 Task: Find connections with filter location Le Puy-en-Velay with filter topic #Managementwith filter profile language Potuguese with filter current company Emcure Pharmaceuticals Limited with filter school Globsyn Business School with filter industry Technical and Vocational Training with filter service category Customer Support with filter keywords title Accounts Payable/Receivable Clerk
Action: Mouse moved to (537, 90)
Screenshot: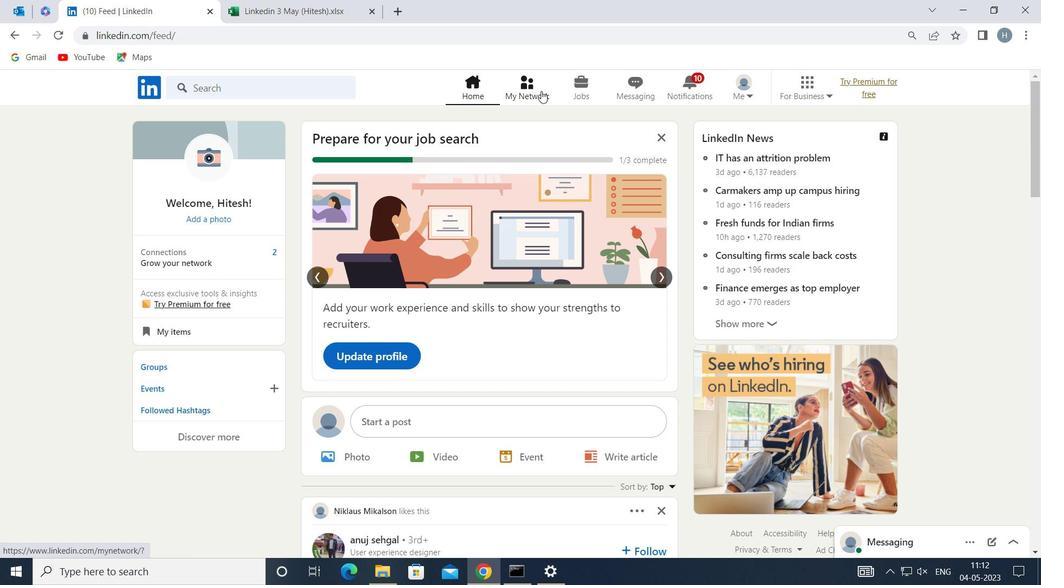 
Action: Mouse pressed left at (537, 90)
Screenshot: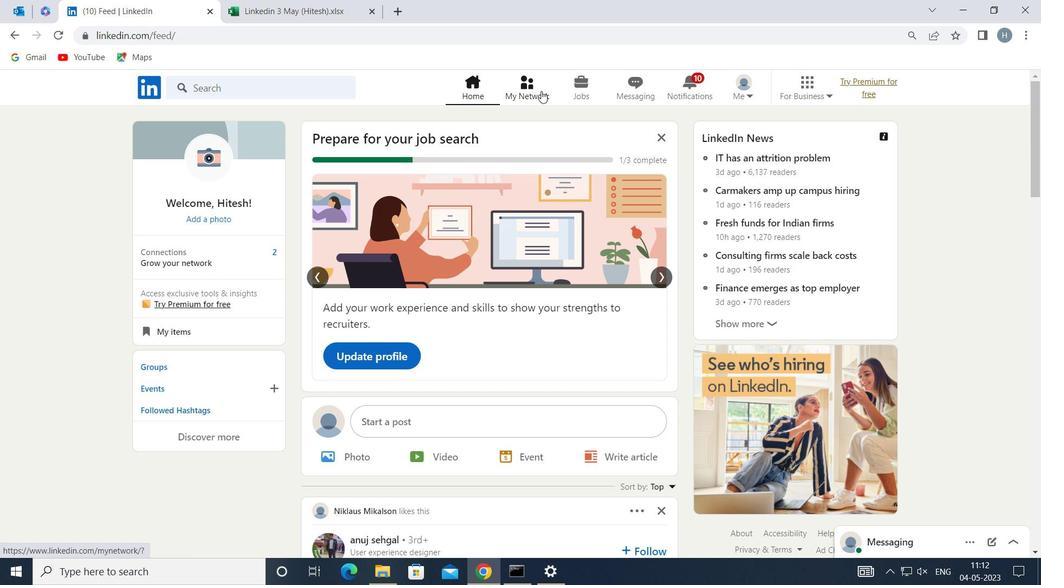 
Action: Mouse moved to (309, 159)
Screenshot: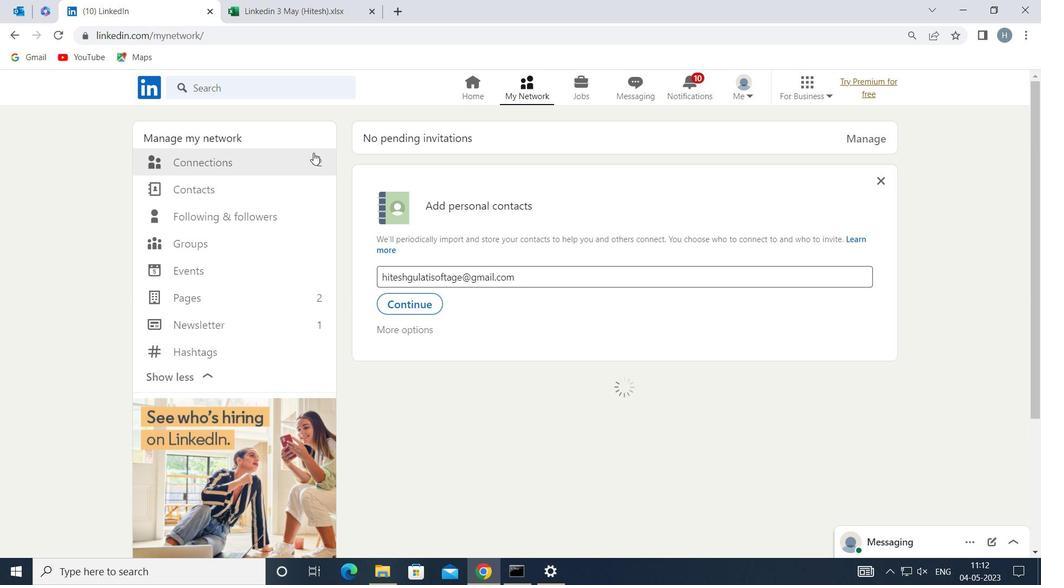 
Action: Mouse pressed left at (309, 159)
Screenshot: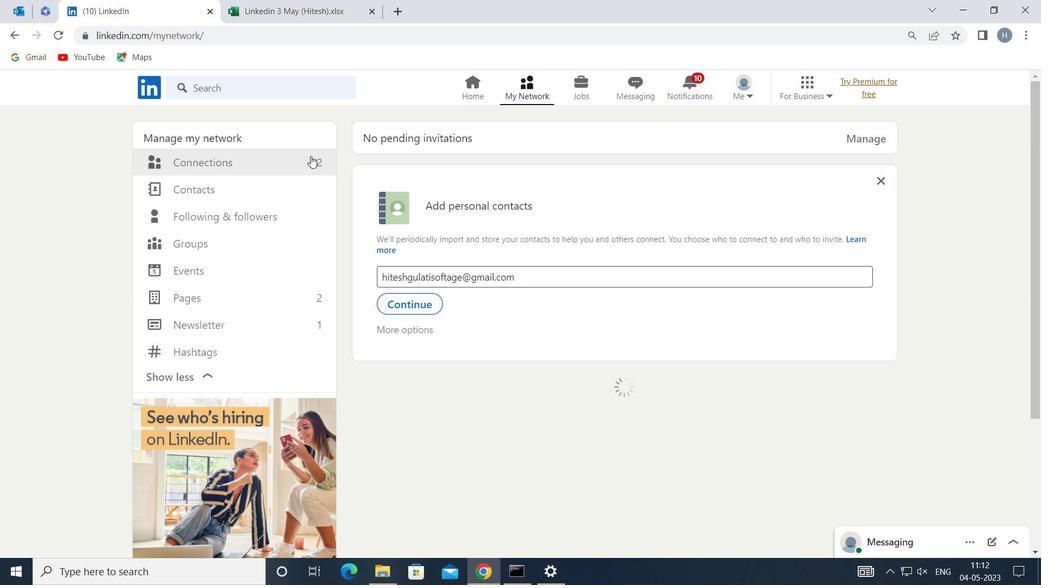 
Action: Mouse moved to (606, 162)
Screenshot: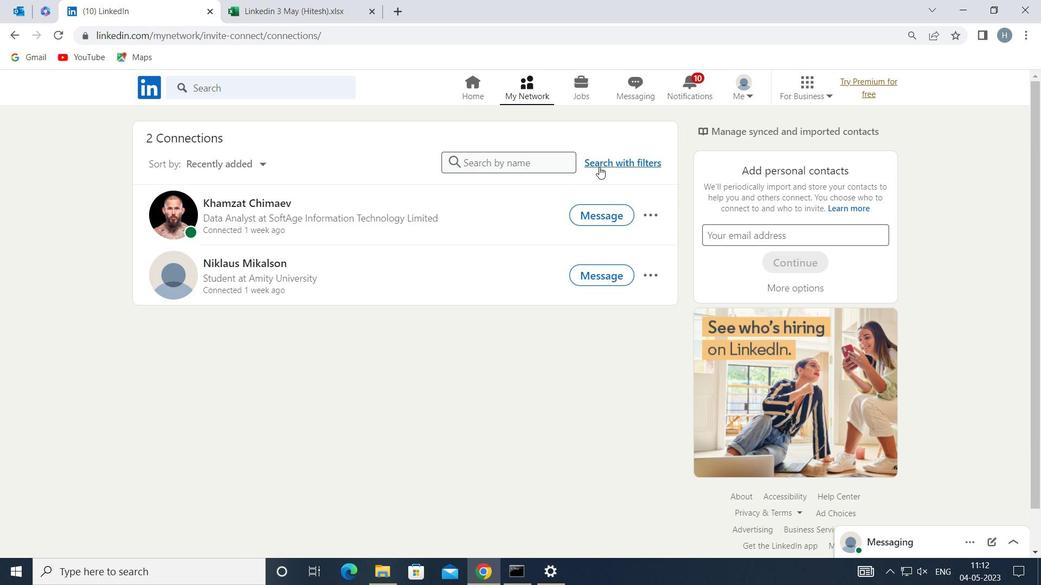 
Action: Mouse pressed left at (606, 162)
Screenshot: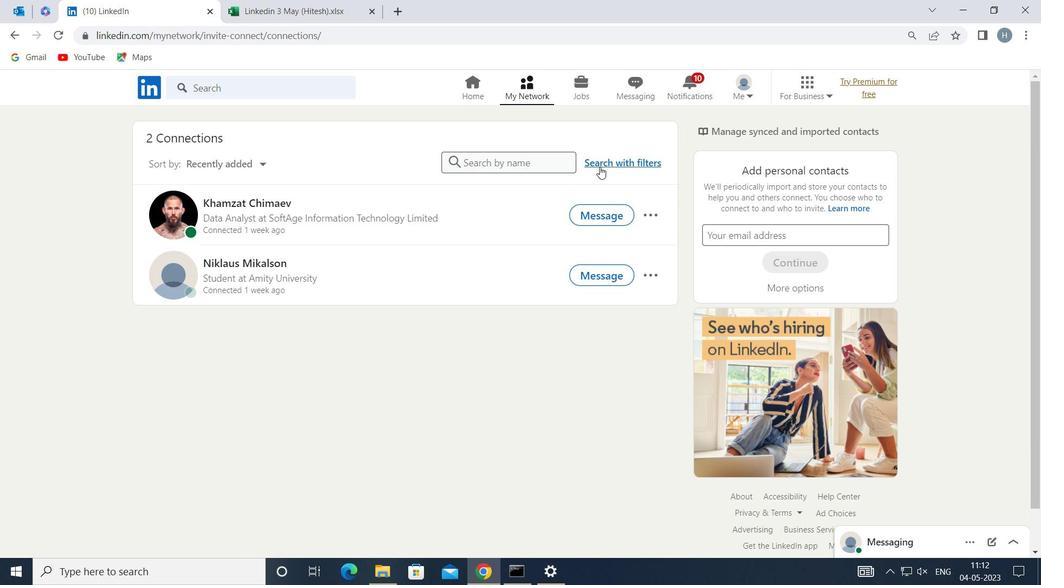 
Action: Mouse moved to (569, 125)
Screenshot: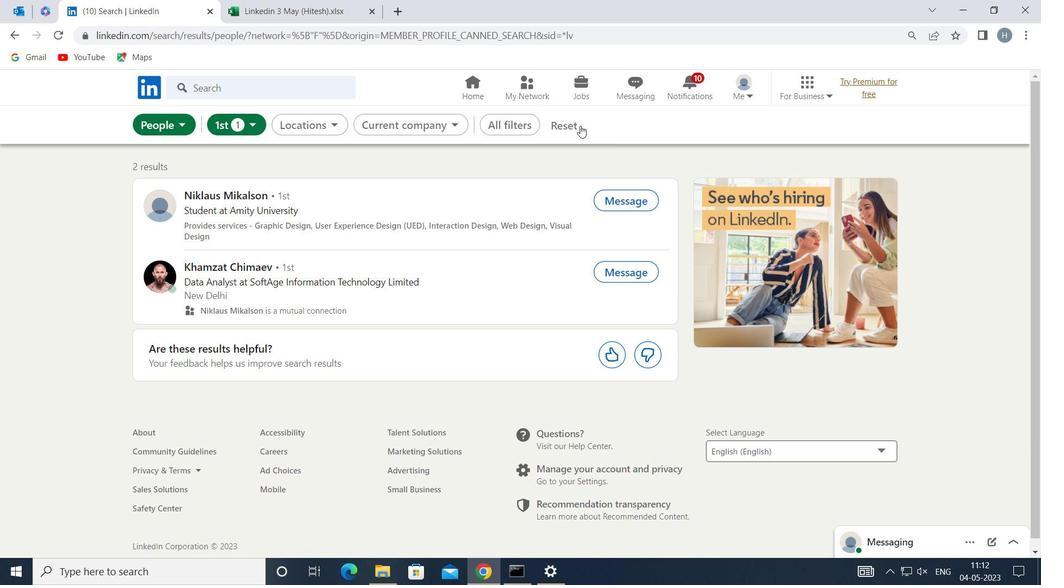 
Action: Mouse pressed left at (569, 125)
Screenshot: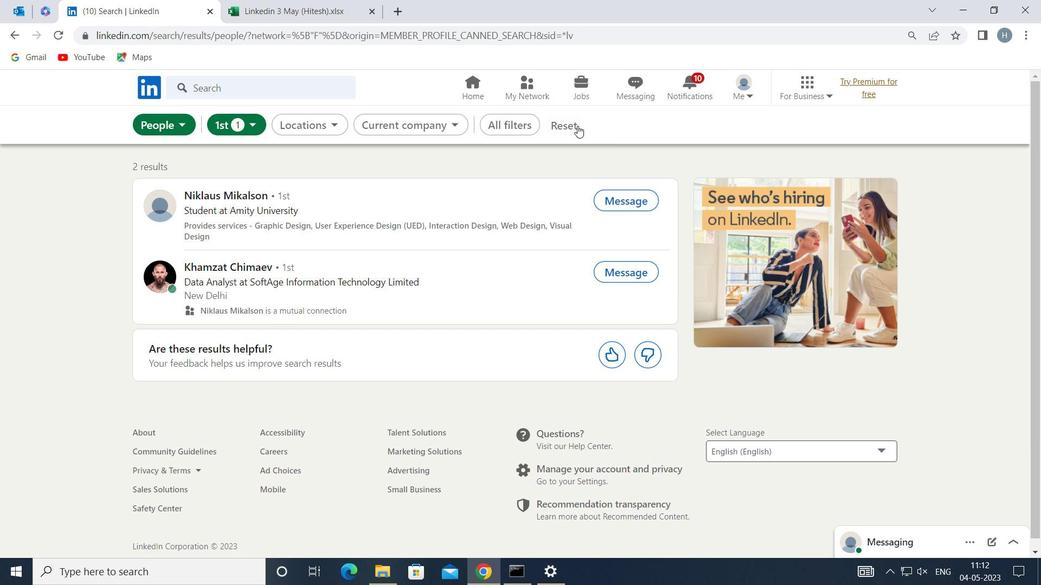 
Action: Mouse moved to (555, 121)
Screenshot: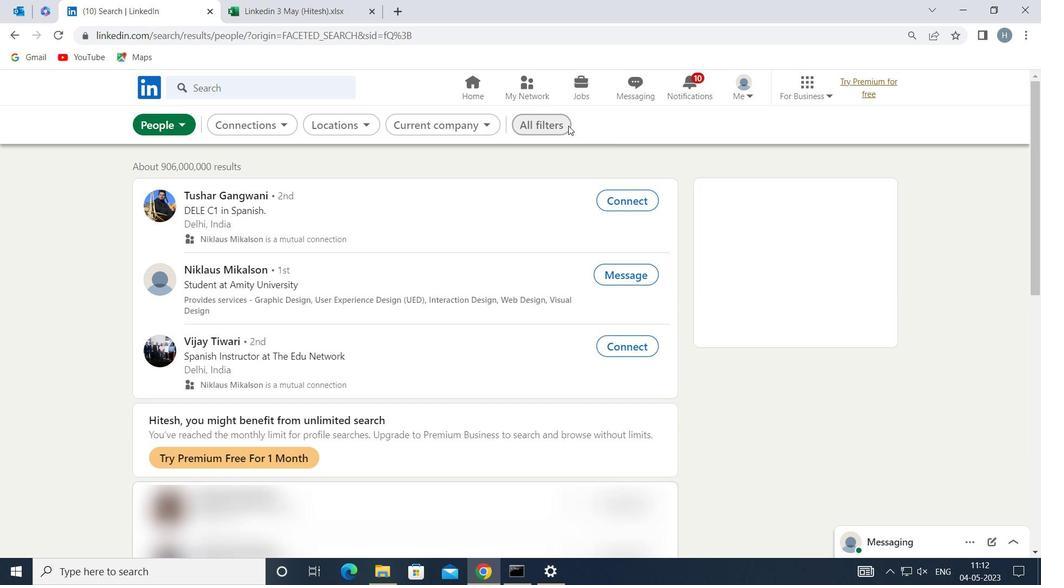 
Action: Mouse pressed left at (555, 121)
Screenshot: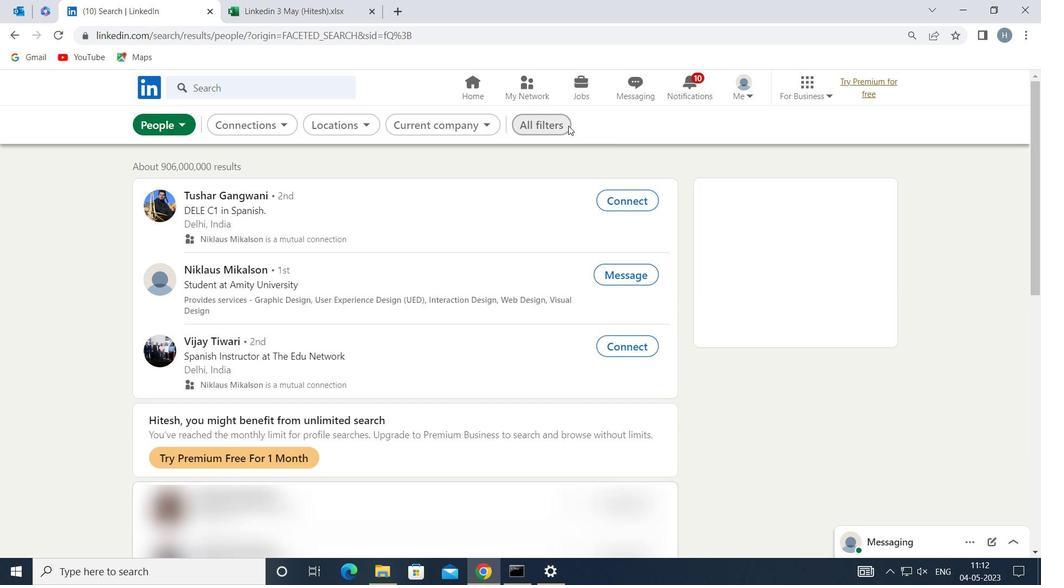 
Action: Mouse moved to (769, 263)
Screenshot: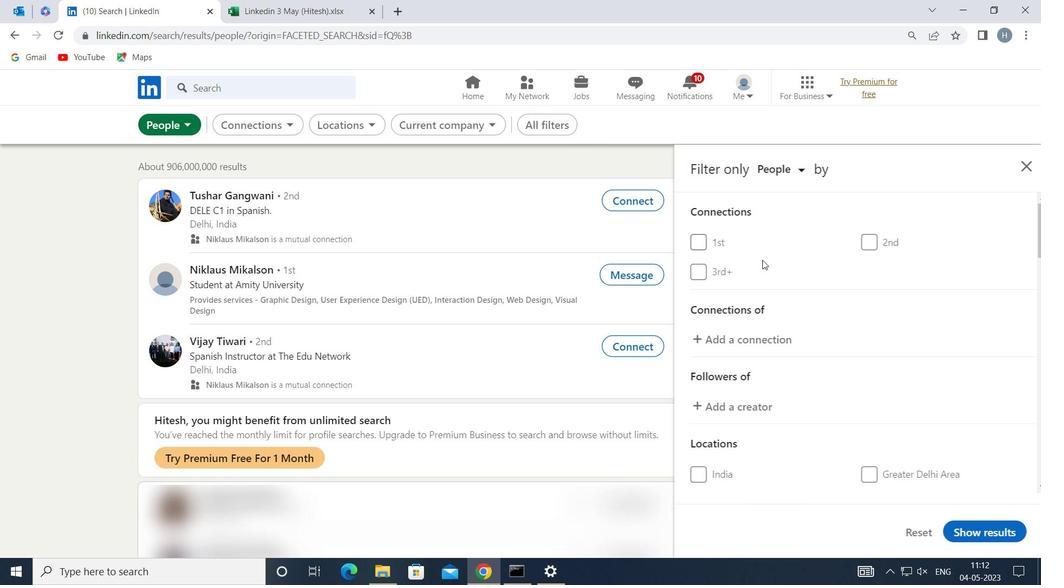
Action: Mouse scrolled (769, 263) with delta (0, 0)
Screenshot: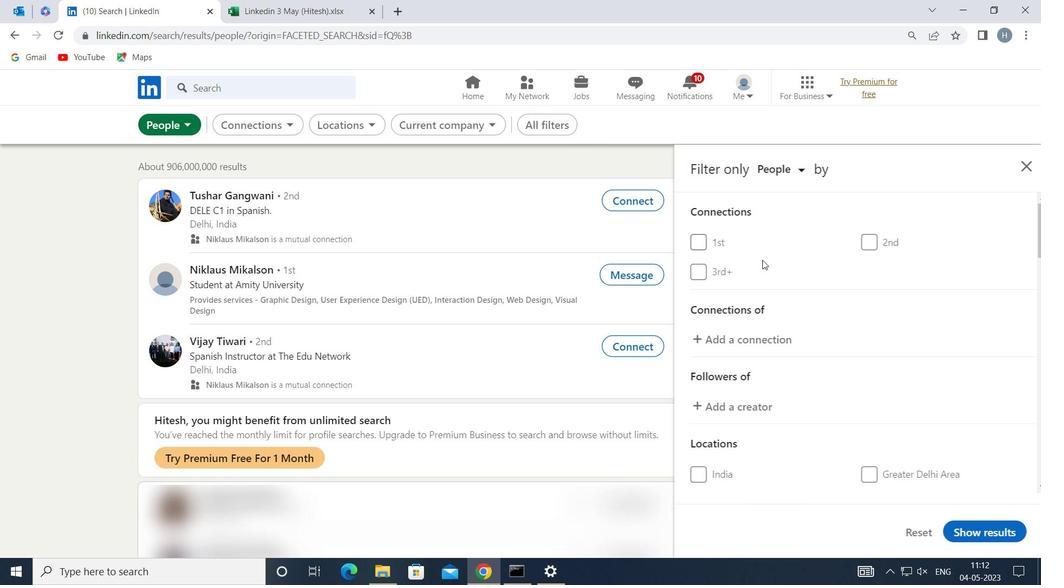 
Action: Mouse moved to (770, 265)
Screenshot: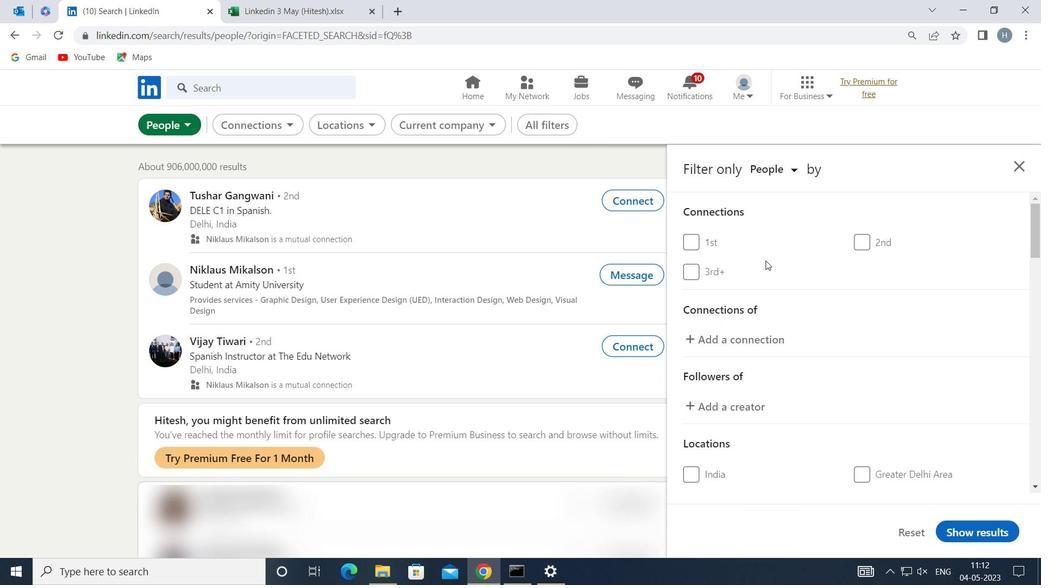 
Action: Mouse scrolled (770, 264) with delta (0, 0)
Screenshot: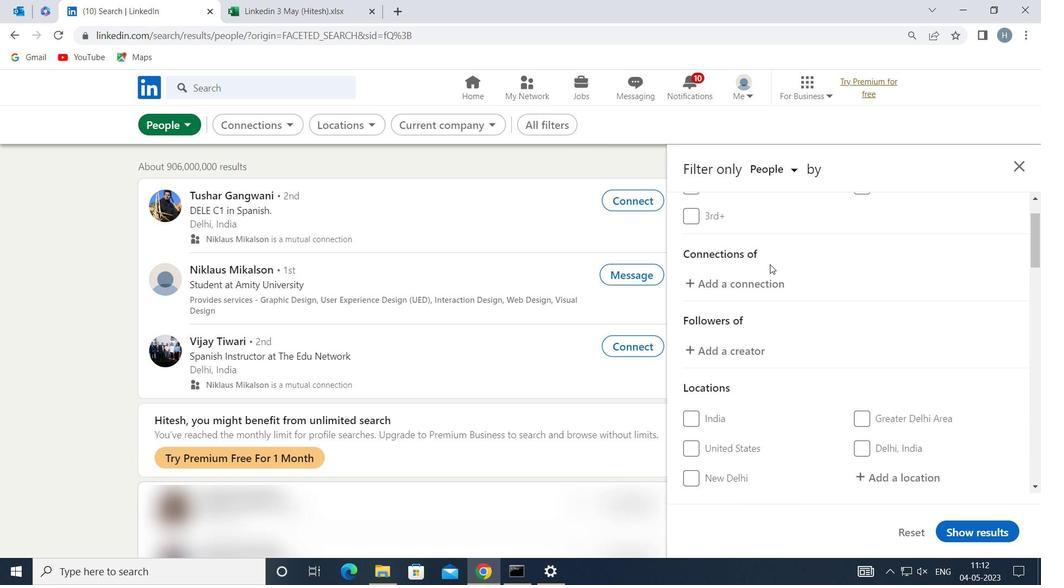 
Action: Mouse moved to (906, 396)
Screenshot: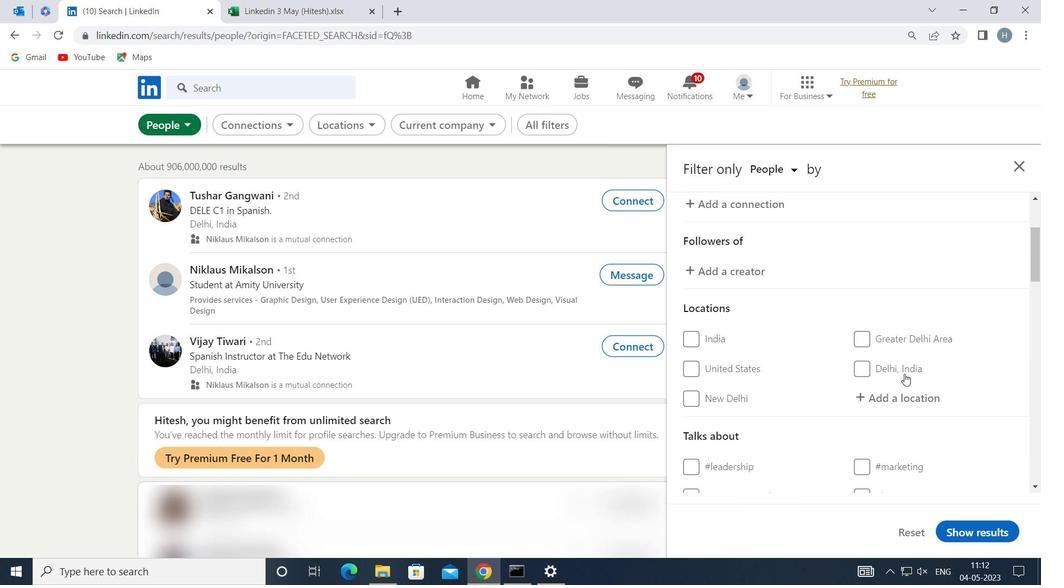 
Action: Mouse pressed left at (906, 396)
Screenshot: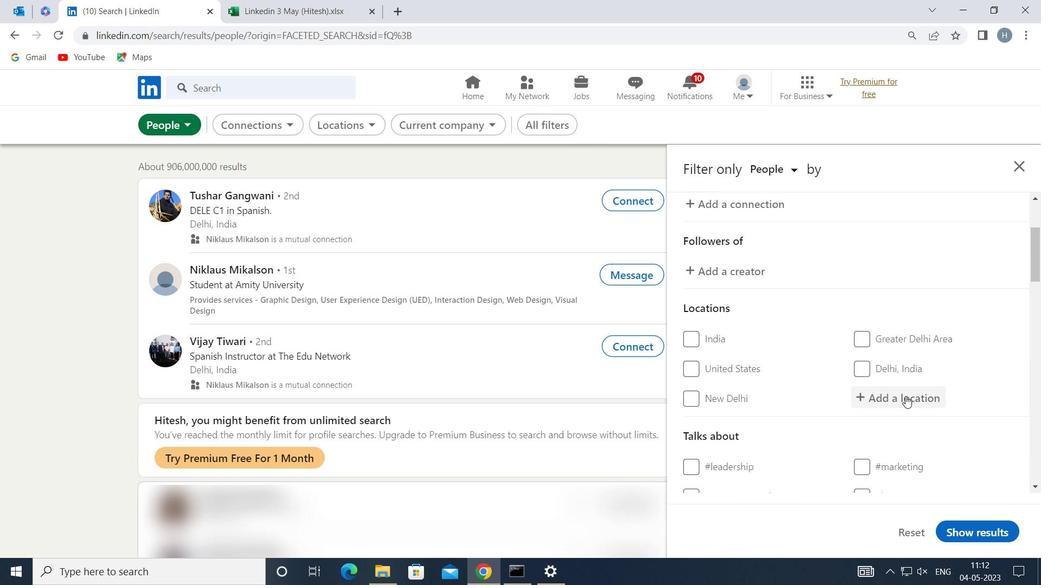 
Action: Mouse moved to (904, 397)
Screenshot: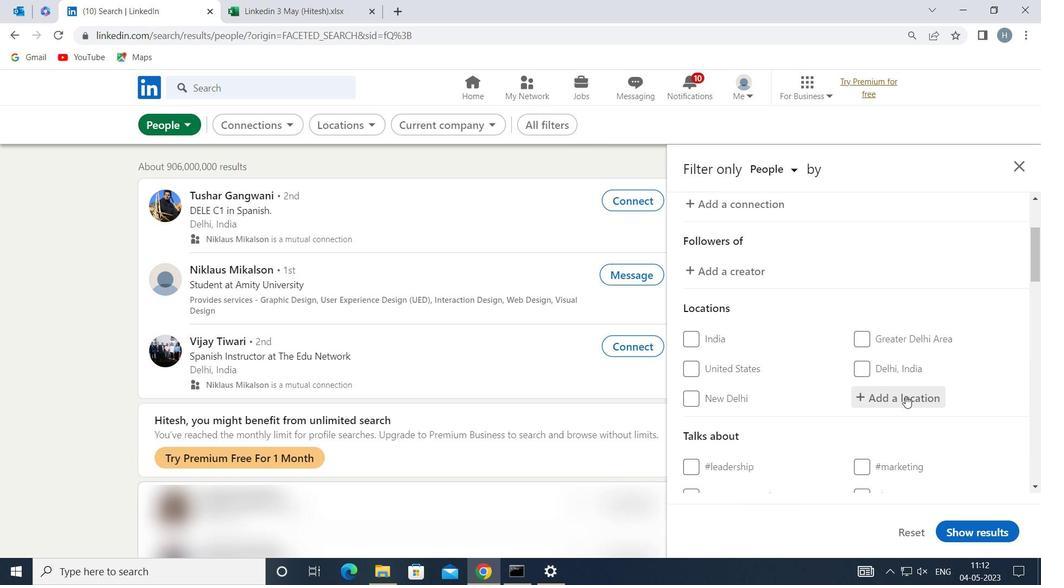 
Action: Key pressed <Key.shift><Key.shift>LE<Key.space><Key.shift>PUY<Key.space>E
Screenshot: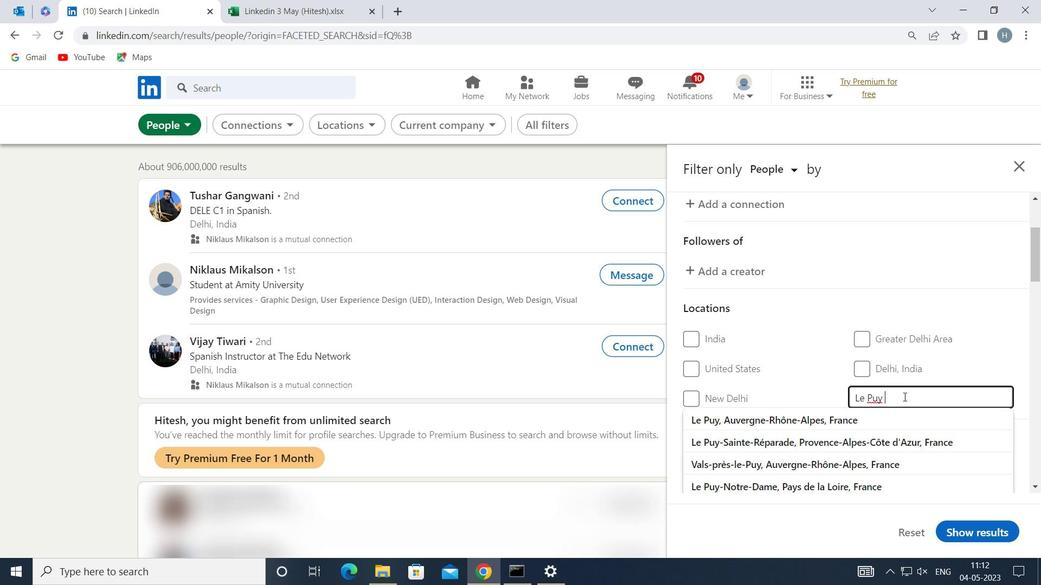 
Action: Mouse moved to (866, 419)
Screenshot: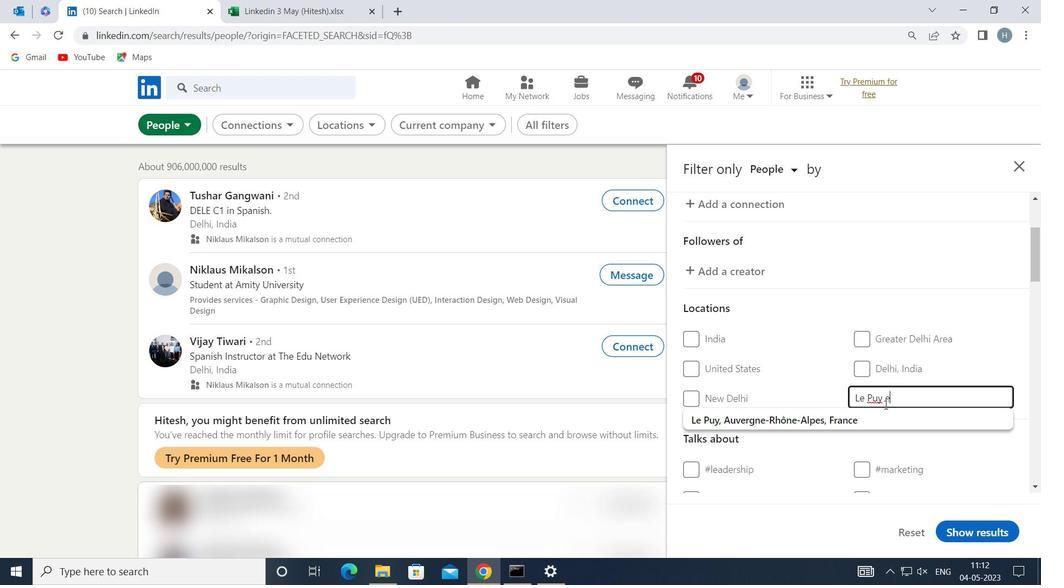 
Action: Mouse pressed left at (866, 419)
Screenshot: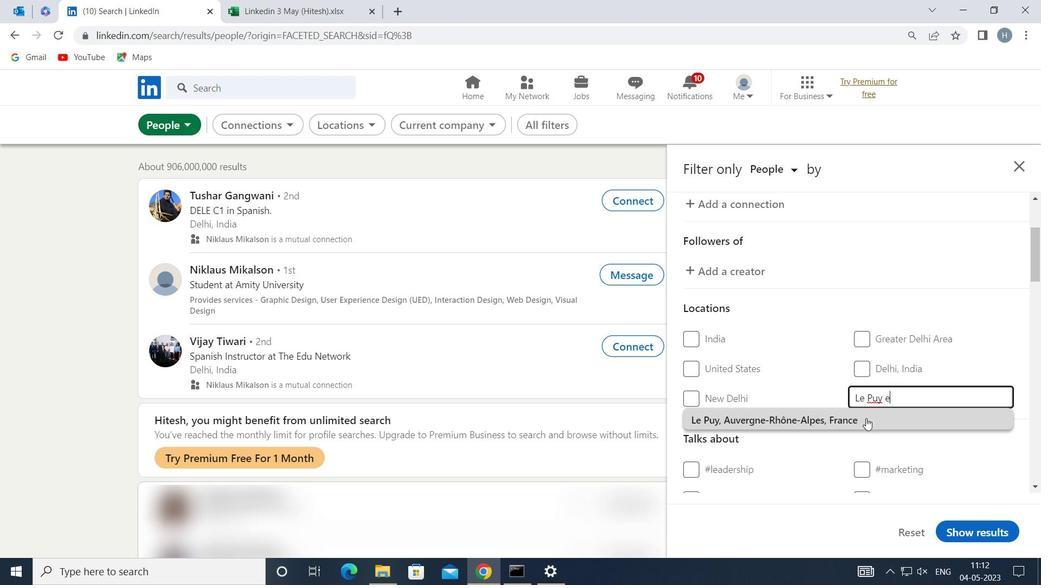 
Action: Mouse moved to (843, 387)
Screenshot: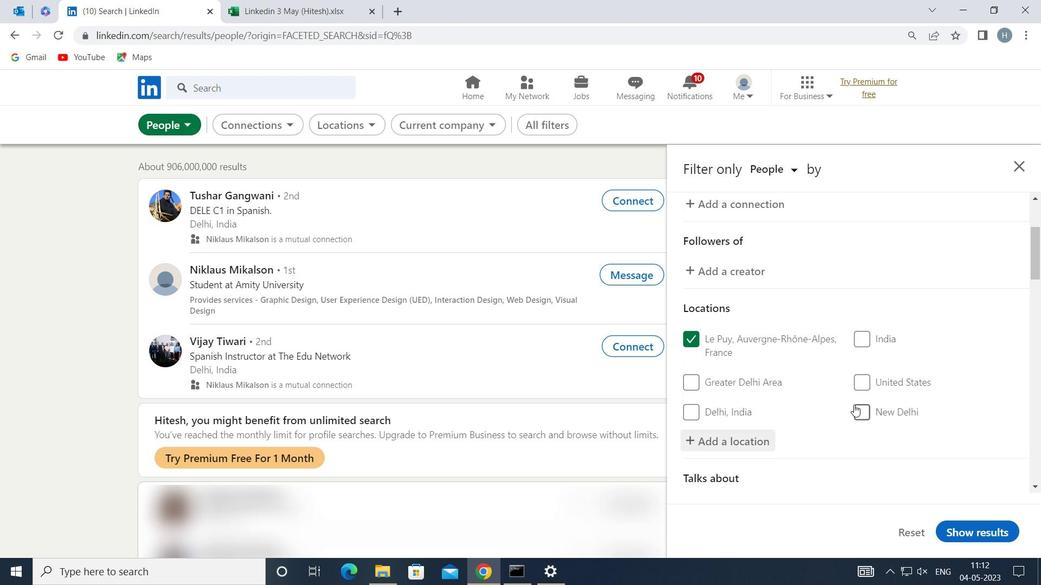 
Action: Mouse scrolled (843, 386) with delta (0, 0)
Screenshot: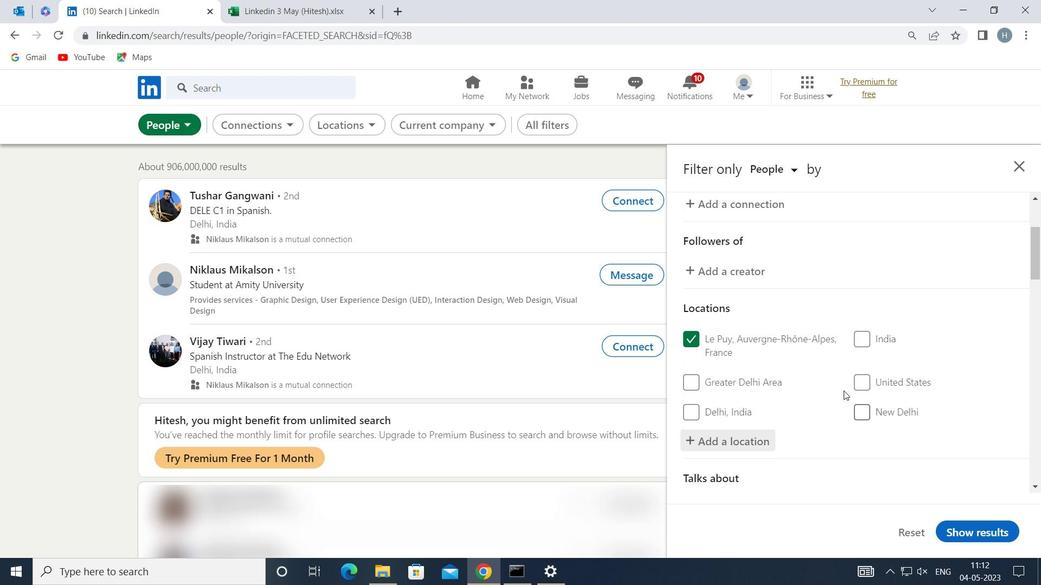 
Action: Mouse moved to (842, 380)
Screenshot: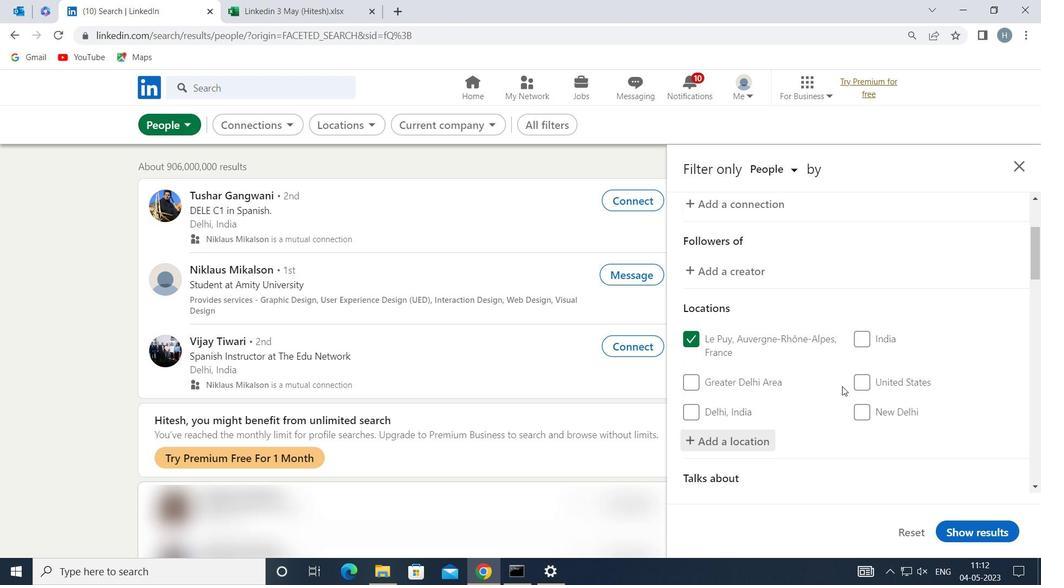 
Action: Mouse scrolled (842, 379) with delta (0, 0)
Screenshot: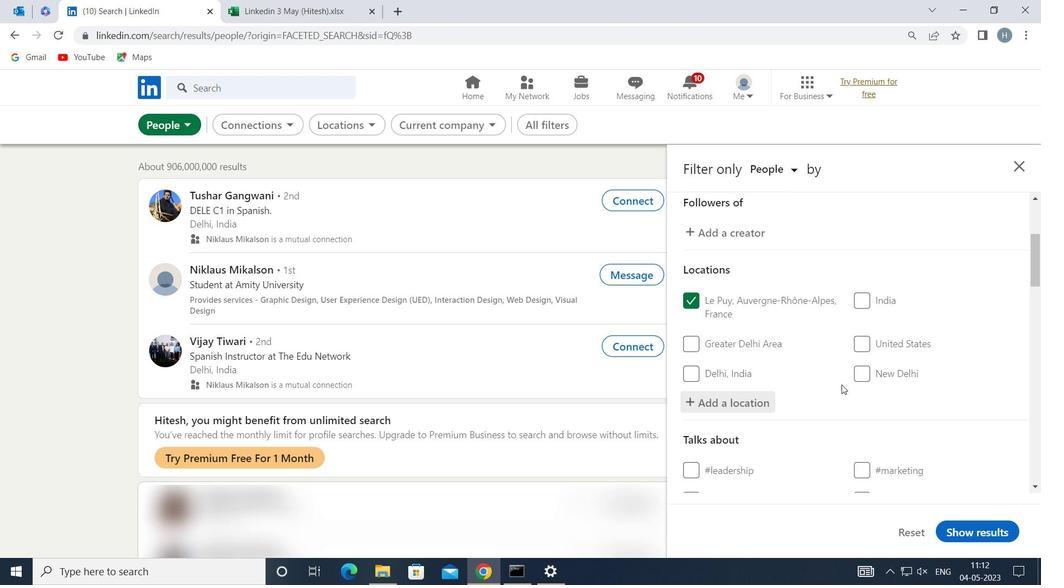 
Action: Mouse scrolled (842, 379) with delta (0, 0)
Screenshot: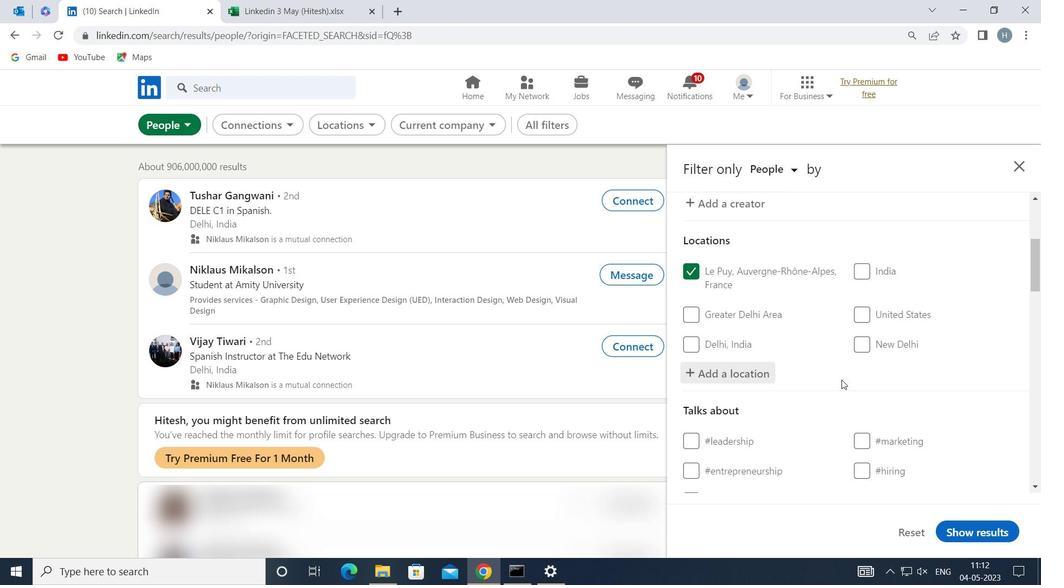 
Action: Mouse moved to (901, 366)
Screenshot: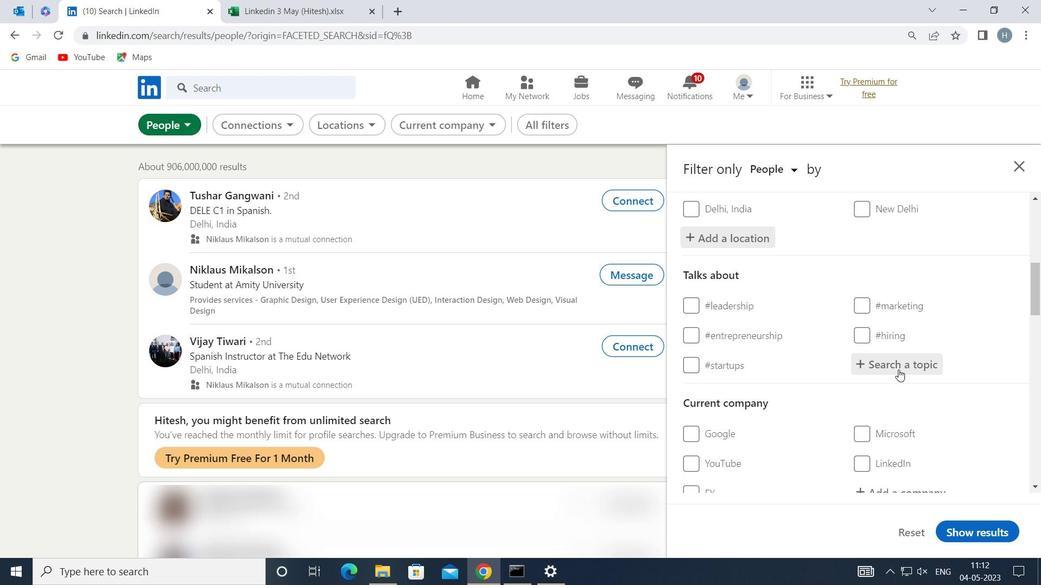 
Action: Mouse pressed left at (901, 366)
Screenshot: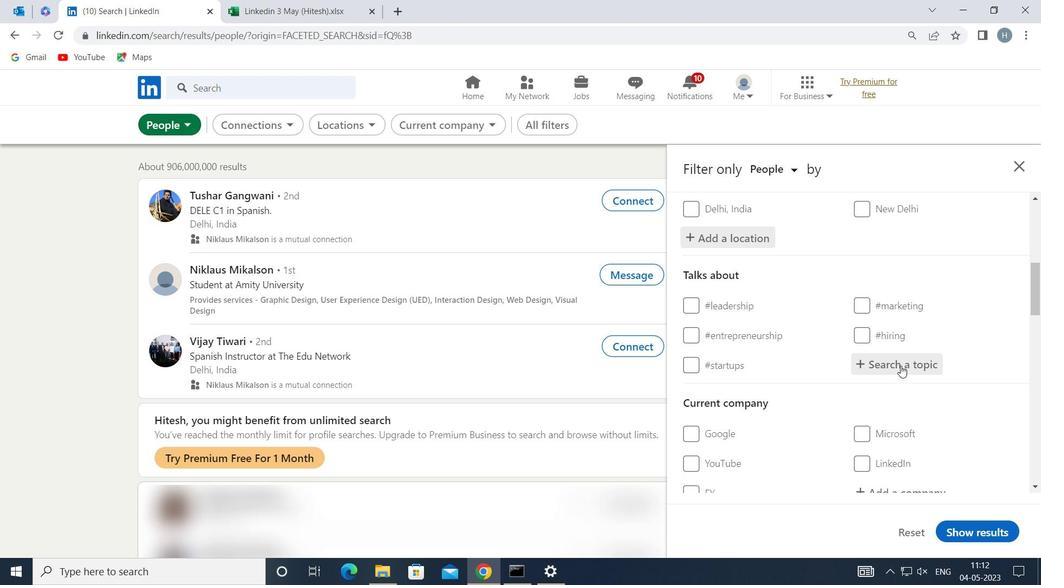 
Action: Key pressed <Key.shift>MANAGEMENT
Screenshot: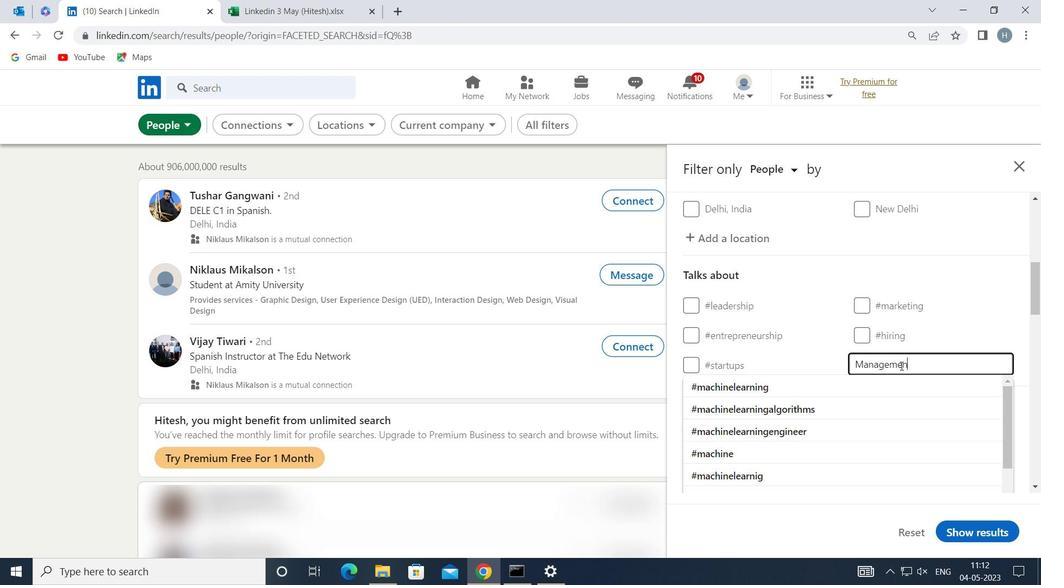 
Action: Mouse moved to (846, 379)
Screenshot: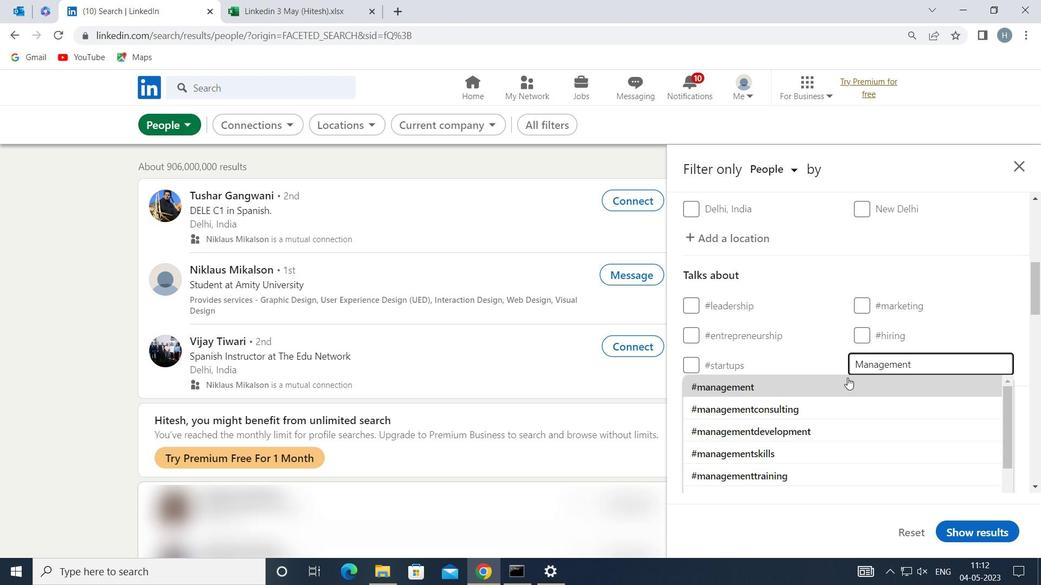 
Action: Mouse pressed left at (846, 379)
Screenshot: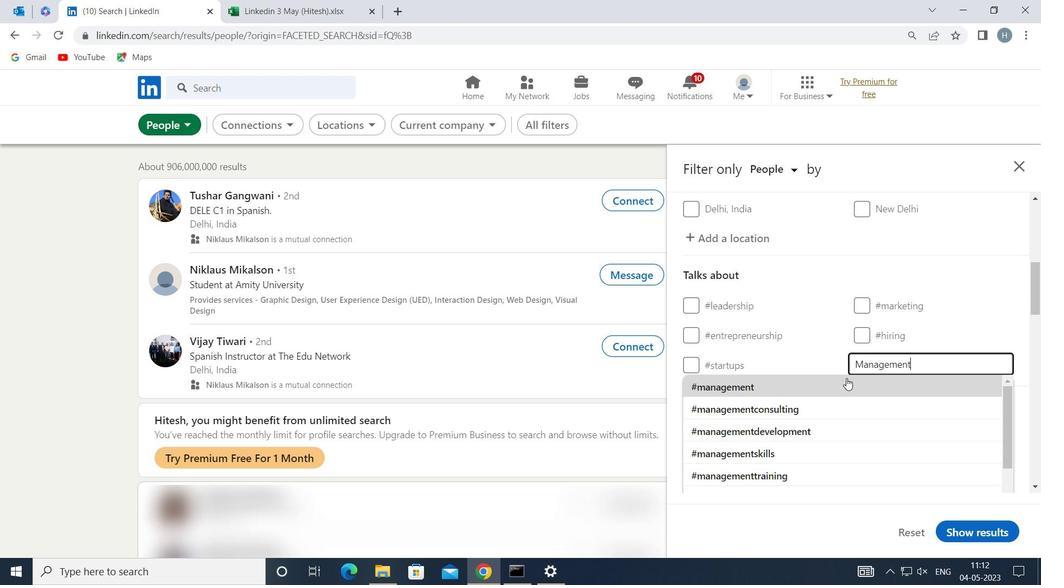 
Action: Mouse moved to (801, 363)
Screenshot: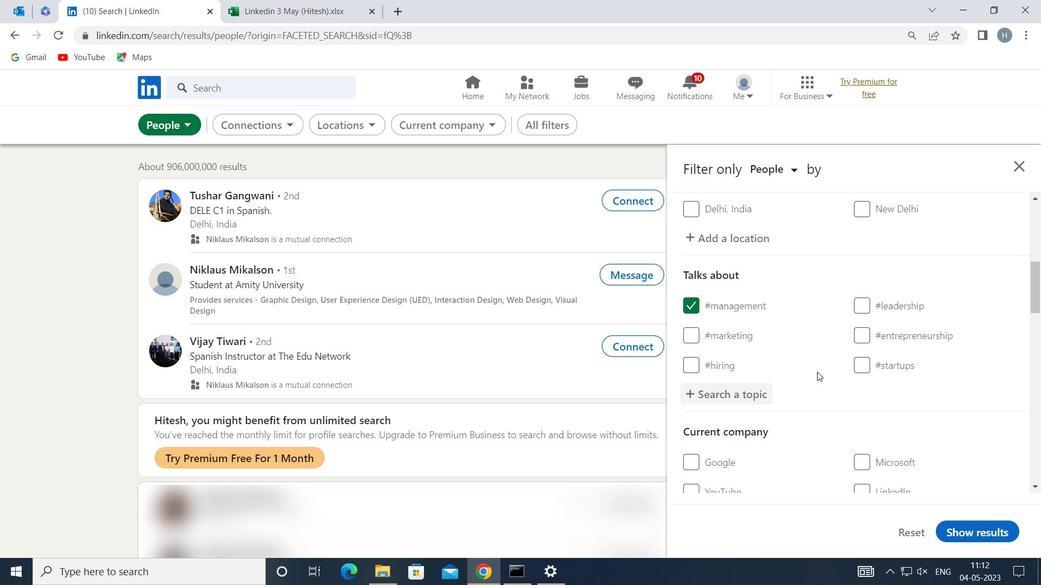 
Action: Mouse scrolled (801, 362) with delta (0, 0)
Screenshot: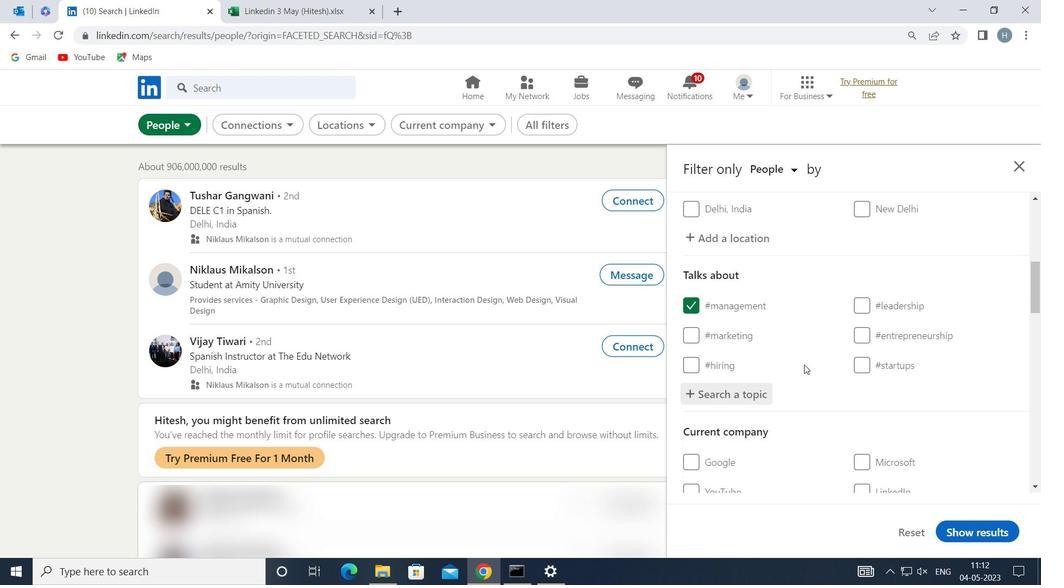 
Action: Mouse moved to (801, 362)
Screenshot: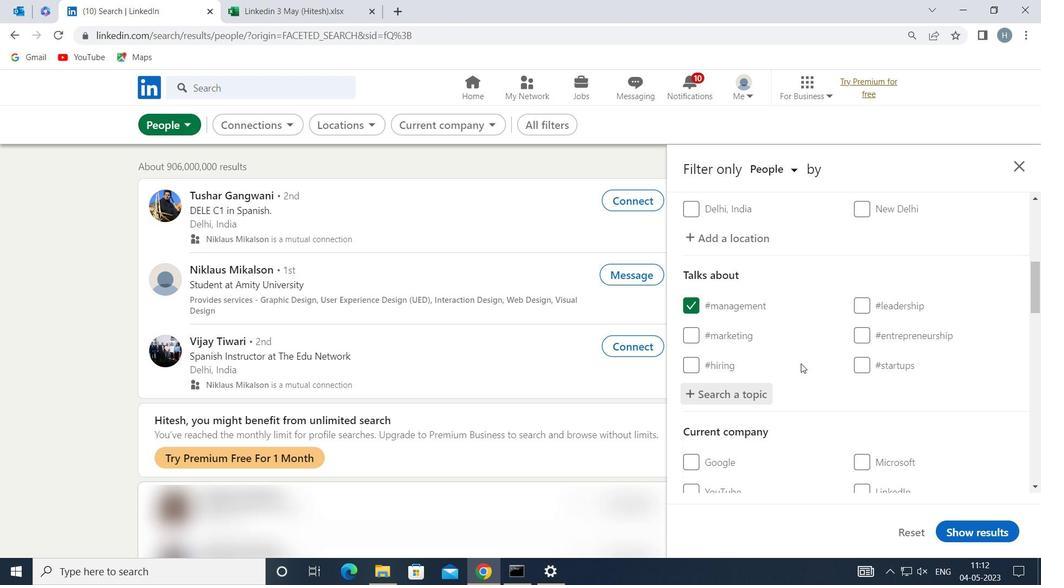 
Action: Mouse scrolled (801, 362) with delta (0, 0)
Screenshot: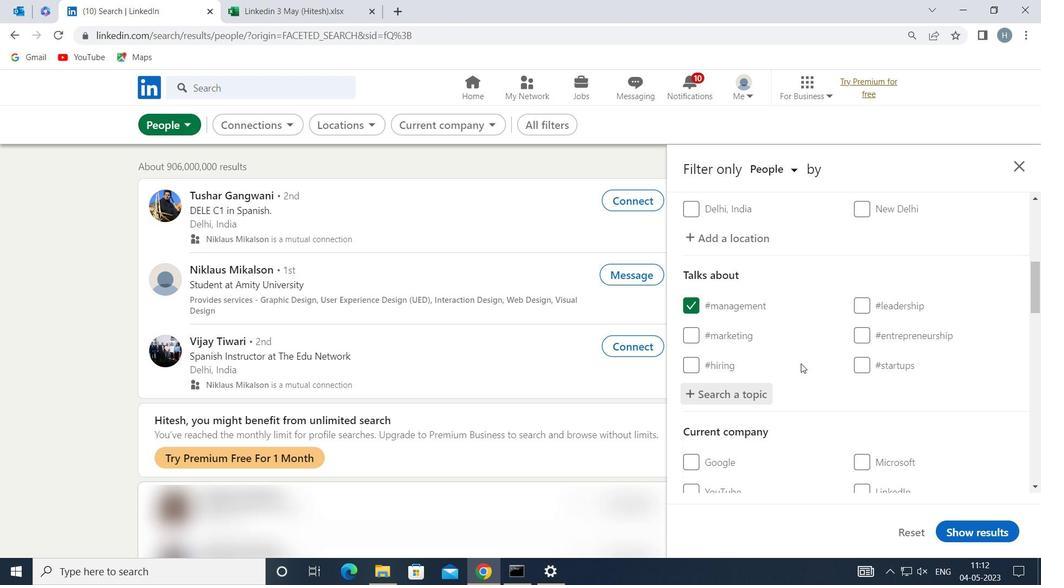 
Action: Mouse moved to (815, 350)
Screenshot: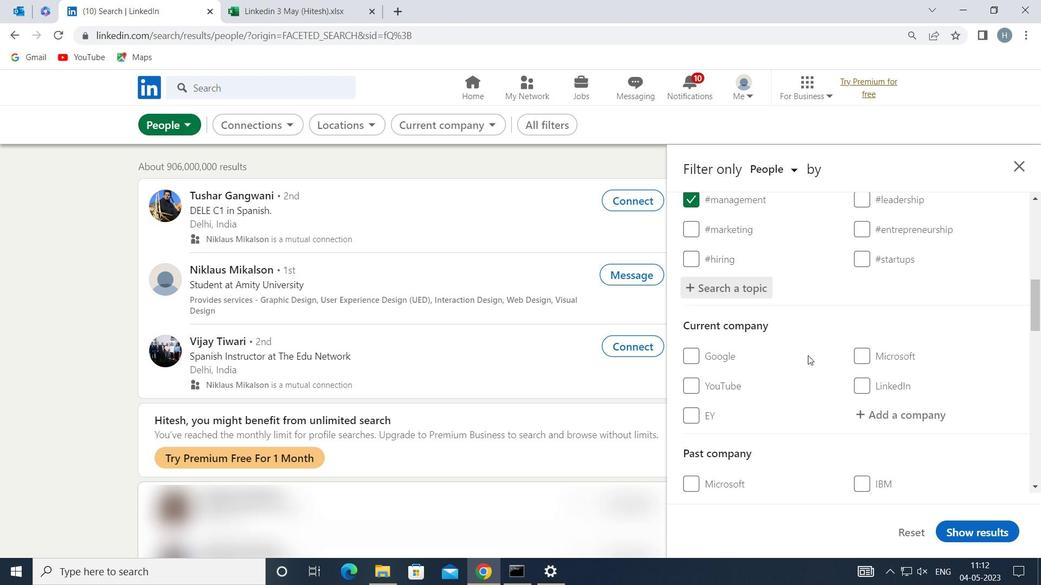 
Action: Mouse scrolled (815, 349) with delta (0, 0)
Screenshot: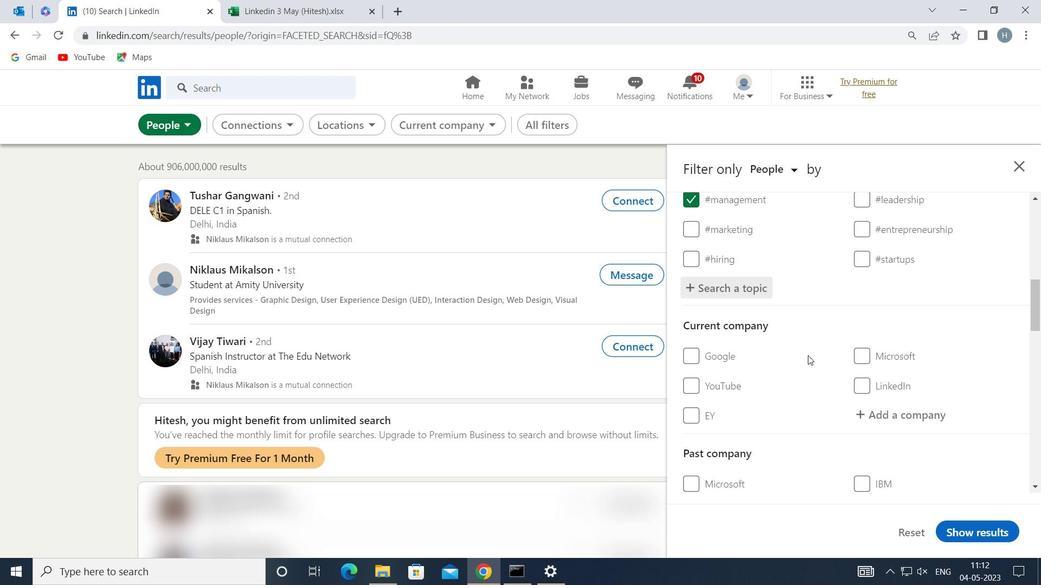 
Action: Mouse moved to (818, 347)
Screenshot: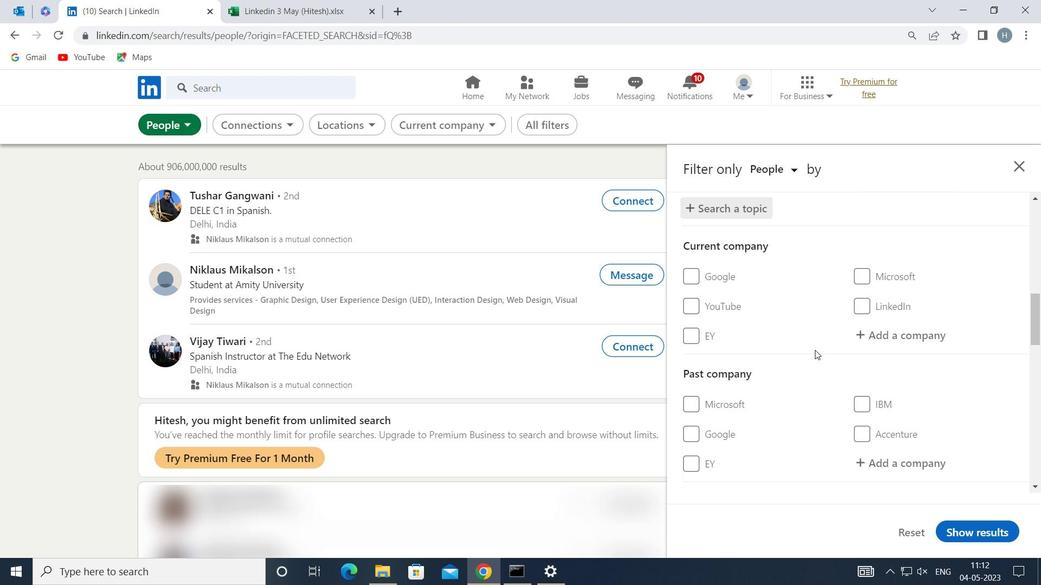 
Action: Mouse scrolled (818, 347) with delta (0, 0)
Screenshot: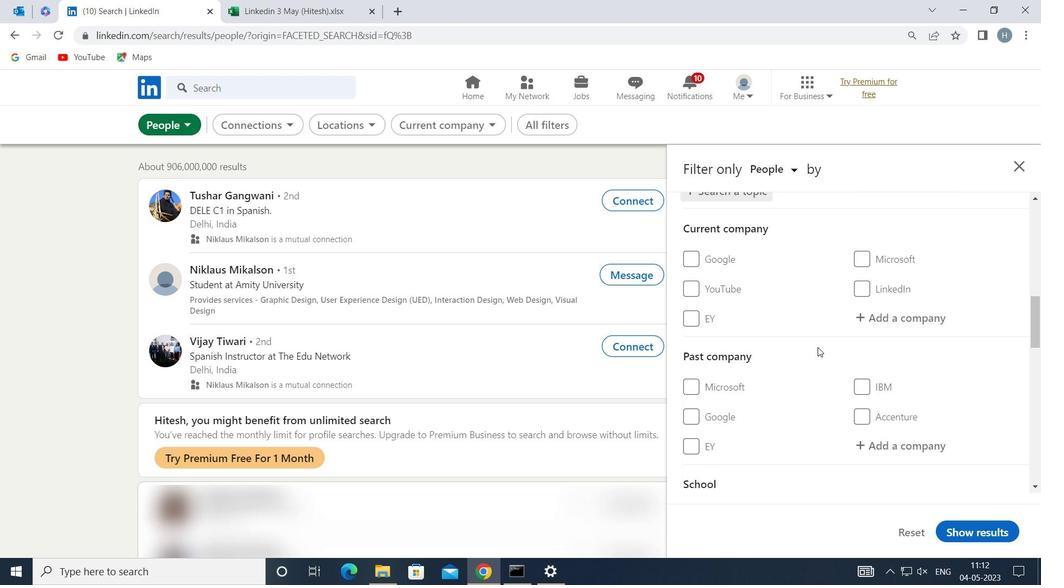 
Action: Mouse moved to (821, 346)
Screenshot: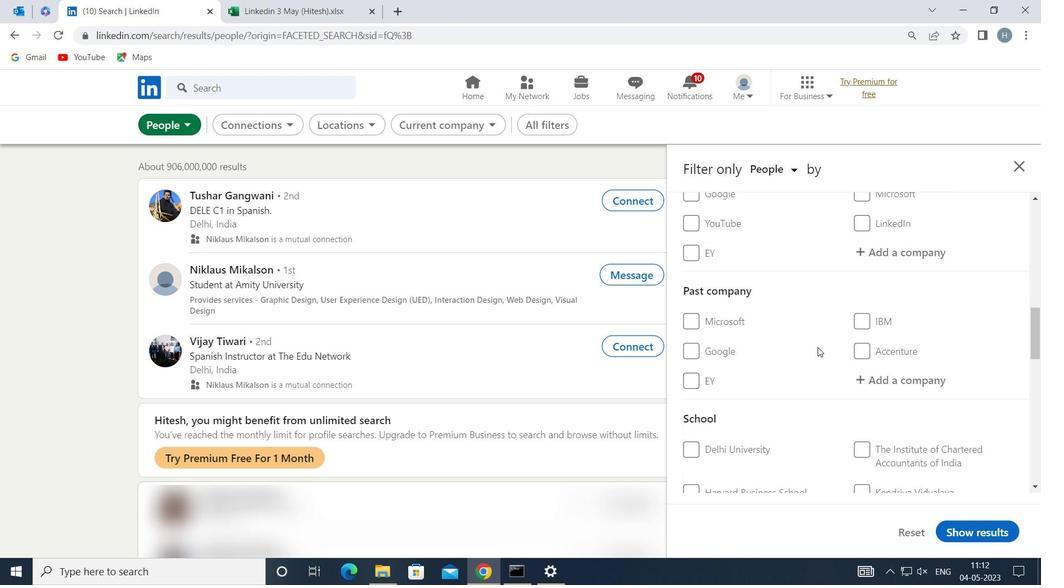 
Action: Mouse scrolled (821, 346) with delta (0, 0)
Screenshot: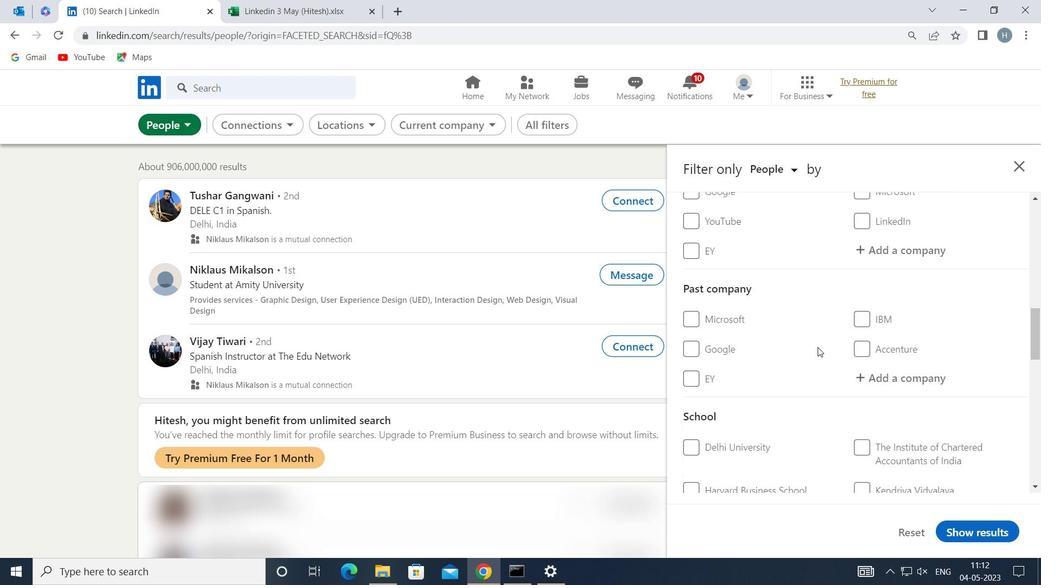 
Action: Mouse scrolled (821, 346) with delta (0, 0)
Screenshot: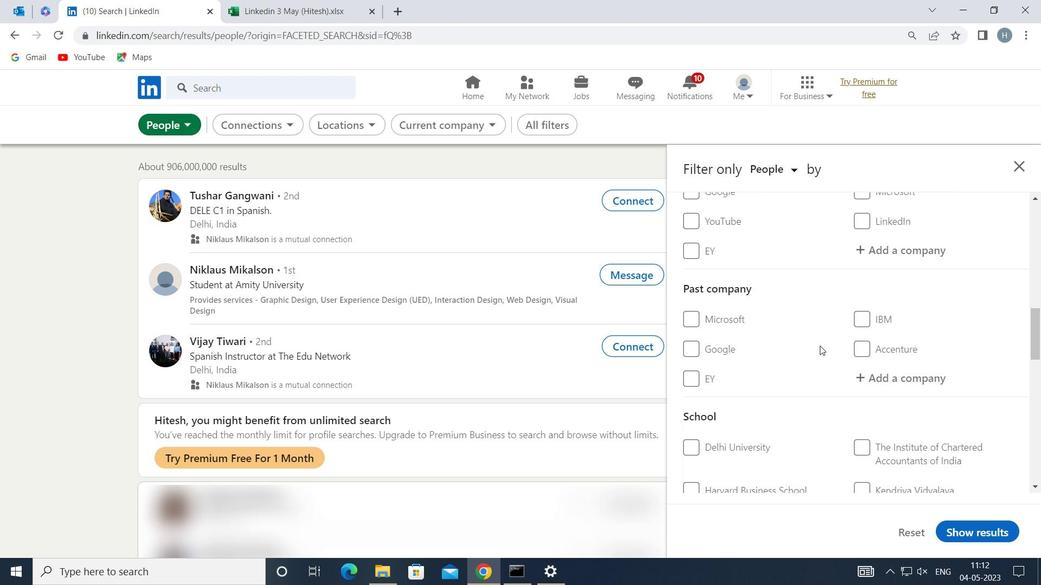 
Action: Mouse scrolled (821, 346) with delta (0, 0)
Screenshot: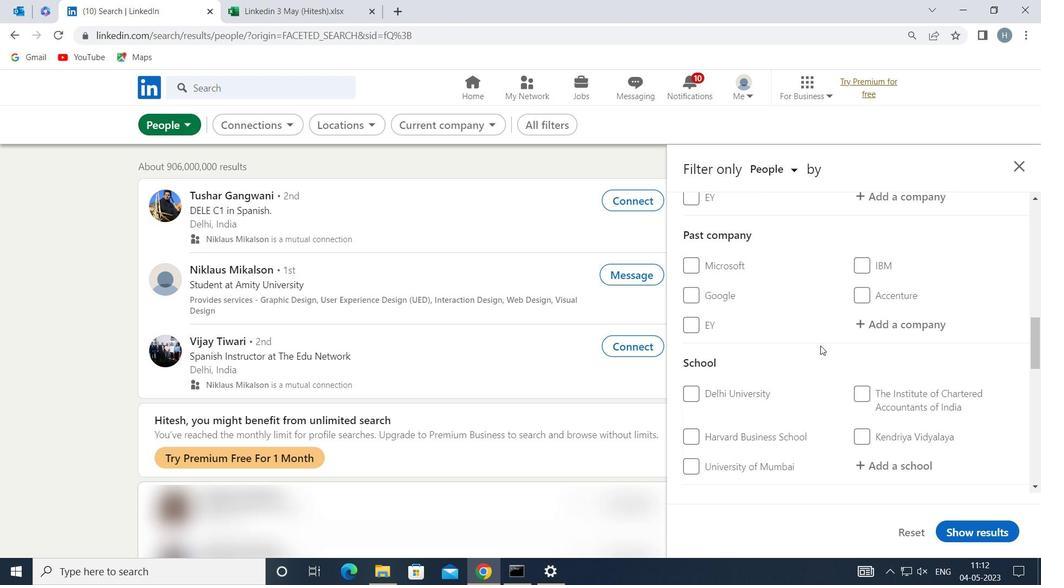 
Action: Mouse scrolled (821, 346) with delta (0, 0)
Screenshot: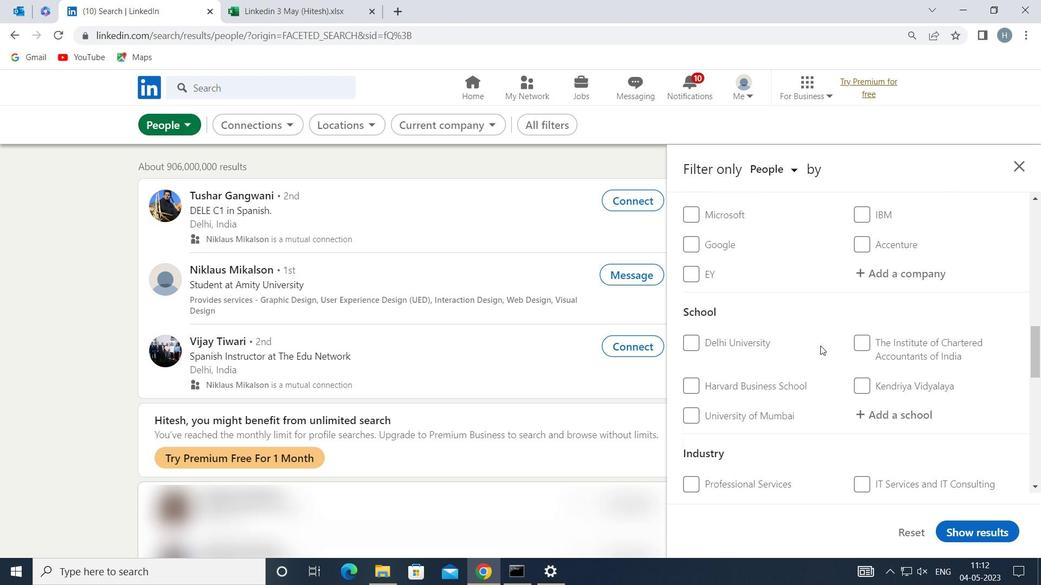 
Action: Mouse scrolled (821, 346) with delta (0, 0)
Screenshot: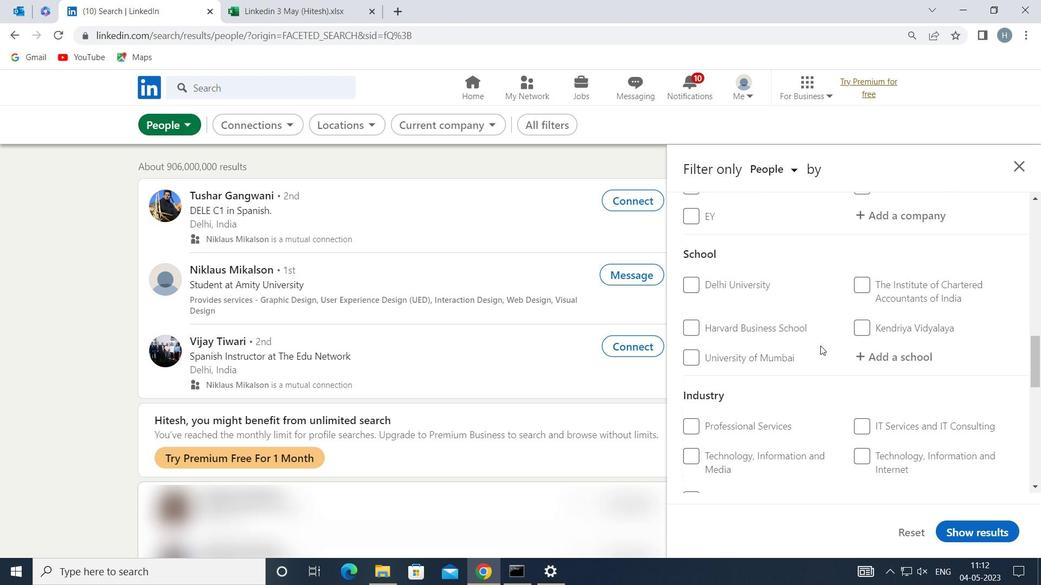 
Action: Mouse scrolled (821, 346) with delta (0, 0)
Screenshot: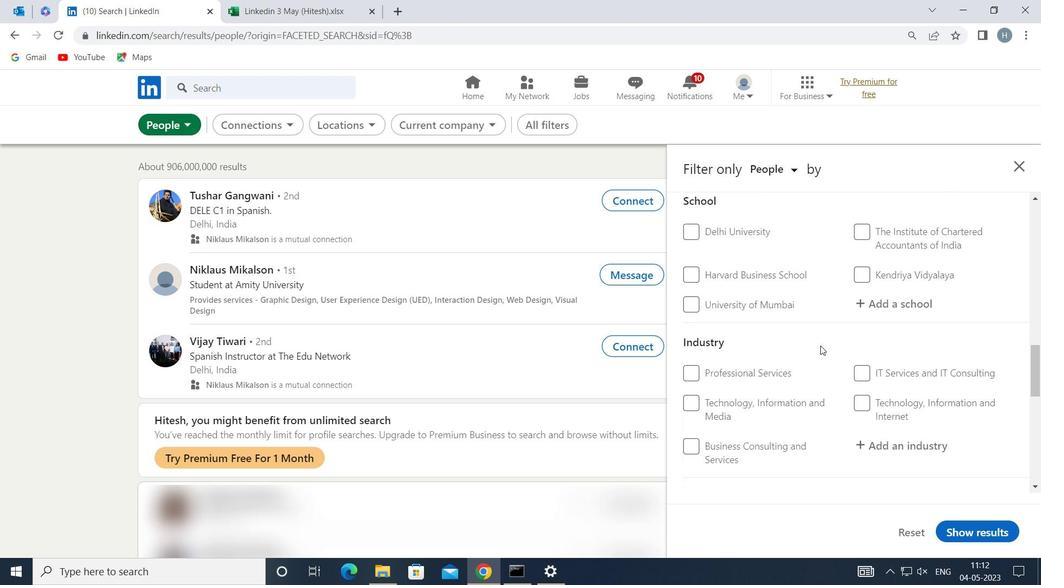 
Action: Mouse scrolled (821, 346) with delta (0, 0)
Screenshot: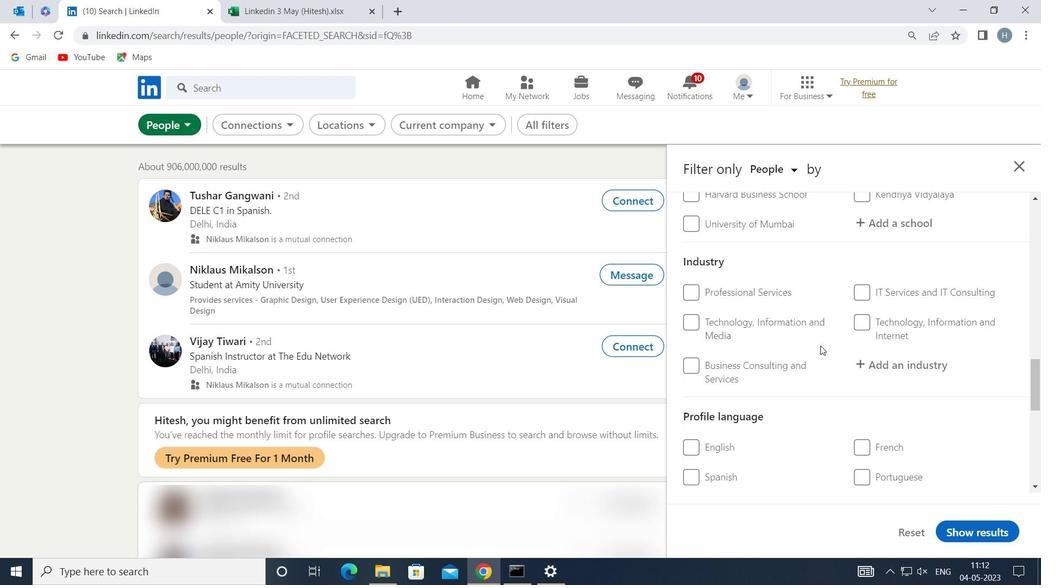 
Action: Mouse scrolled (821, 346) with delta (0, 0)
Screenshot: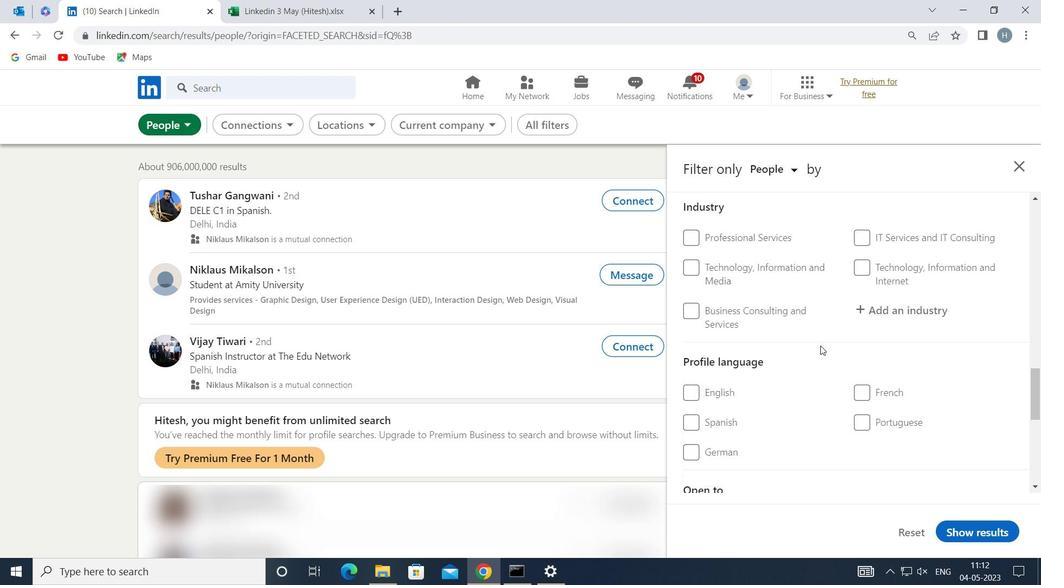 
Action: Mouse moved to (869, 236)
Screenshot: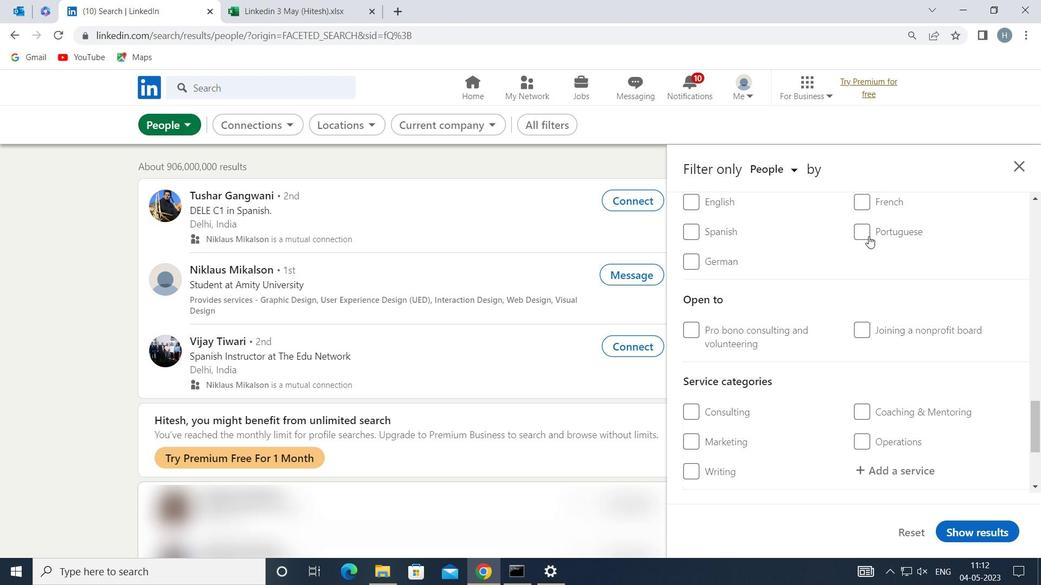
Action: Mouse pressed left at (869, 236)
Screenshot: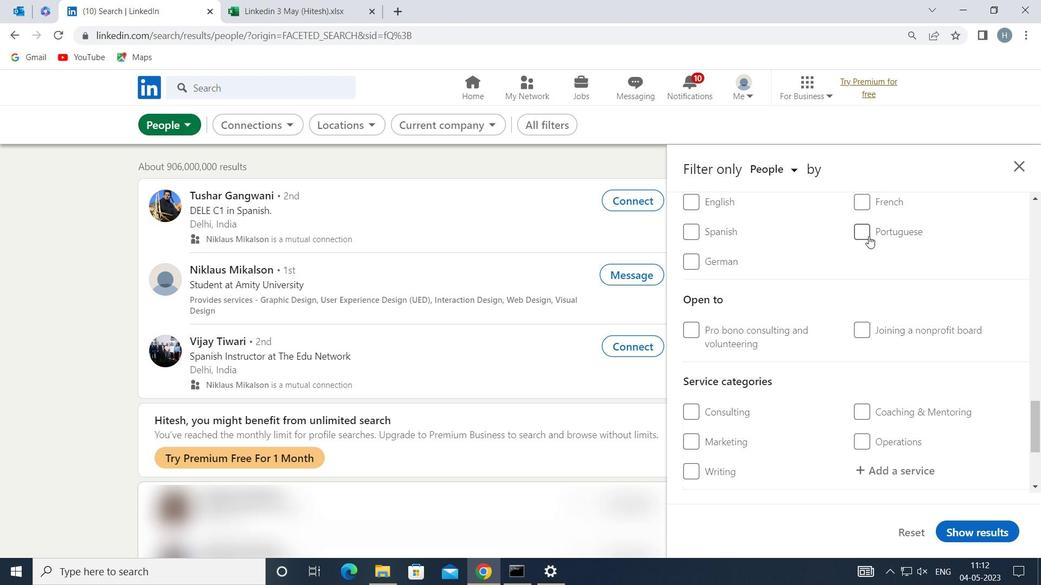 
Action: Mouse moved to (862, 252)
Screenshot: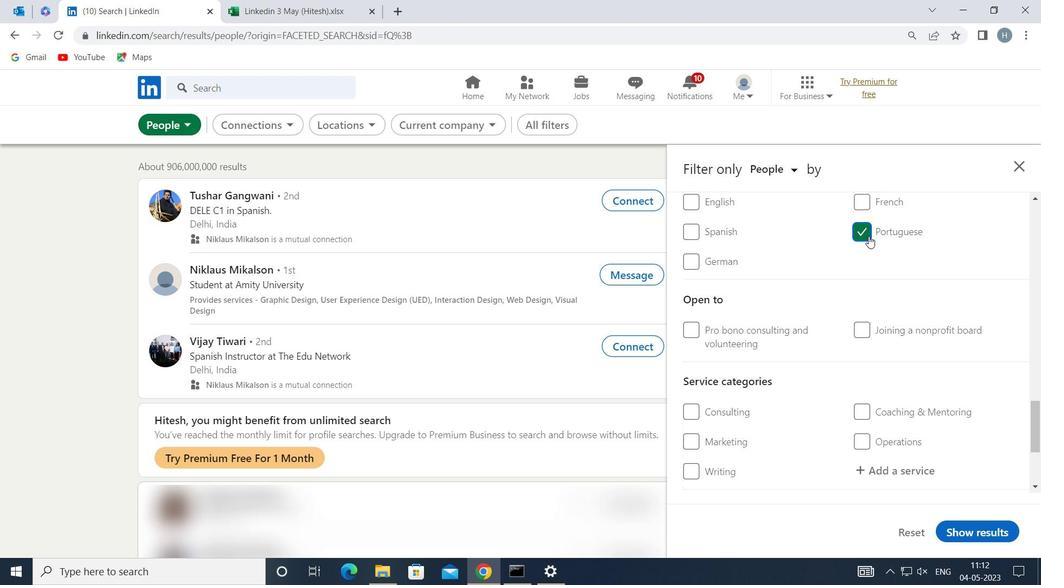 
Action: Mouse scrolled (862, 252) with delta (0, 0)
Screenshot: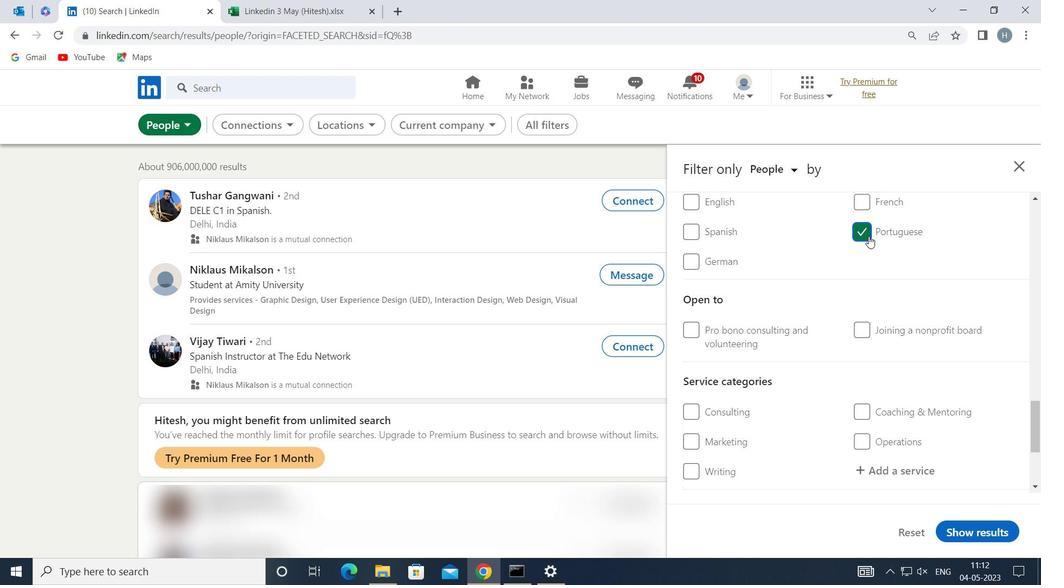
Action: Mouse scrolled (862, 252) with delta (0, 0)
Screenshot: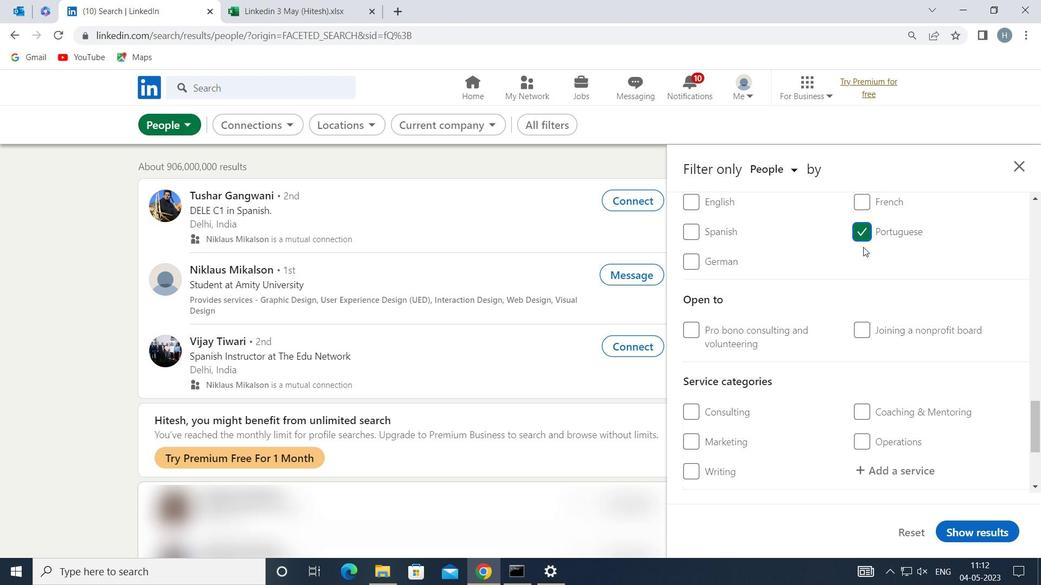 
Action: Mouse moved to (855, 257)
Screenshot: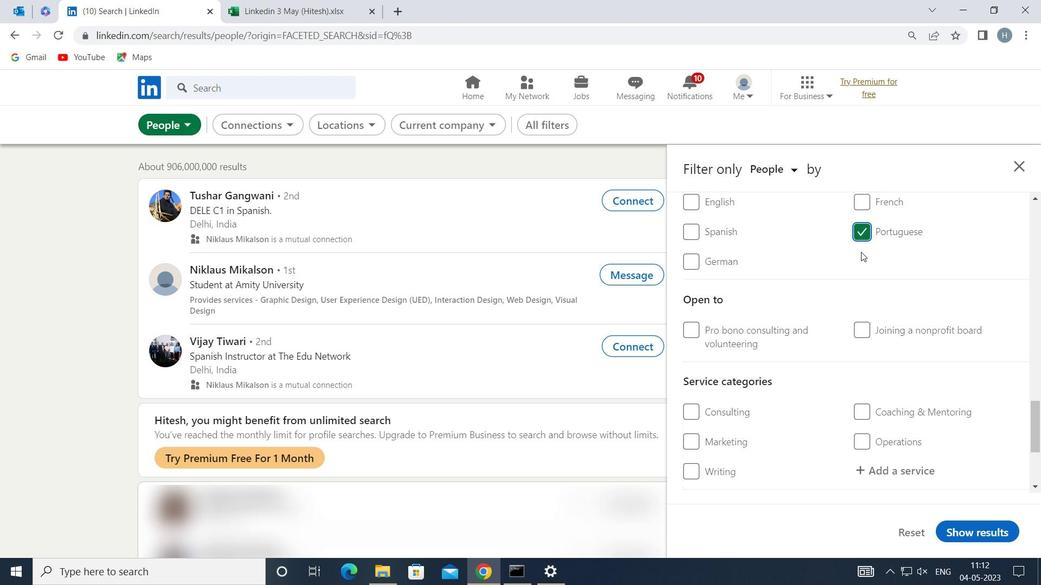 
Action: Mouse scrolled (855, 258) with delta (0, 0)
Screenshot: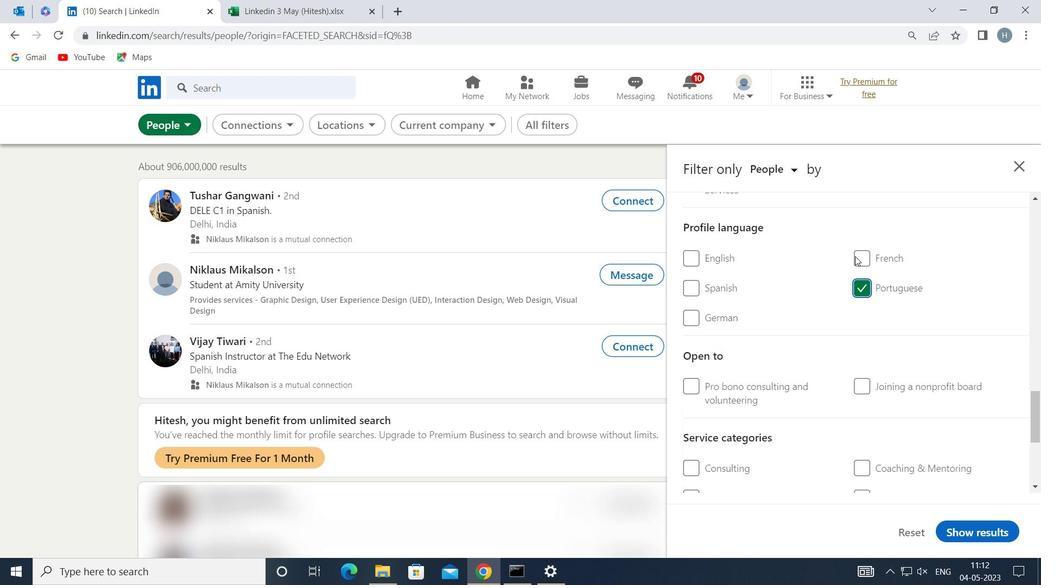 
Action: Mouse scrolled (855, 258) with delta (0, 0)
Screenshot: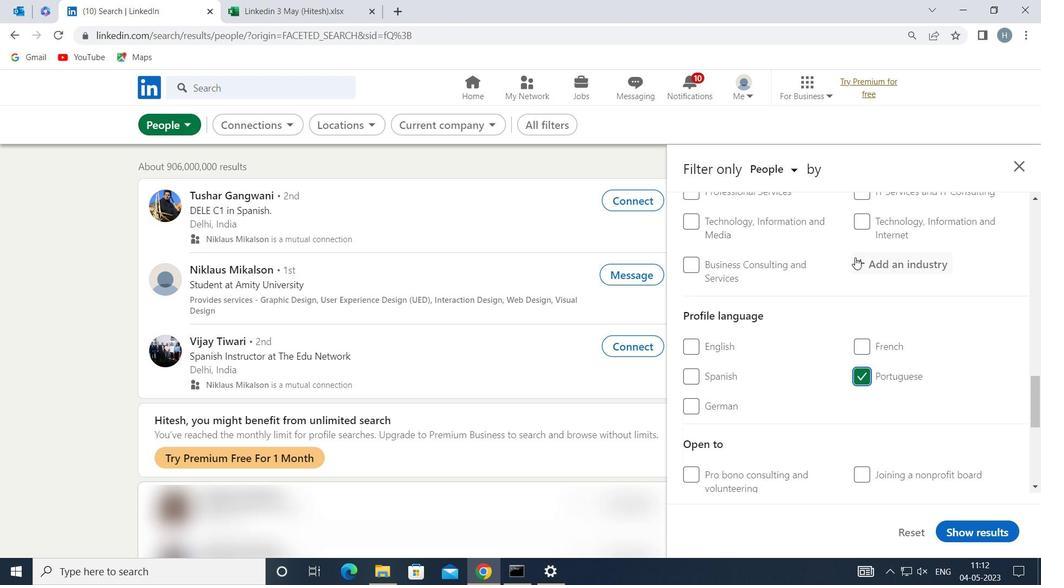 
Action: Mouse scrolled (855, 258) with delta (0, 0)
Screenshot: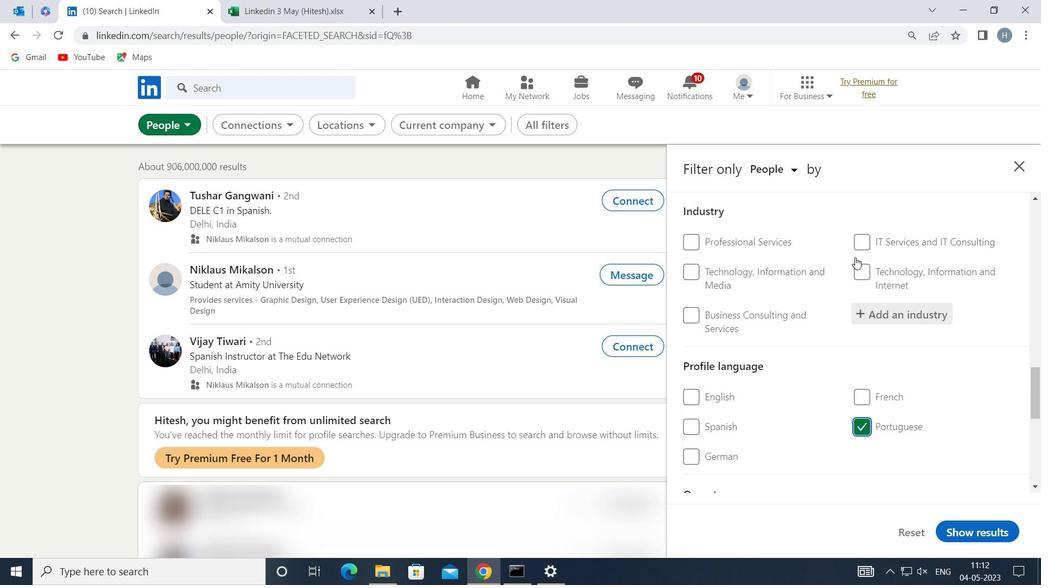 
Action: Mouse scrolled (855, 258) with delta (0, 0)
Screenshot: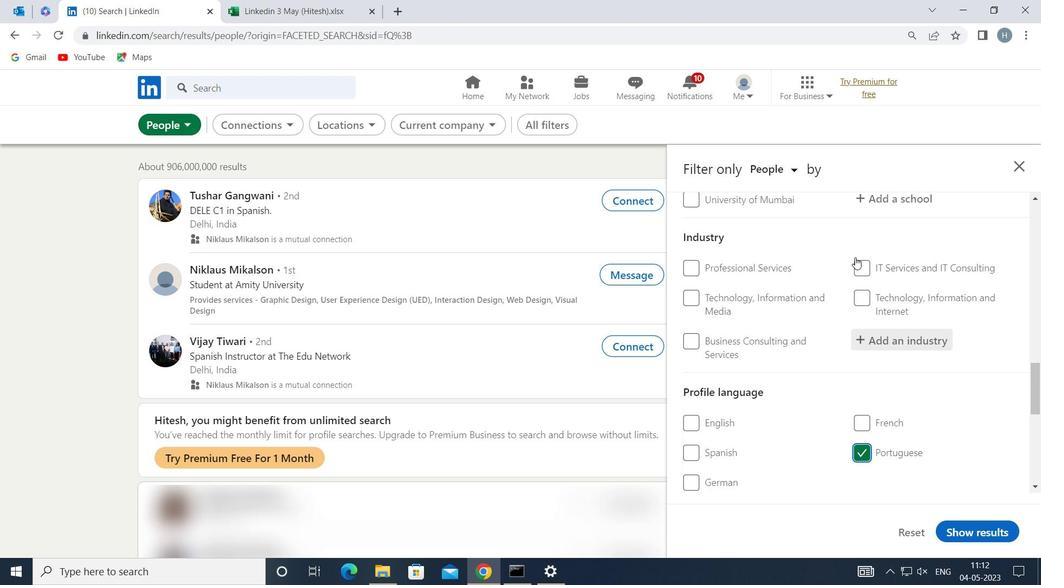 
Action: Mouse scrolled (855, 258) with delta (0, 0)
Screenshot: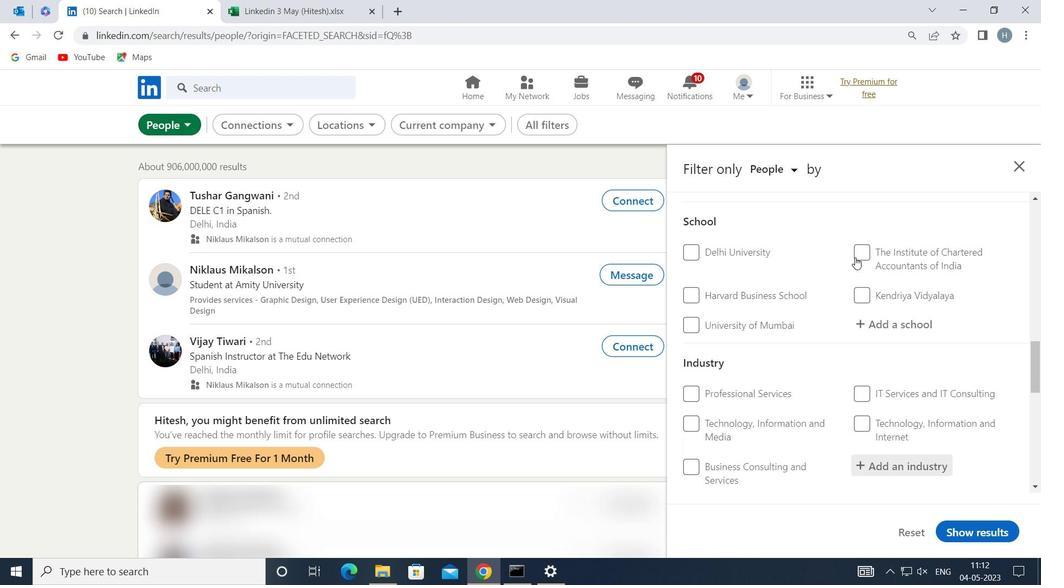 
Action: Mouse scrolled (855, 258) with delta (0, 0)
Screenshot: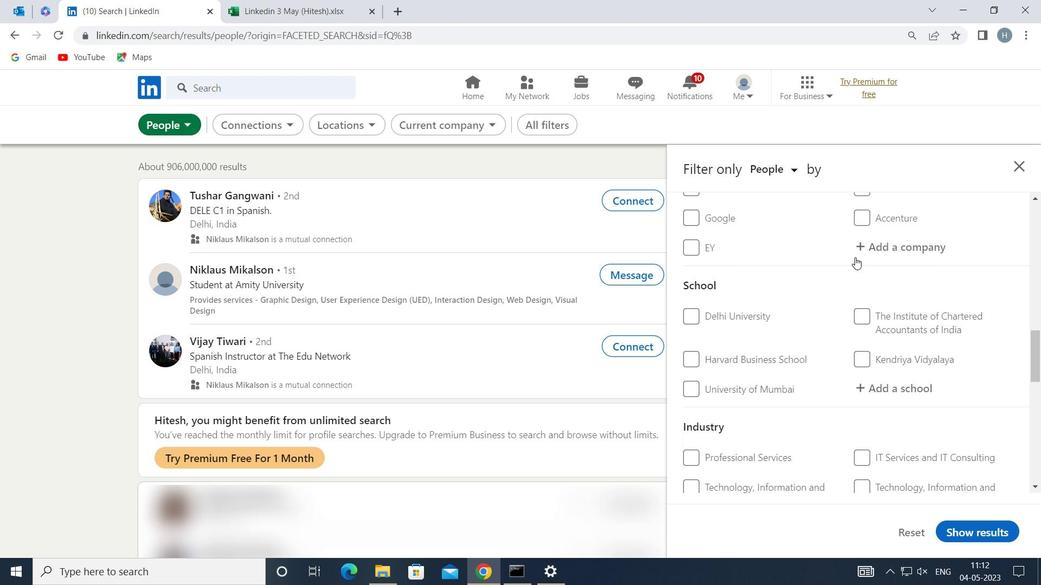 
Action: Mouse scrolled (855, 258) with delta (0, 0)
Screenshot: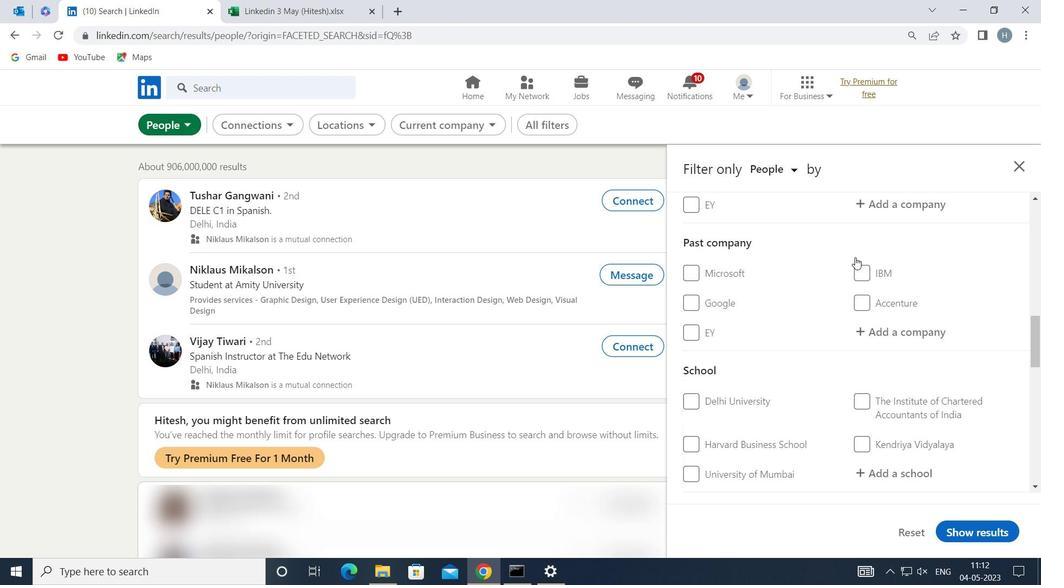 
Action: Mouse moved to (899, 317)
Screenshot: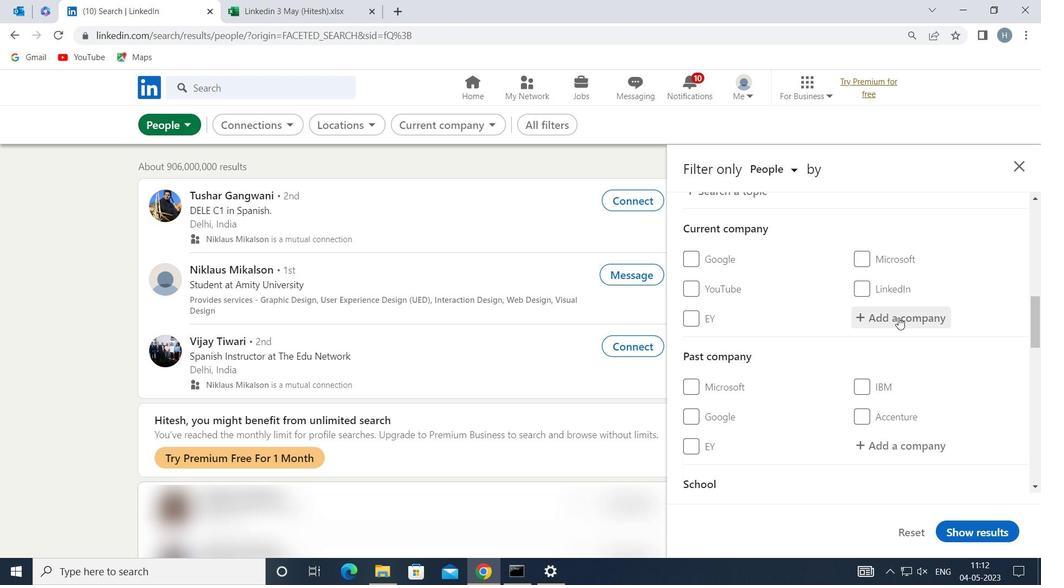 
Action: Mouse pressed left at (899, 317)
Screenshot: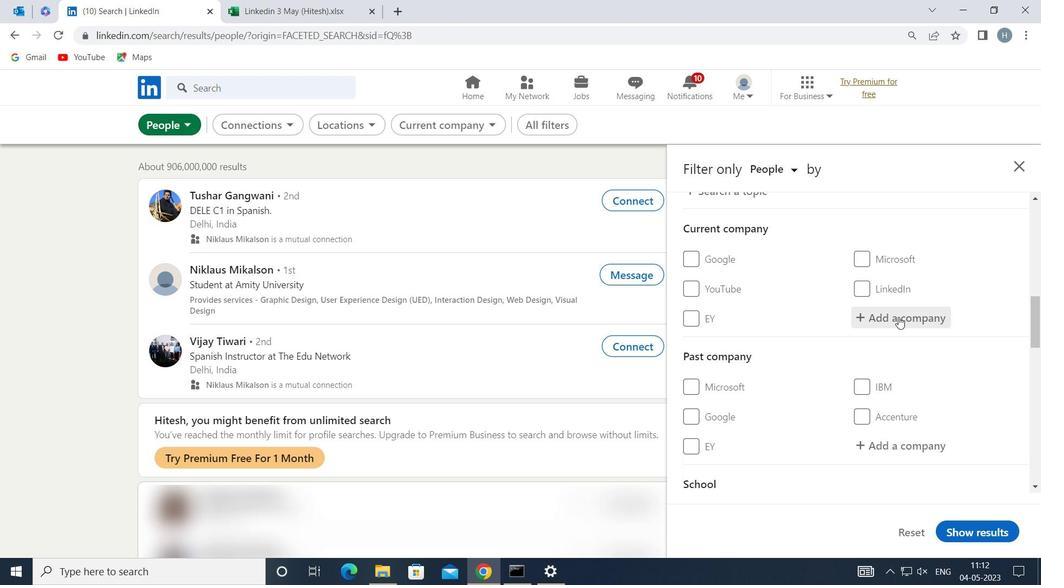 
Action: Key pressed <Key.shift>EMCURE<Key.space><Key.shift>PH
Screenshot: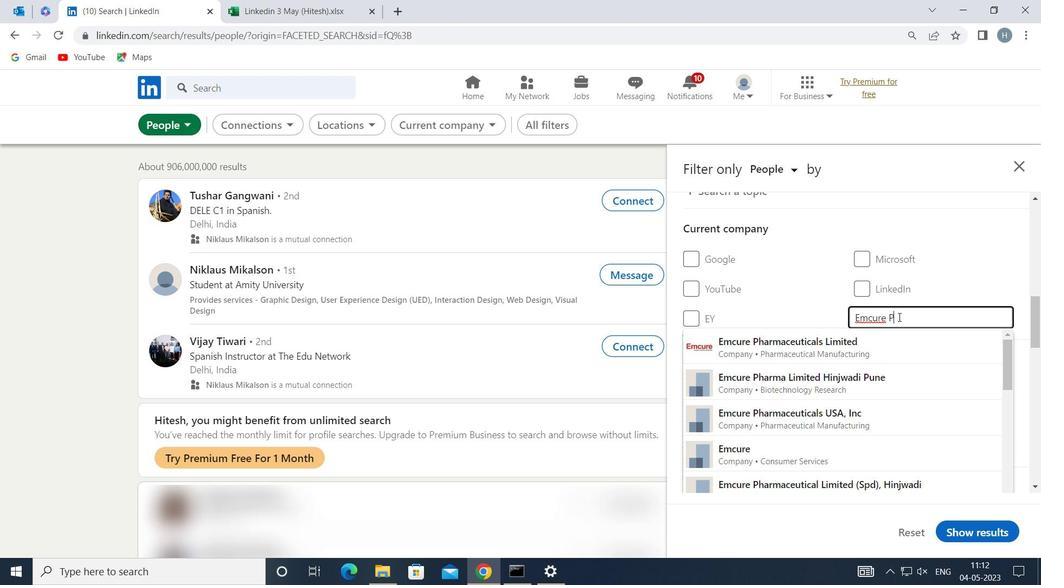 
Action: Mouse moved to (856, 336)
Screenshot: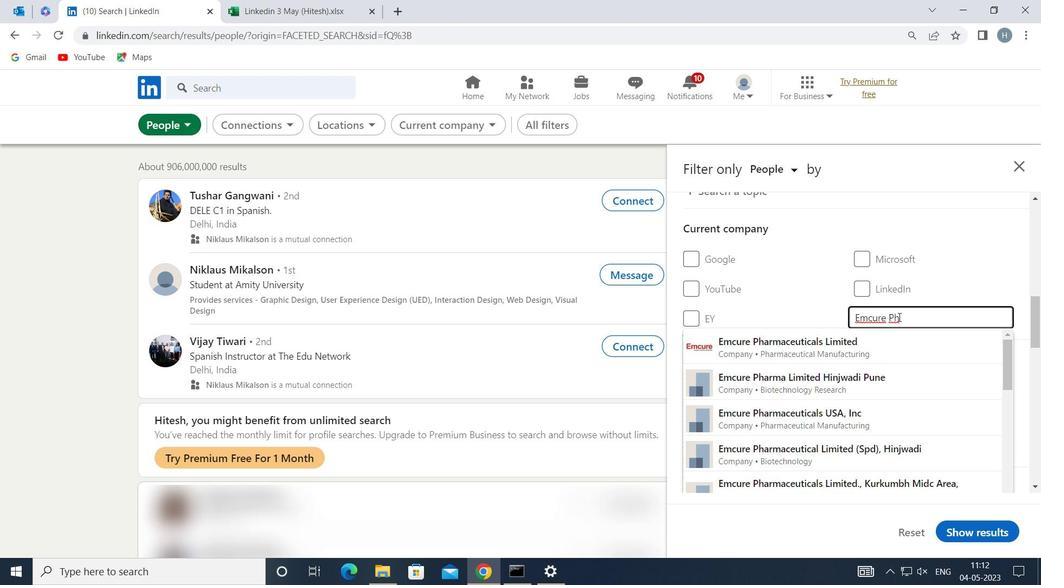 
Action: Mouse pressed left at (856, 336)
Screenshot: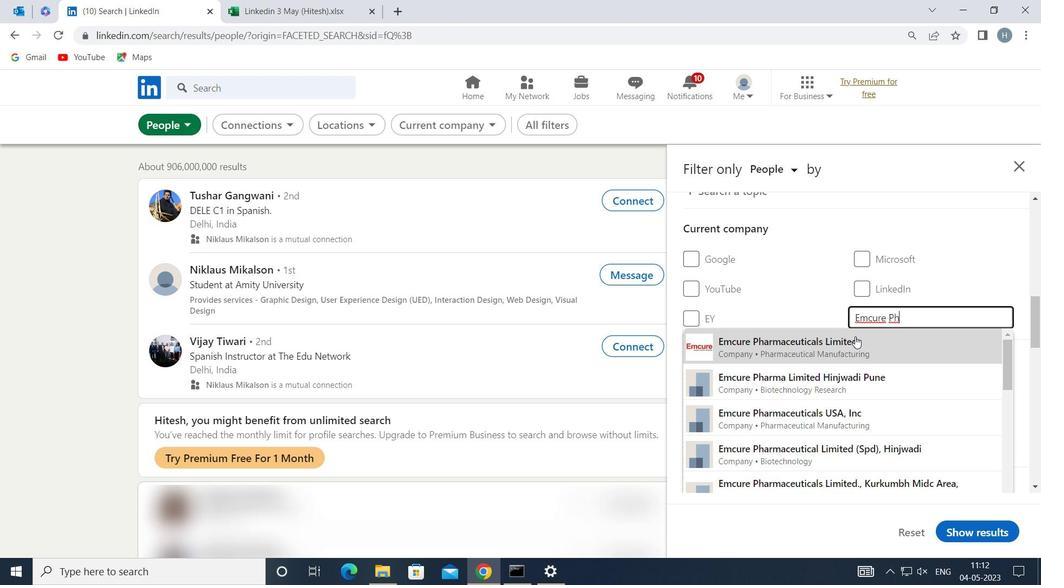 
Action: Mouse moved to (837, 329)
Screenshot: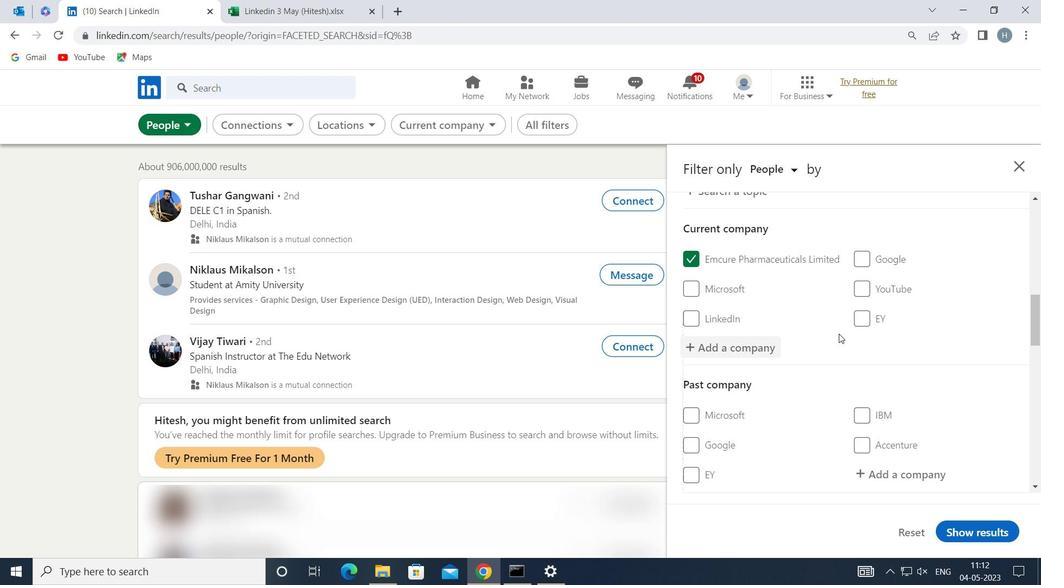 
Action: Mouse scrolled (837, 329) with delta (0, 0)
Screenshot: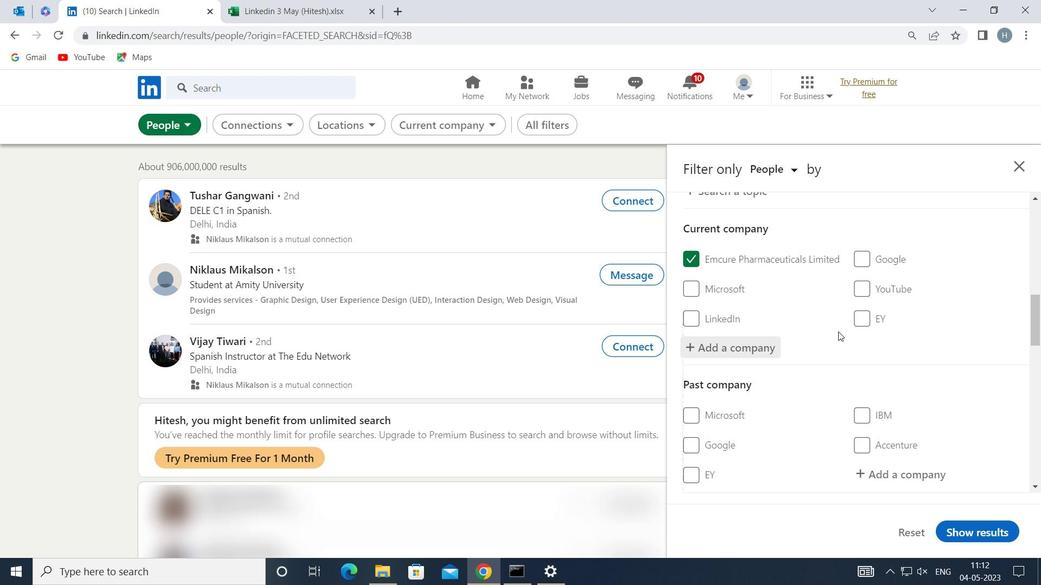 
Action: Mouse moved to (837, 329)
Screenshot: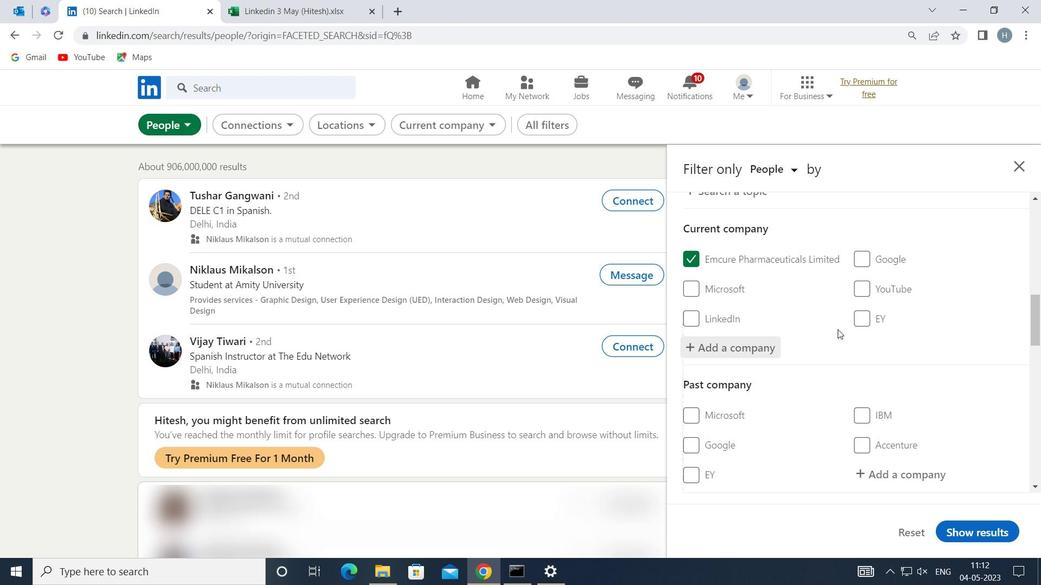 
Action: Mouse scrolled (837, 328) with delta (0, 0)
Screenshot: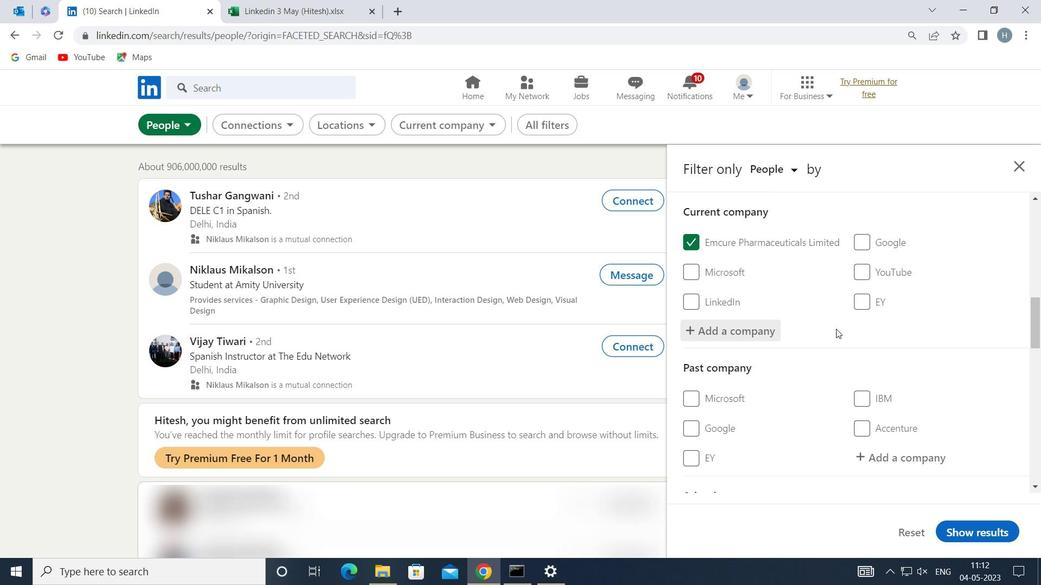 
Action: Mouse moved to (835, 329)
Screenshot: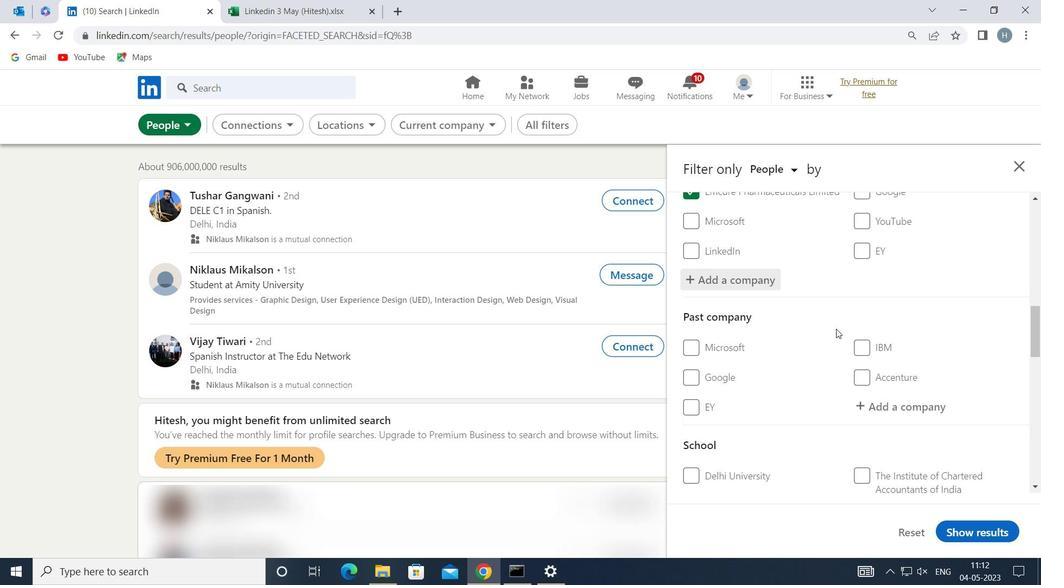 
Action: Mouse scrolled (835, 328) with delta (0, 0)
Screenshot: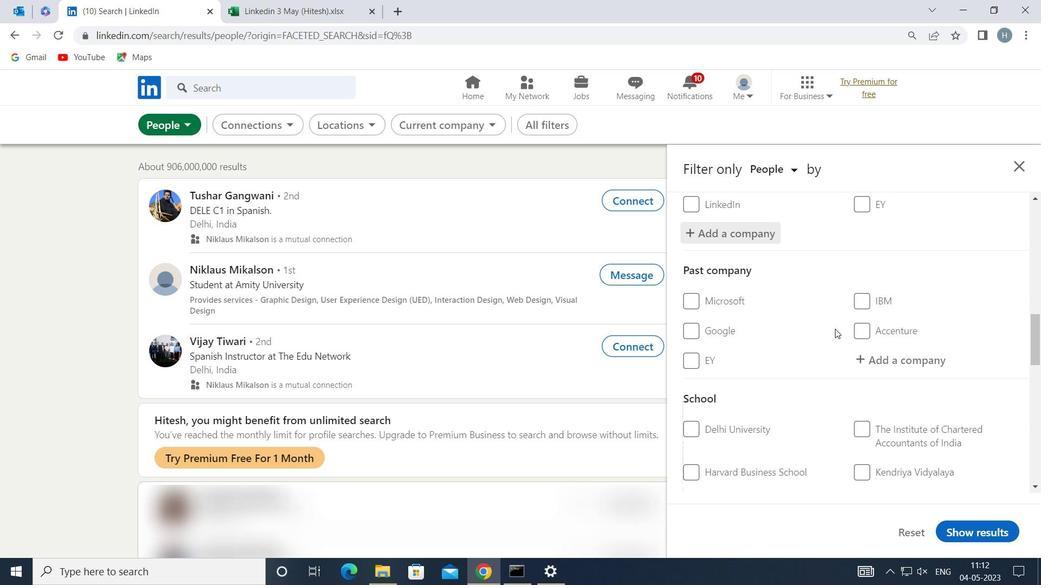 
Action: Mouse moved to (906, 411)
Screenshot: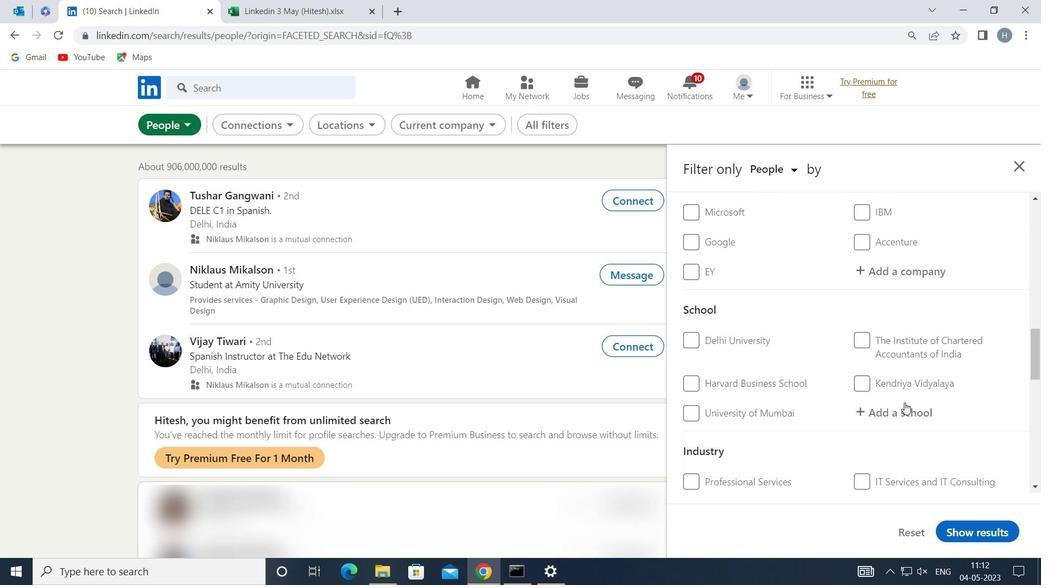
Action: Mouse pressed left at (906, 411)
Screenshot: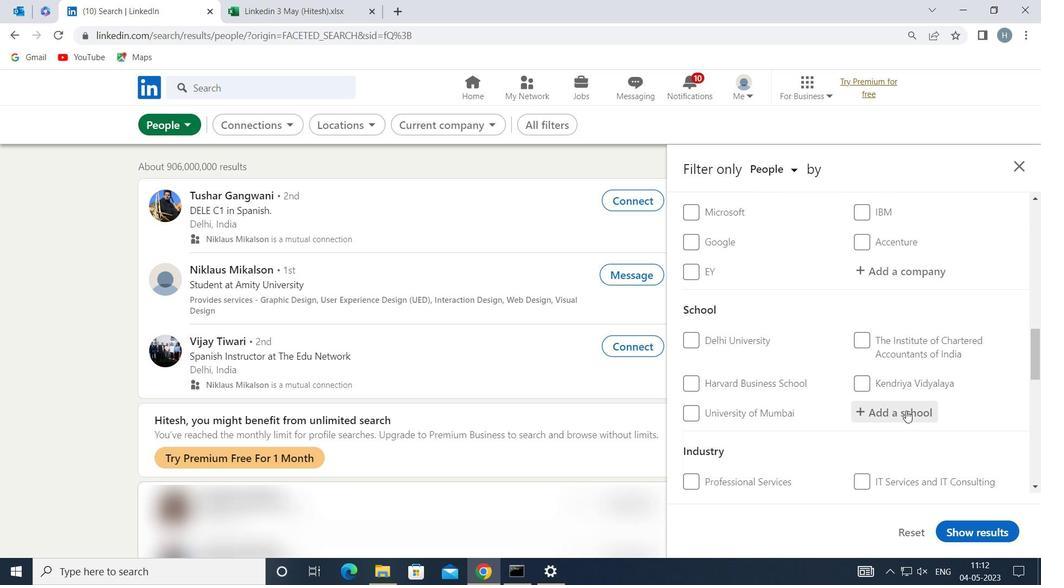 
Action: Key pressed <Key.shift>GLOBSYN
Screenshot: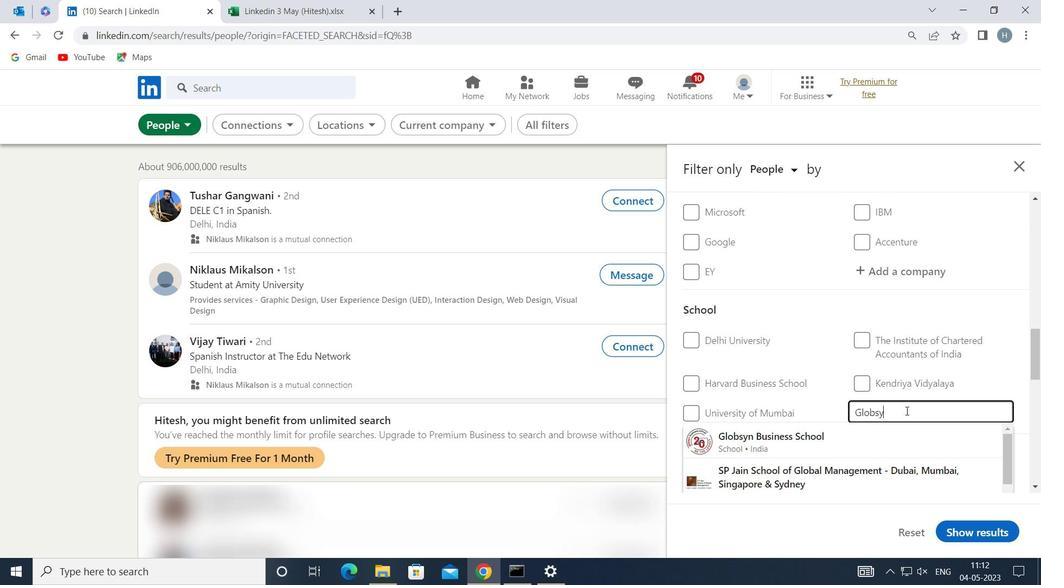 
Action: Mouse moved to (852, 436)
Screenshot: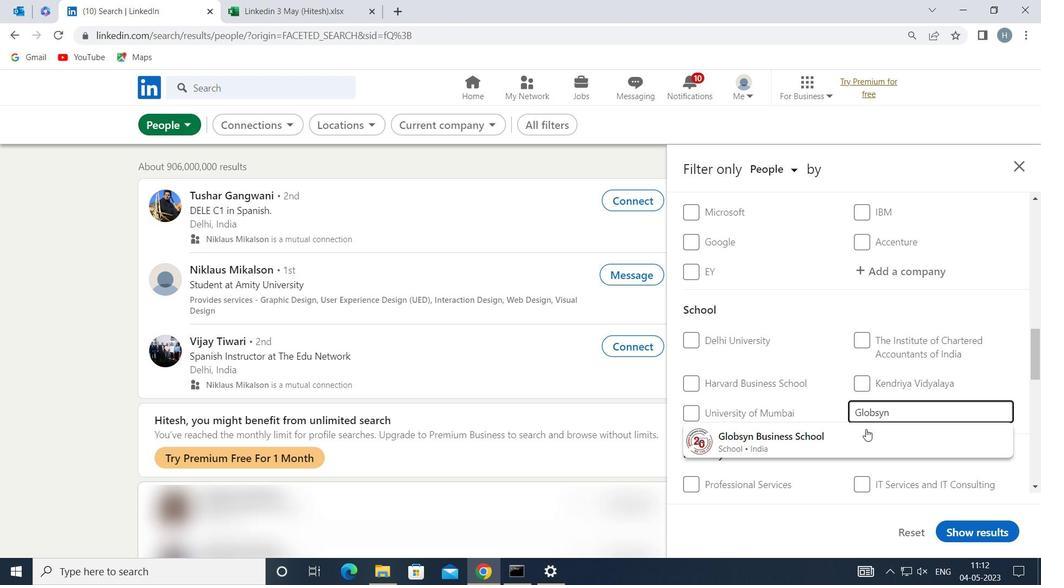 
Action: Mouse pressed left at (852, 436)
Screenshot: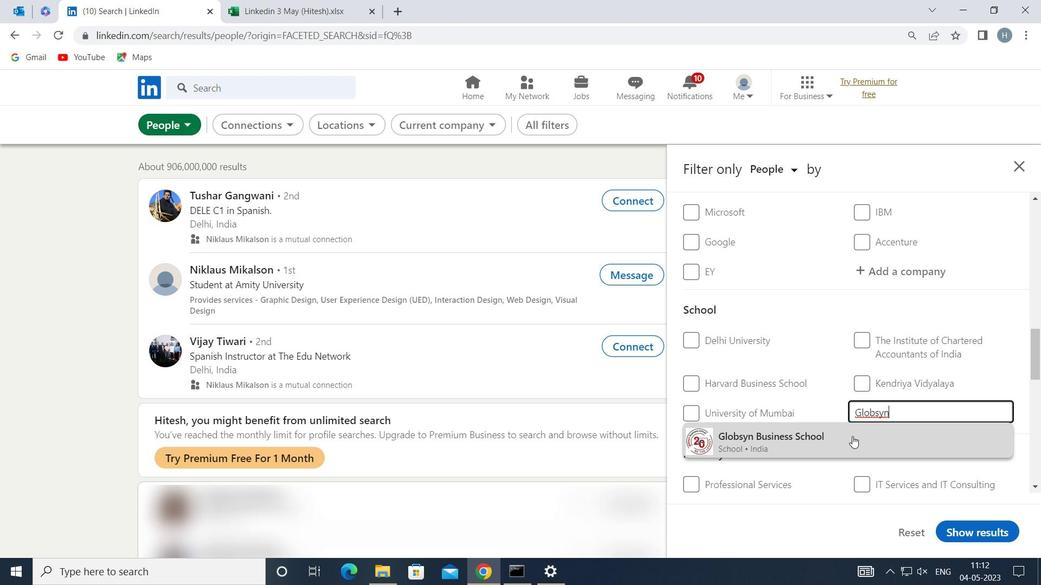 
Action: Mouse moved to (830, 377)
Screenshot: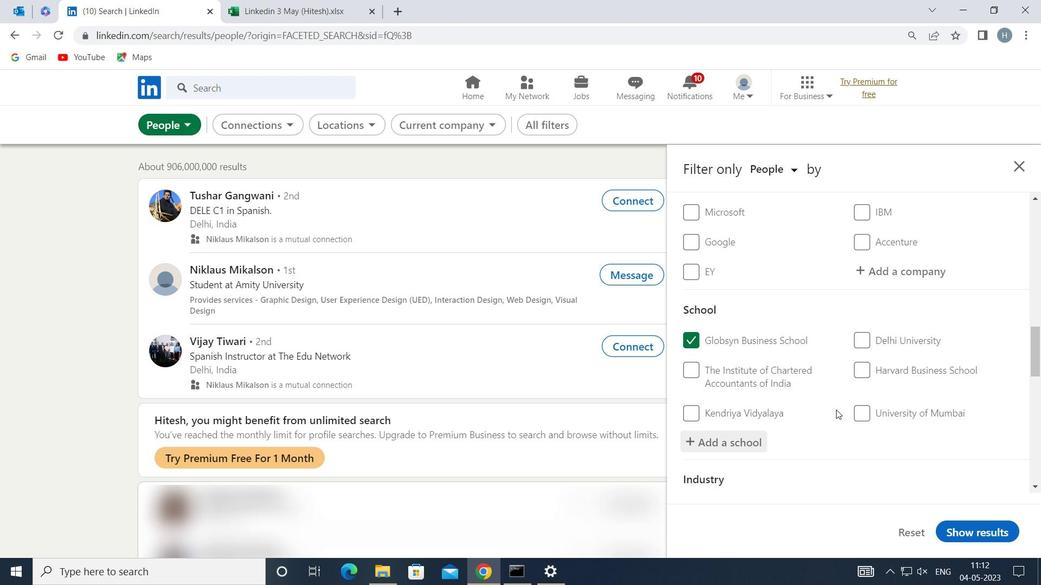
Action: Mouse scrolled (830, 377) with delta (0, 0)
Screenshot: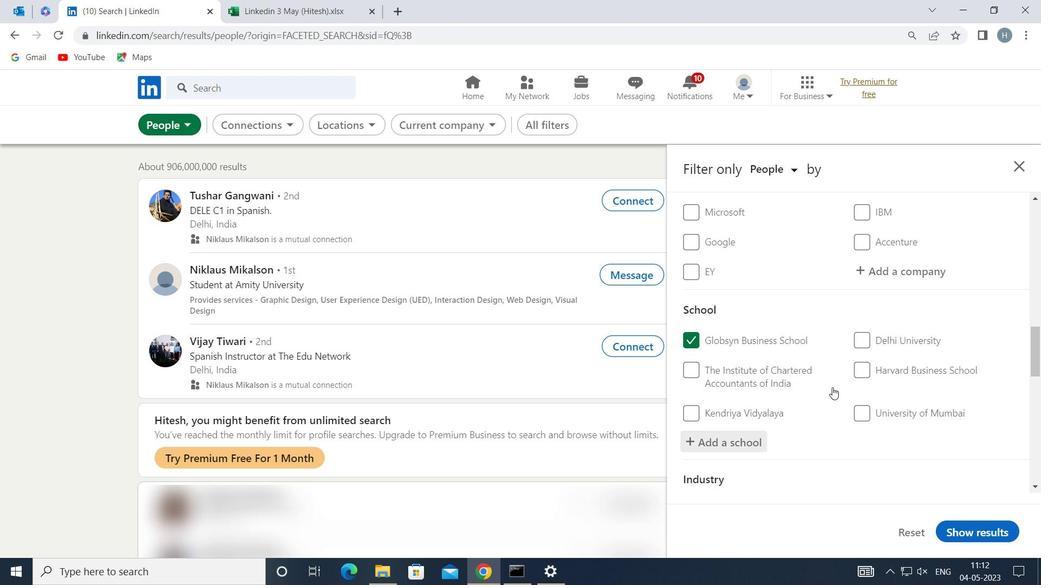 
Action: Mouse scrolled (830, 377) with delta (0, 0)
Screenshot: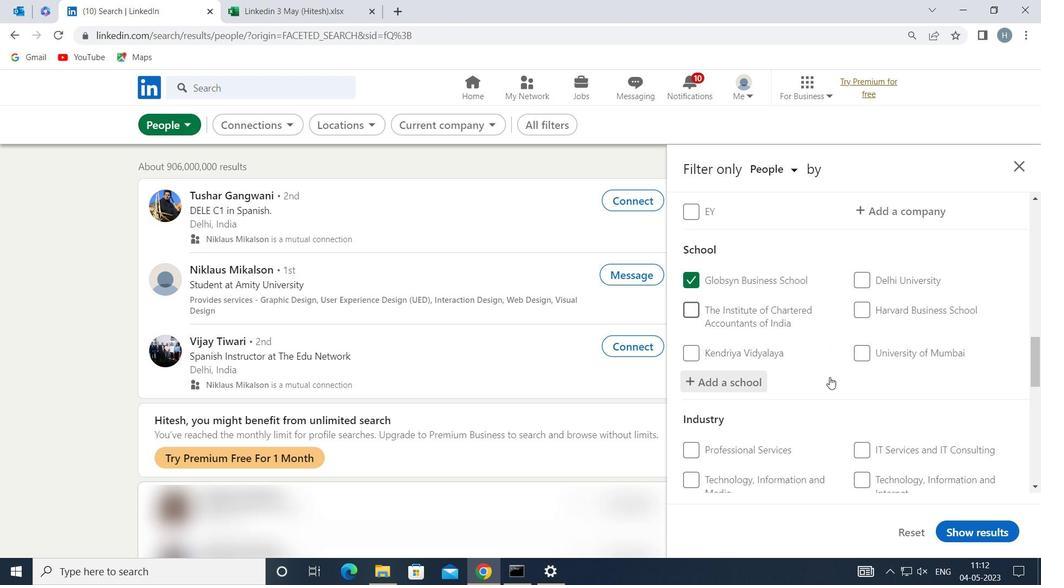 
Action: Mouse scrolled (830, 377) with delta (0, 0)
Screenshot: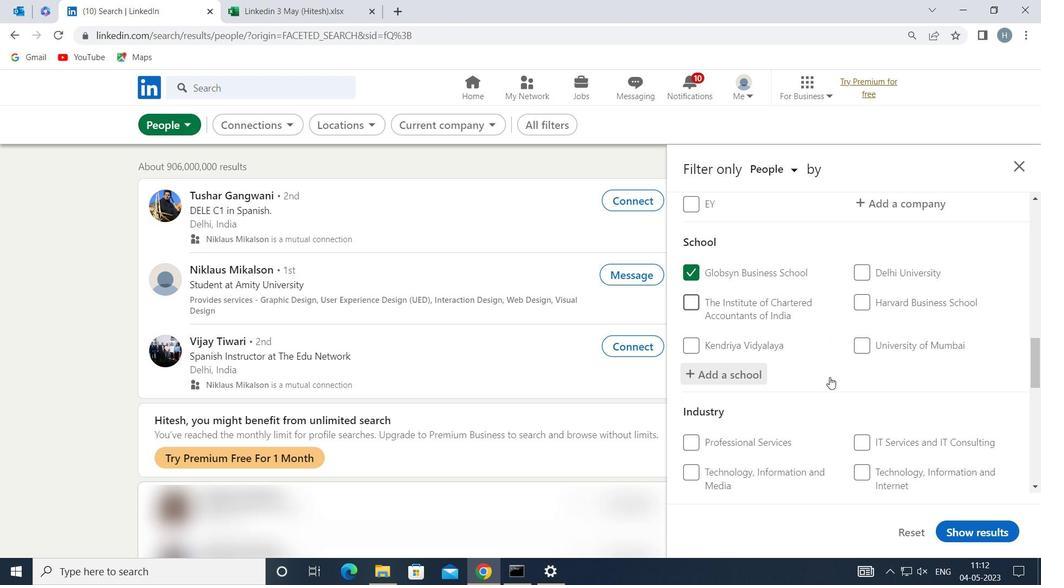 
Action: Mouse moved to (889, 382)
Screenshot: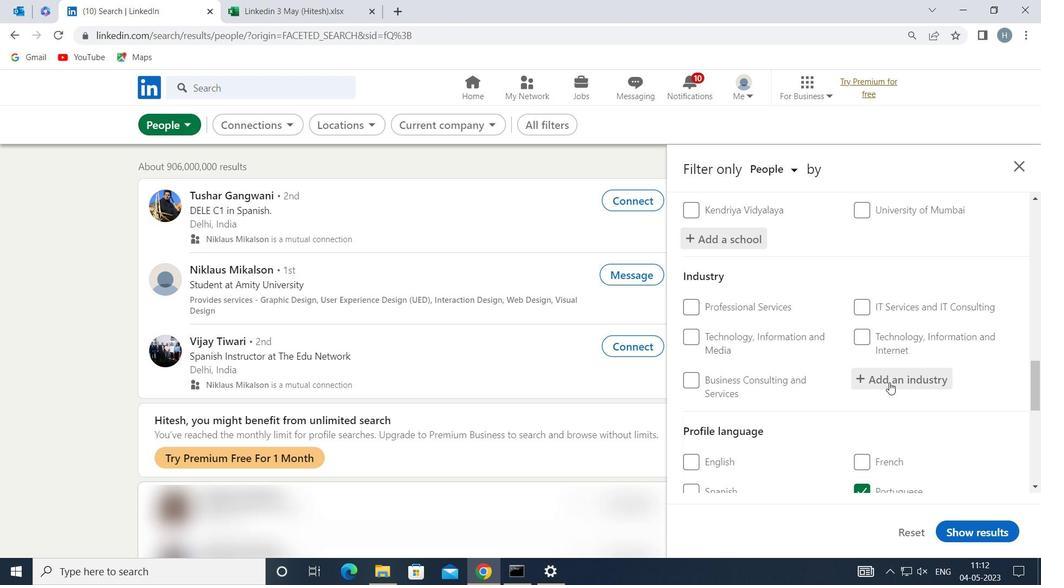 
Action: Mouse pressed left at (889, 382)
Screenshot: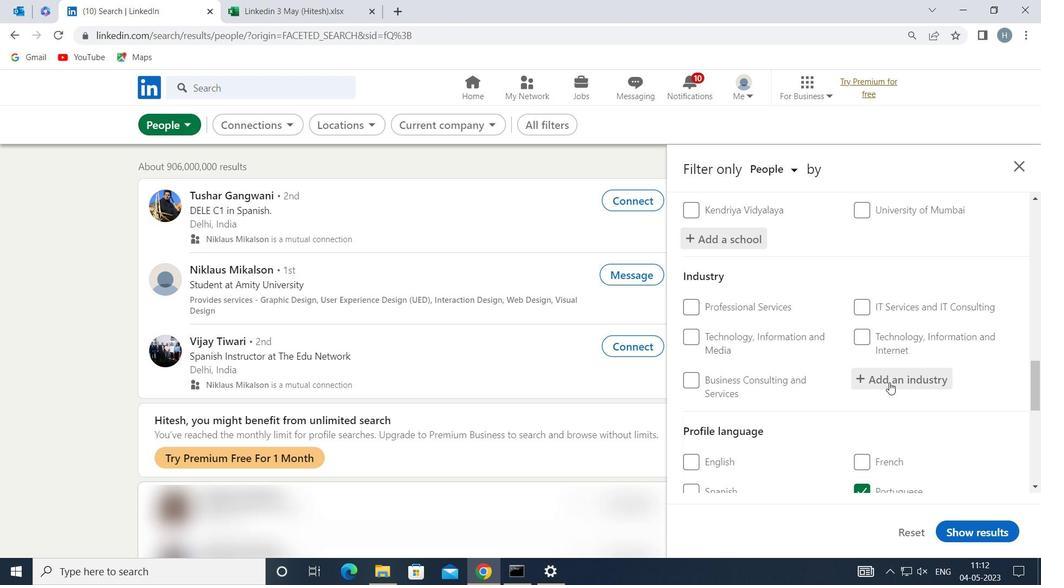 
Action: Mouse moved to (888, 380)
Screenshot: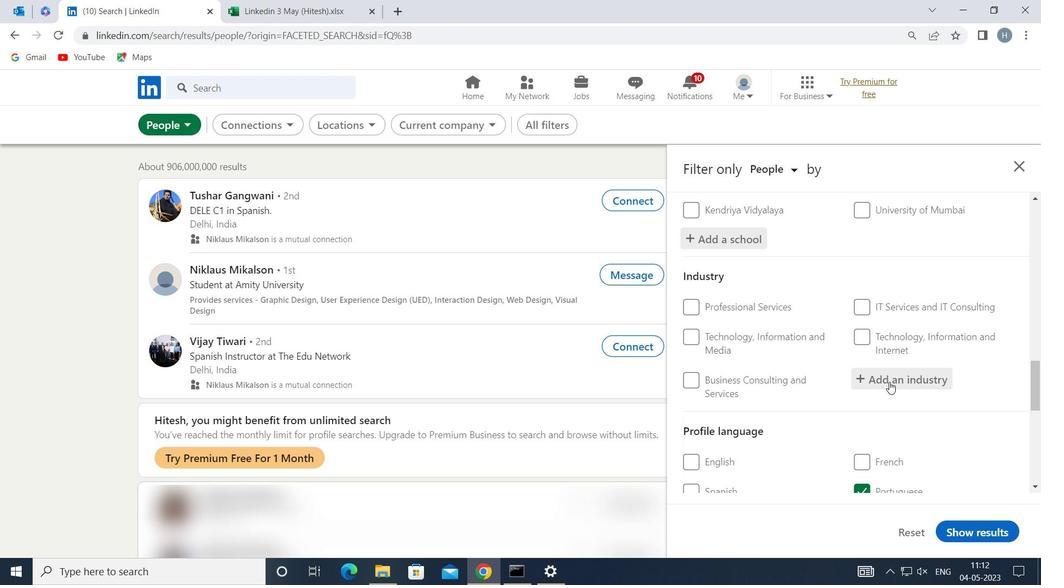 
Action: Key pressed <Key.shift>TECHNICAL<Key.space>AND<Key.space><Key.shift>VOCATIONAL<Key.space><Key.shift>TRA
Screenshot: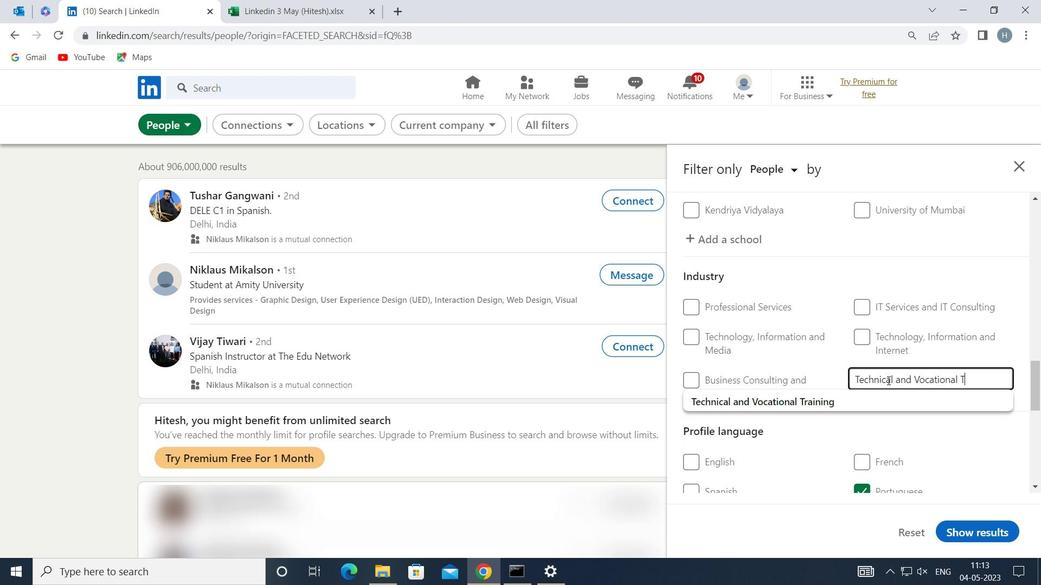 
Action: Mouse moved to (821, 396)
Screenshot: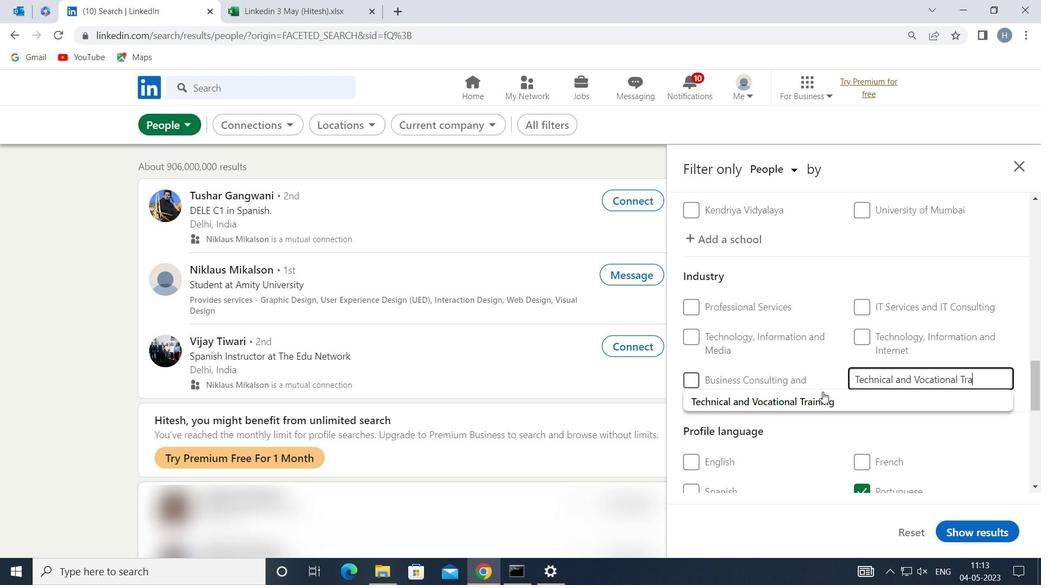 
Action: Mouse pressed left at (821, 396)
Screenshot: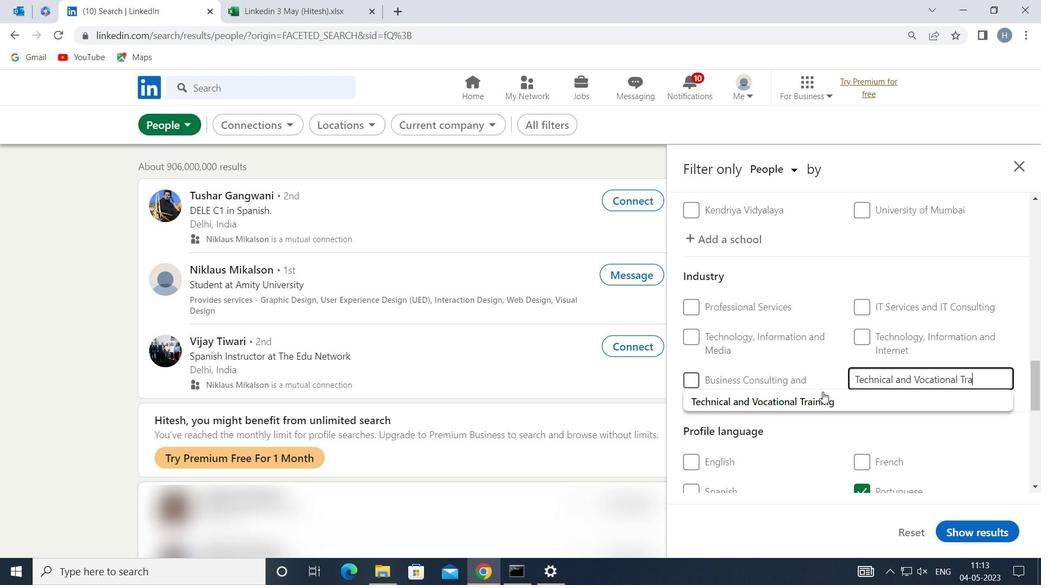 
Action: Mouse moved to (823, 395)
Screenshot: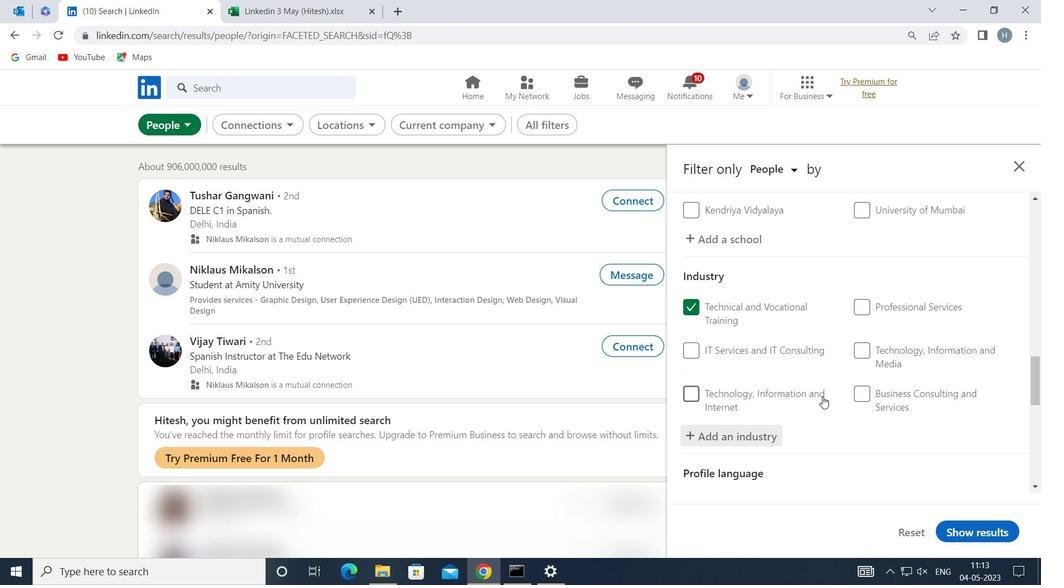
Action: Mouse scrolled (823, 394) with delta (0, 0)
Screenshot: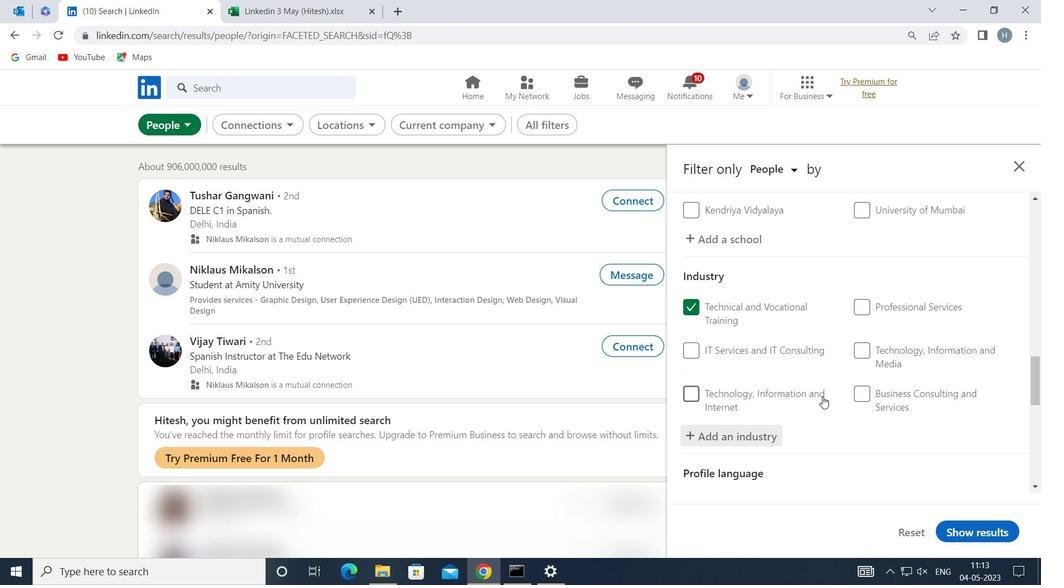 
Action: Mouse moved to (821, 389)
Screenshot: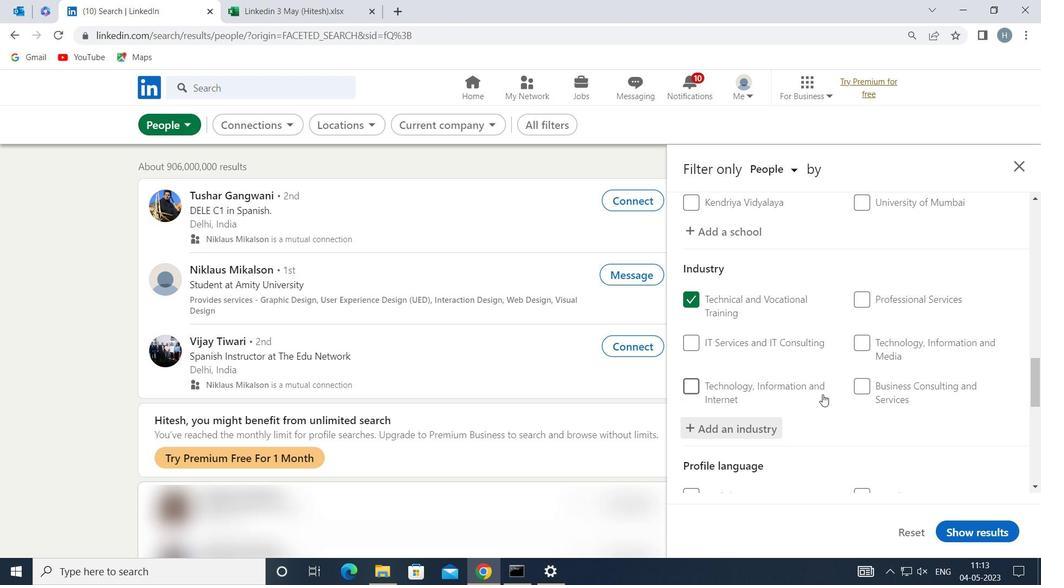 
Action: Mouse scrolled (821, 388) with delta (0, 0)
Screenshot: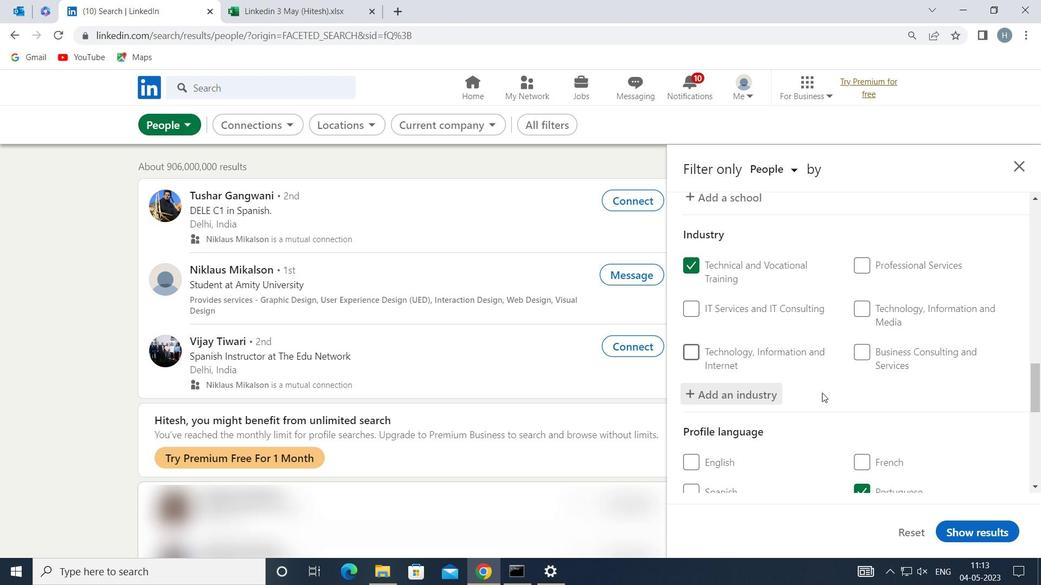 
Action: Mouse scrolled (821, 388) with delta (0, 0)
Screenshot: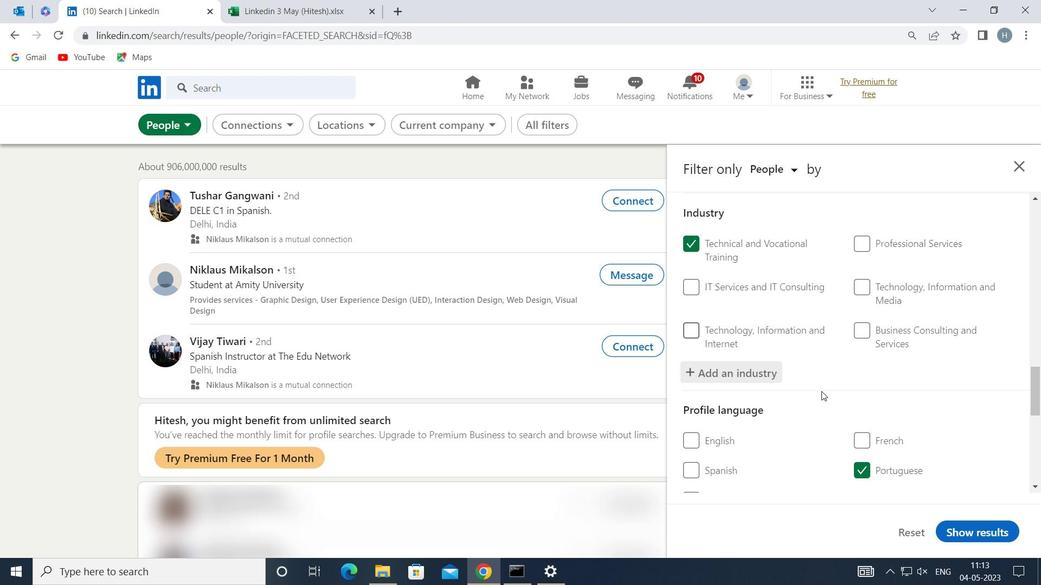
Action: Mouse moved to (821, 388)
Screenshot: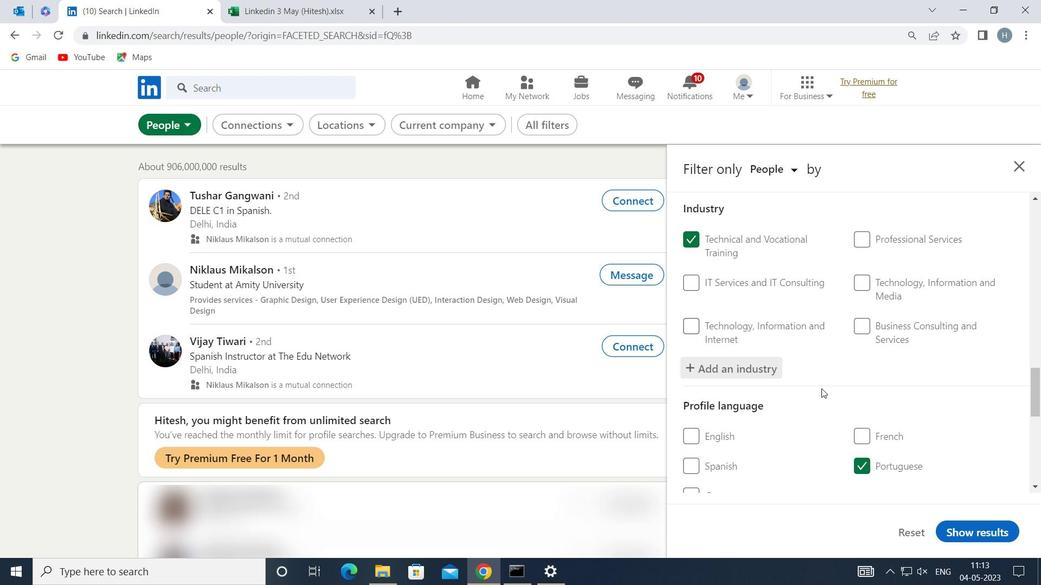
Action: Mouse scrolled (821, 389) with delta (0, 0)
Screenshot: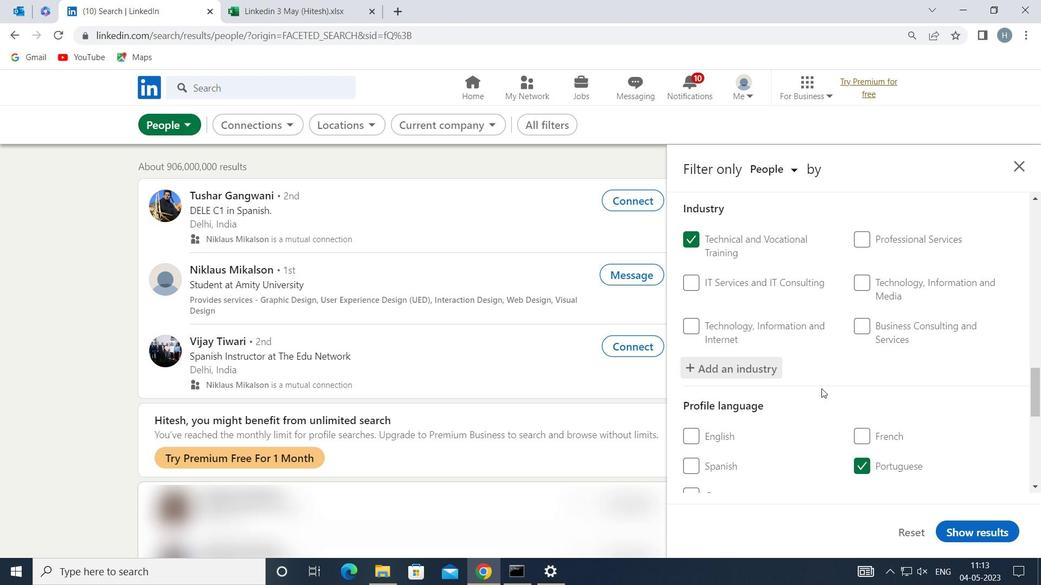 
Action: Mouse scrolled (821, 388) with delta (0, 0)
Screenshot: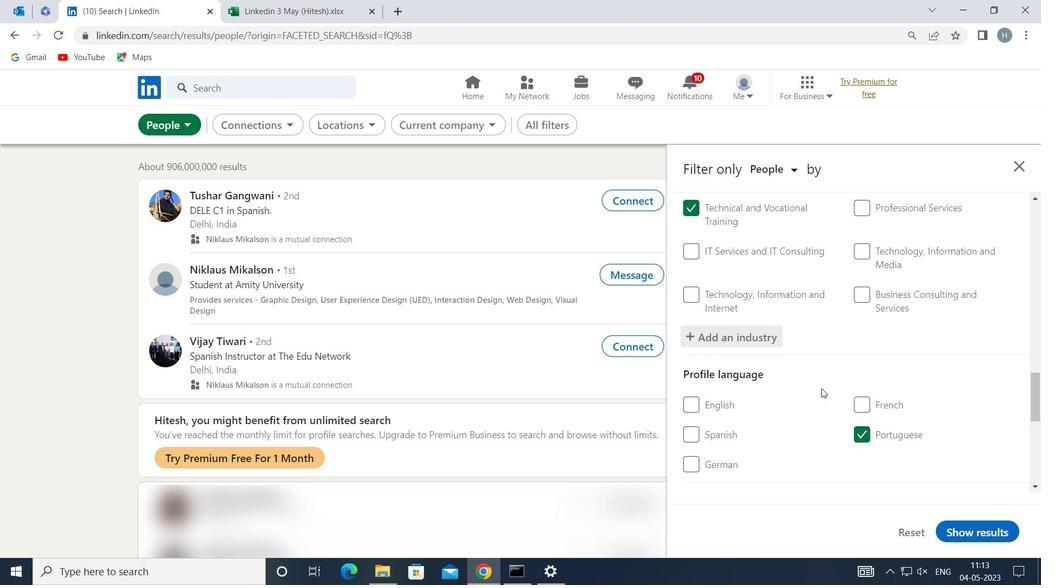 
Action: Mouse scrolled (821, 388) with delta (0, 0)
Screenshot: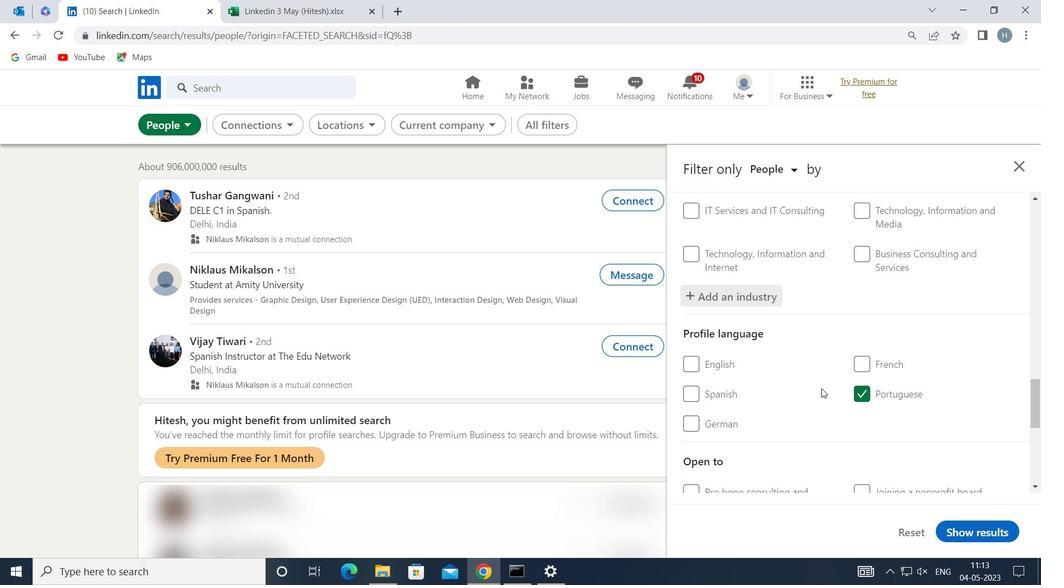 
Action: Mouse scrolled (821, 388) with delta (0, 0)
Screenshot: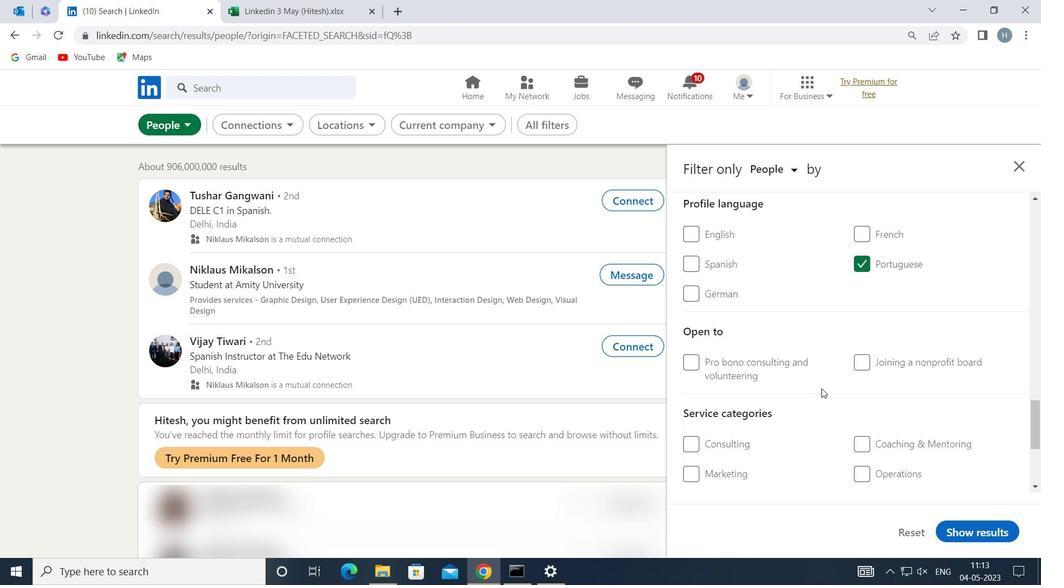 
Action: Mouse scrolled (821, 388) with delta (0, 0)
Screenshot: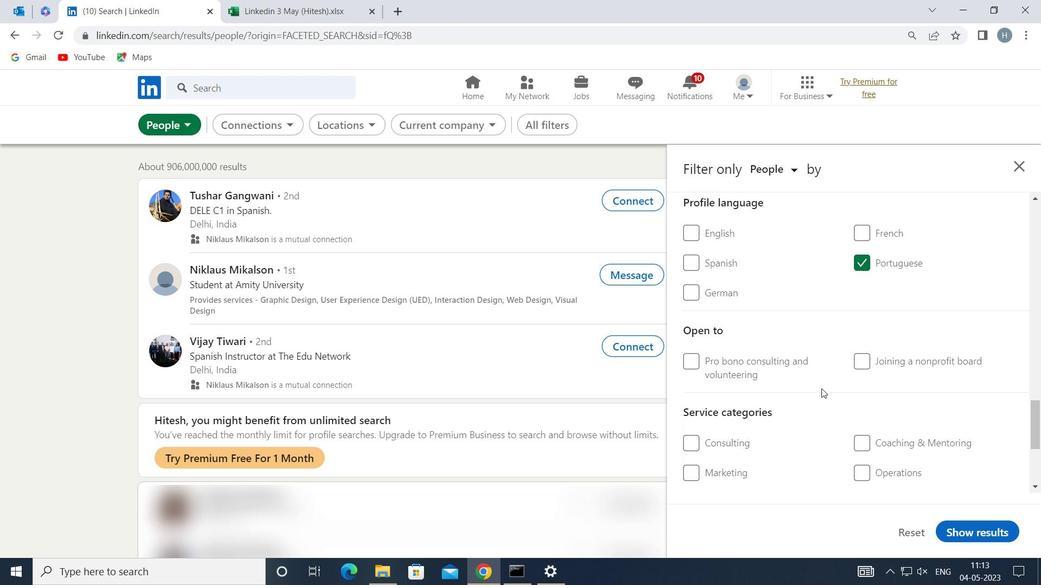 
Action: Mouse scrolled (821, 389) with delta (0, 0)
Screenshot: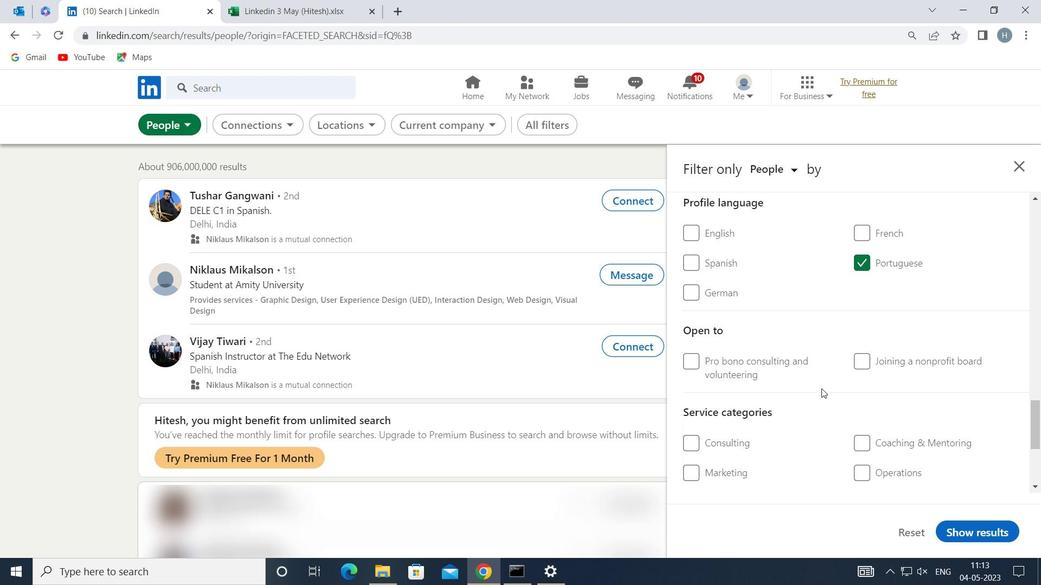 
Action: Mouse scrolled (821, 388) with delta (0, 0)
Screenshot: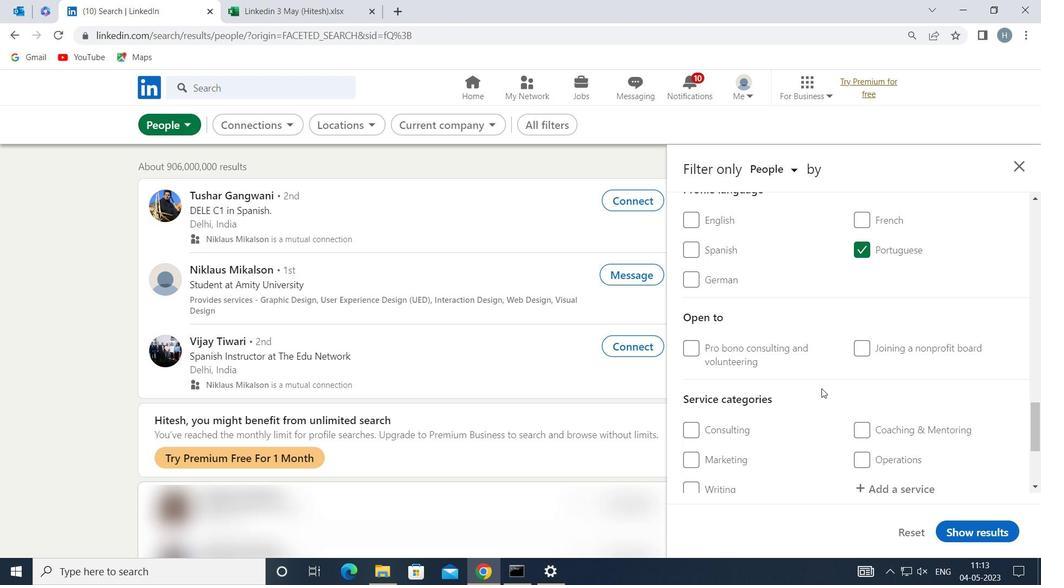 
Action: Mouse moved to (894, 364)
Screenshot: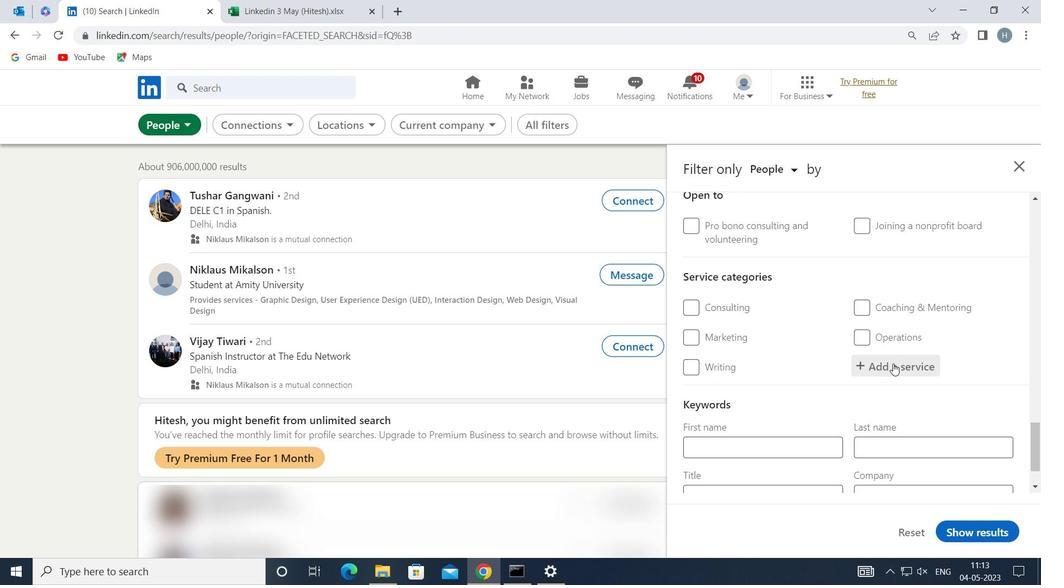 
Action: Mouse pressed left at (894, 364)
Screenshot: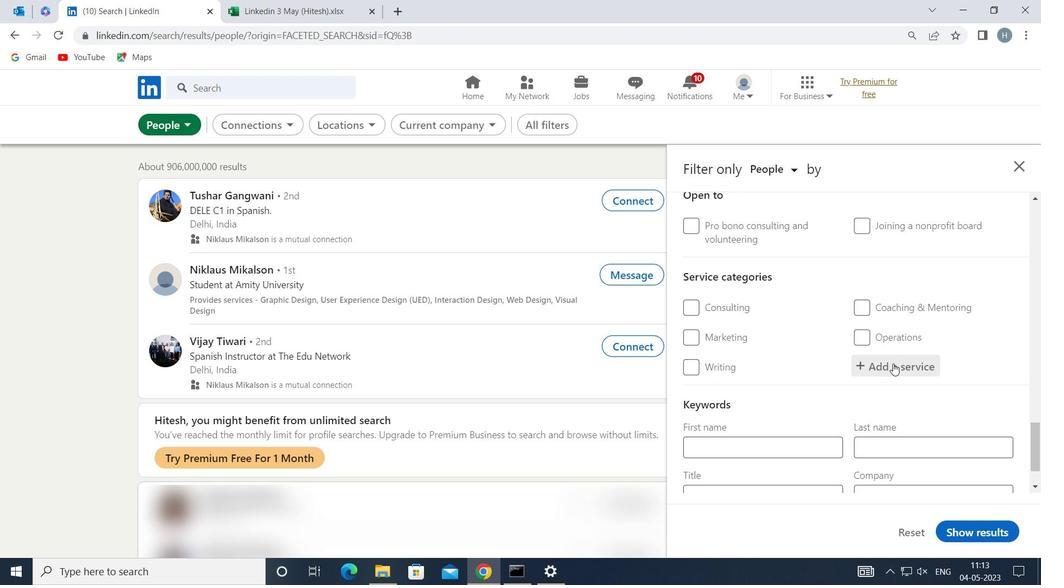 
Action: Key pressed <Key.shift>CUSTOMER<Key.space><Key.shift>SUPPORT
Screenshot: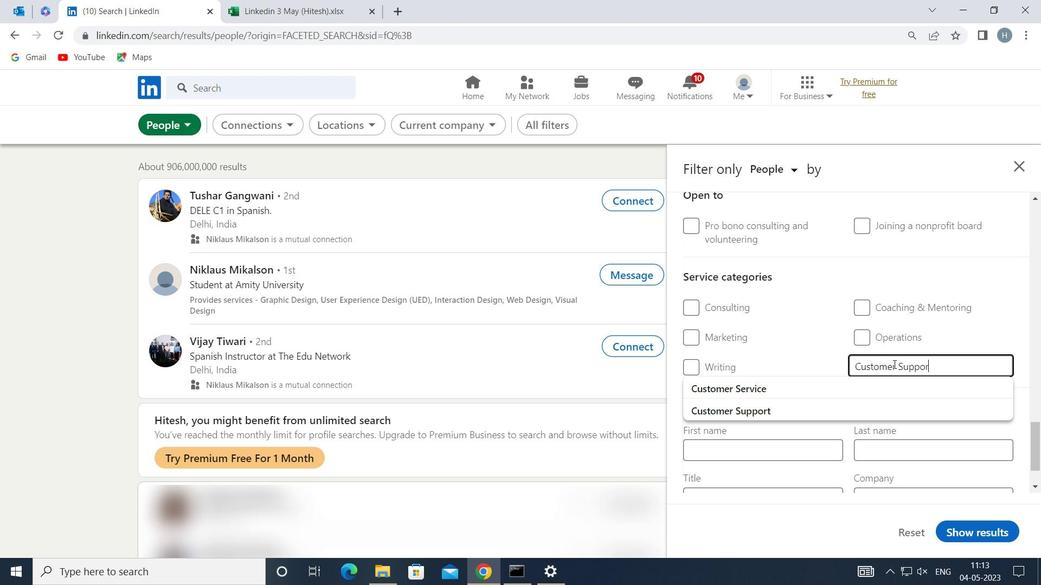 
Action: Mouse moved to (817, 388)
Screenshot: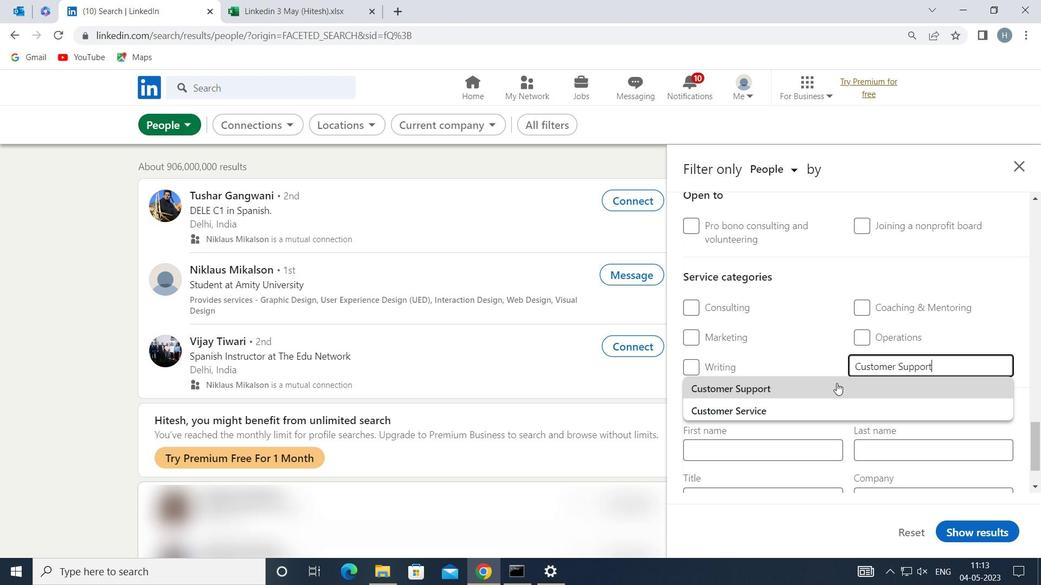 
Action: Mouse pressed left at (817, 388)
Screenshot: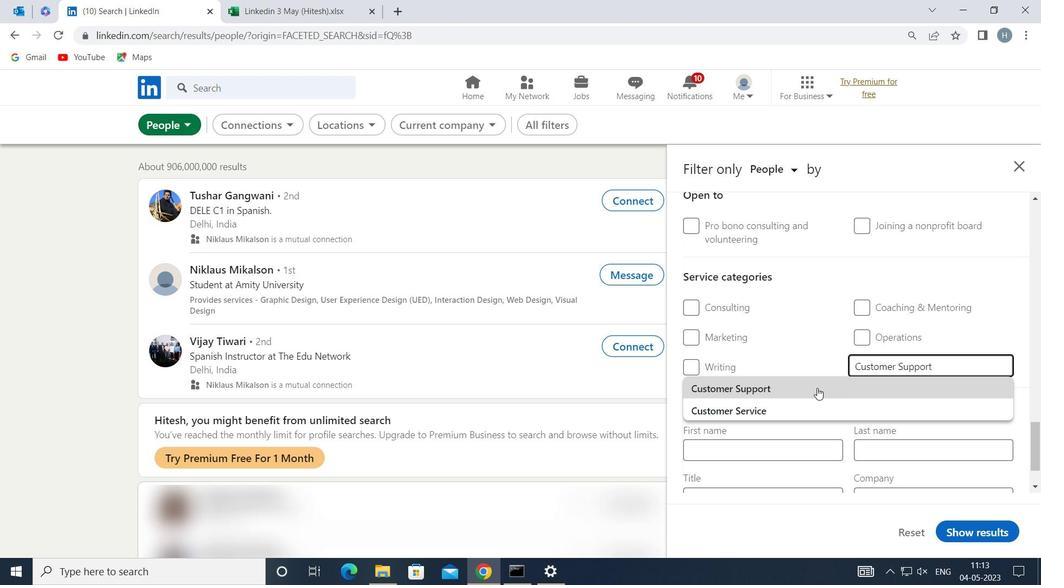 
Action: Mouse moved to (815, 373)
Screenshot: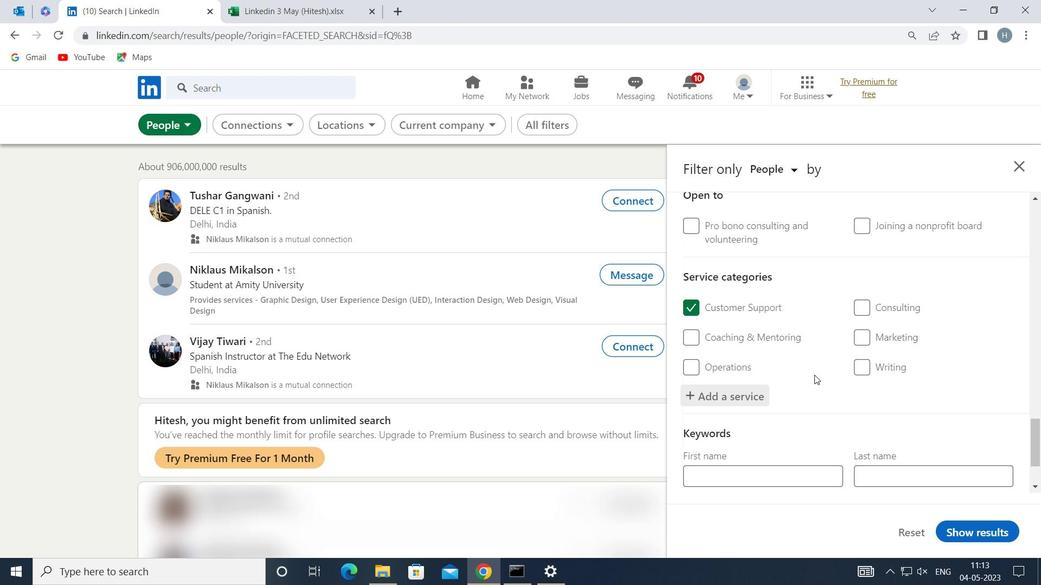 
Action: Mouse scrolled (815, 373) with delta (0, 0)
Screenshot: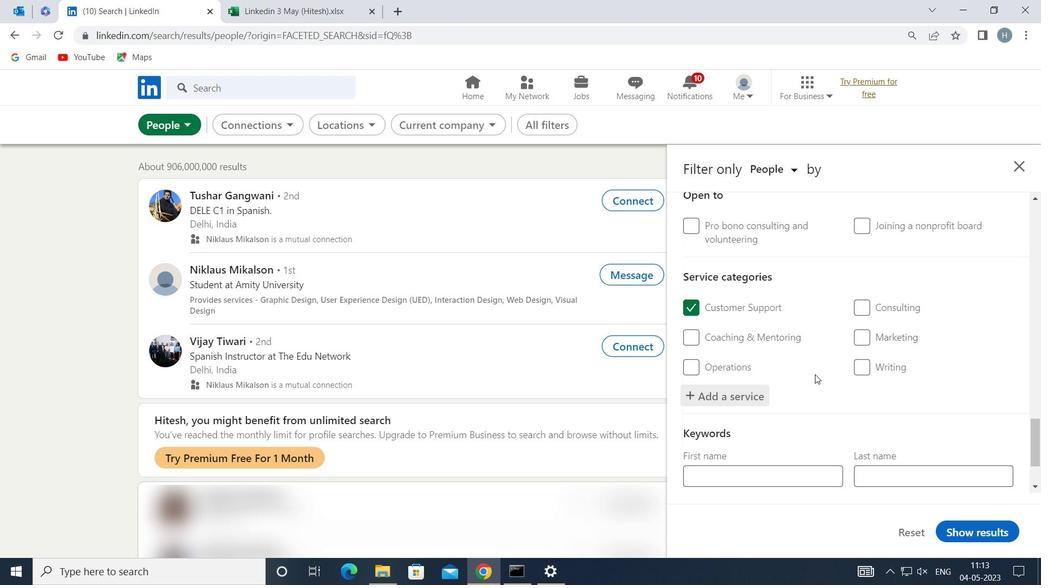 
Action: Mouse scrolled (815, 373) with delta (0, 0)
Screenshot: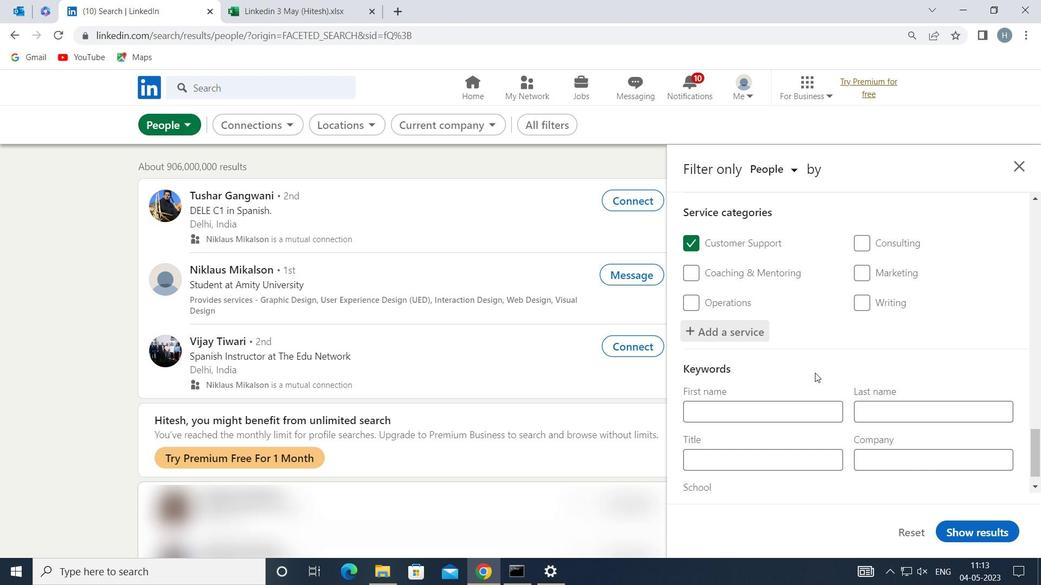 
Action: Mouse scrolled (815, 373) with delta (0, 0)
Screenshot: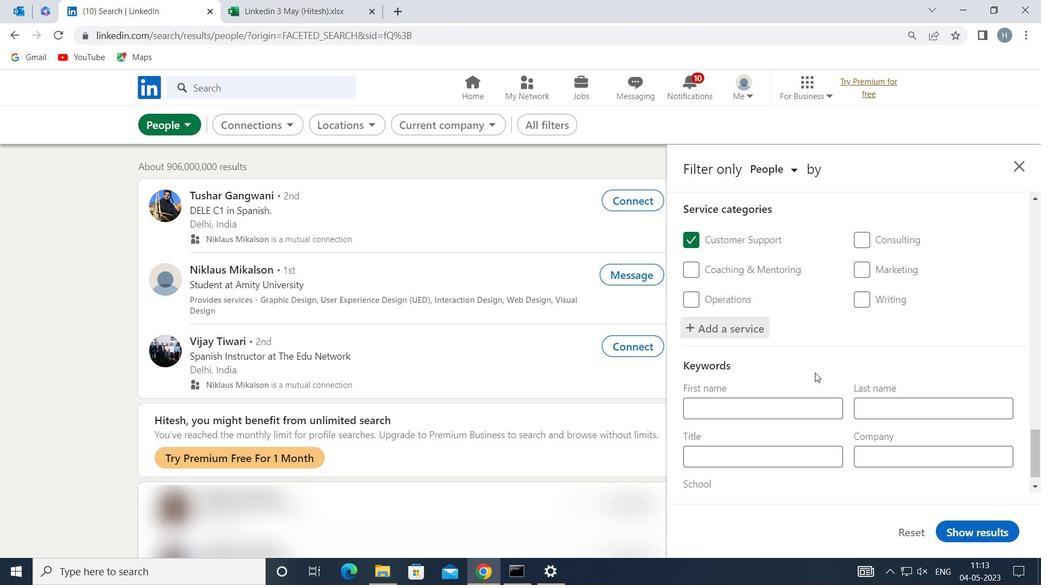 
Action: Mouse moved to (793, 428)
Screenshot: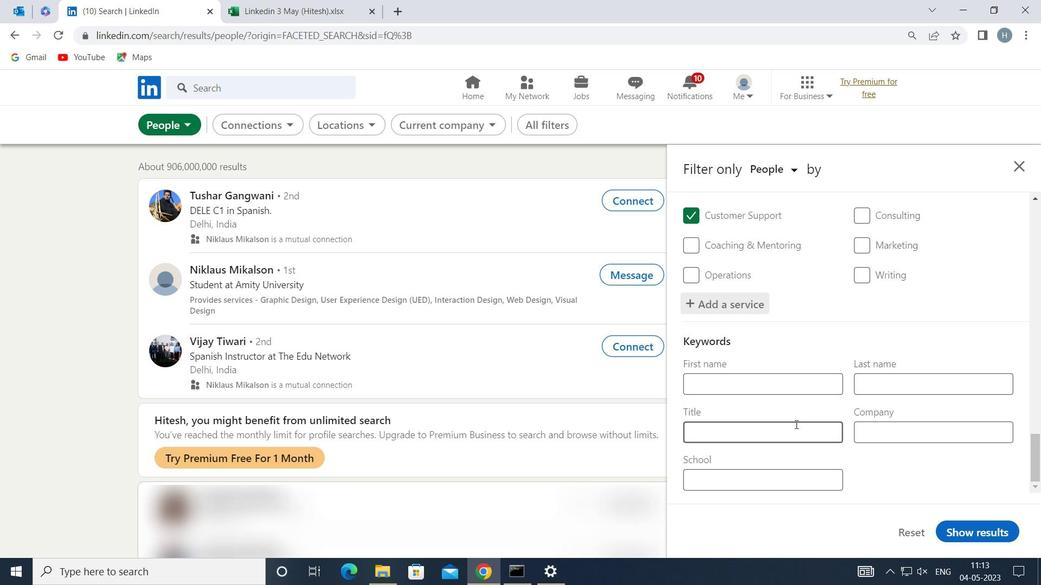 
Action: Mouse pressed left at (793, 428)
Screenshot: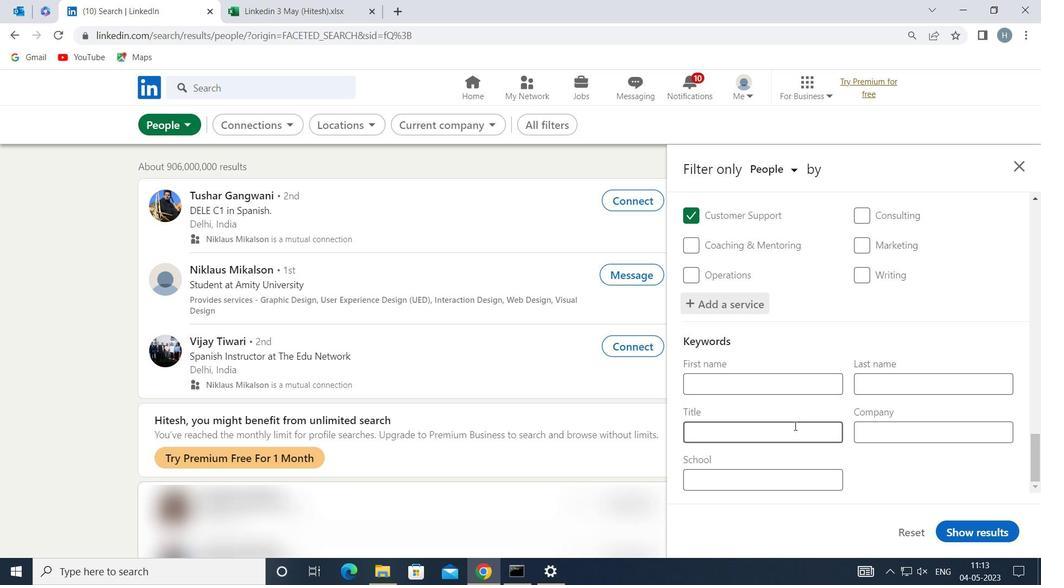 
Action: Mouse moved to (786, 427)
Screenshot: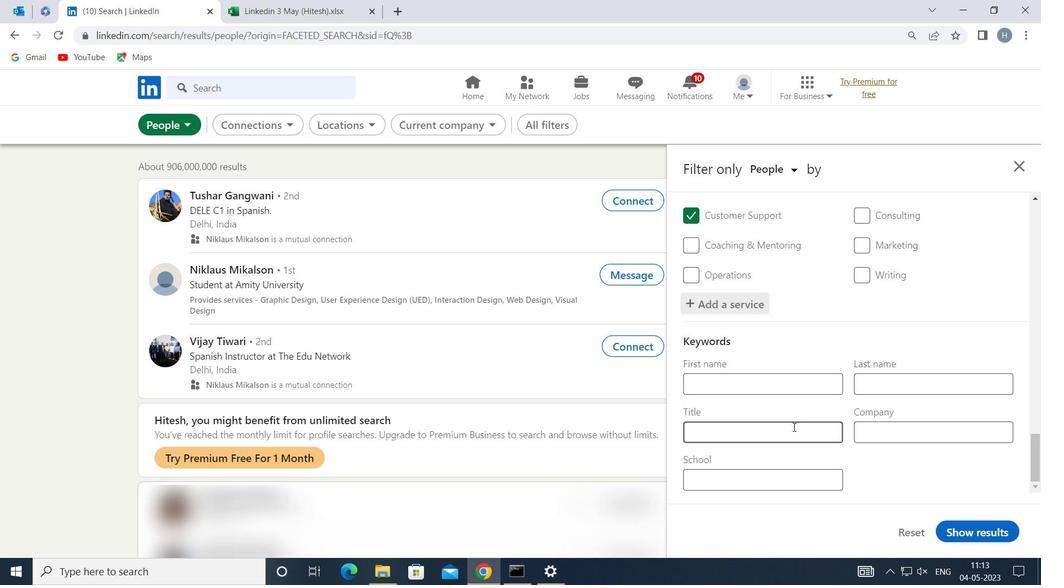 
Action: Key pressed <Key.shift>ACCOUNT<Key.space><Key.shift>PAYABLE/<Key.space><Key.shift>RECEIVABLE<Key.space><Key.shift>CLERK
Screenshot: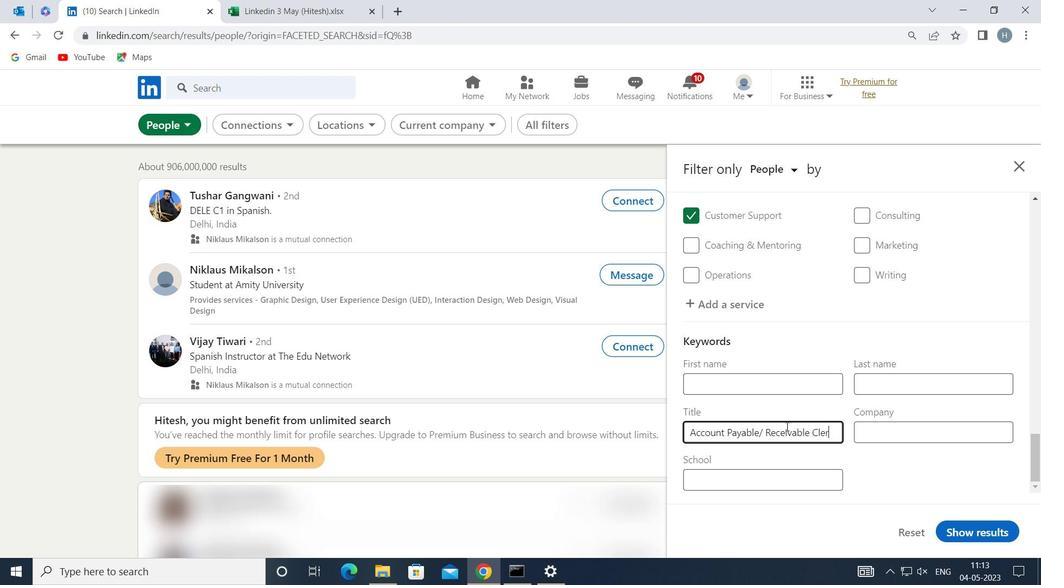 
Action: Mouse moved to (991, 532)
Screenshot: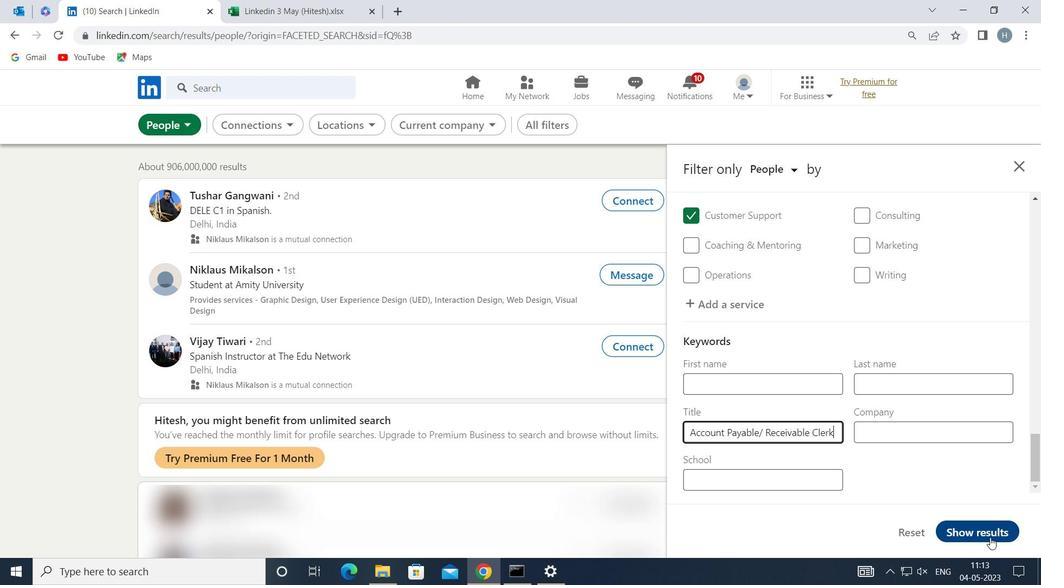 
Action: Mouse pressed left at (991, 532)
Screenshot: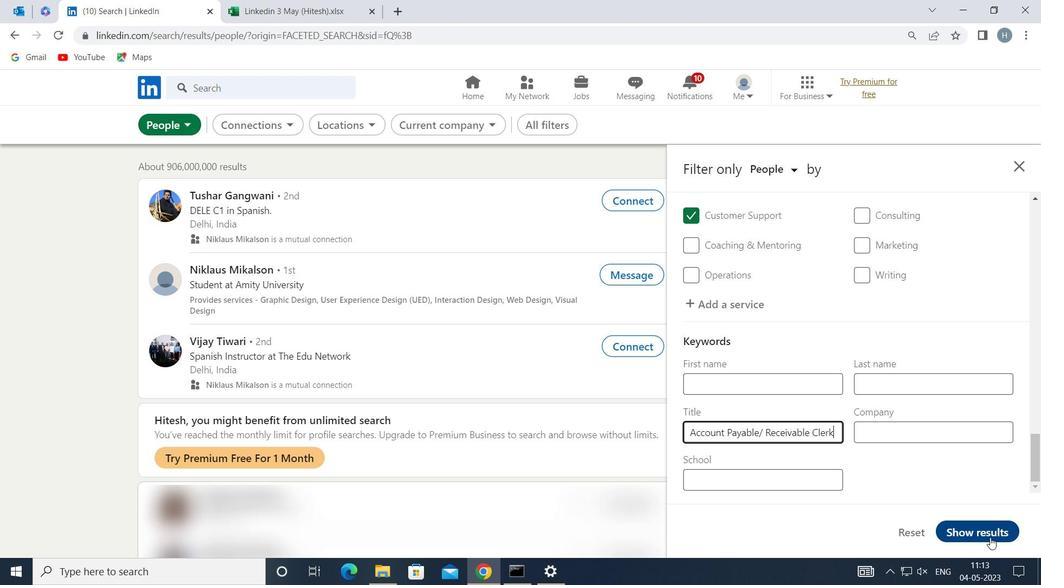 
Action: Mouse moved to (800, 381)
Screenshot: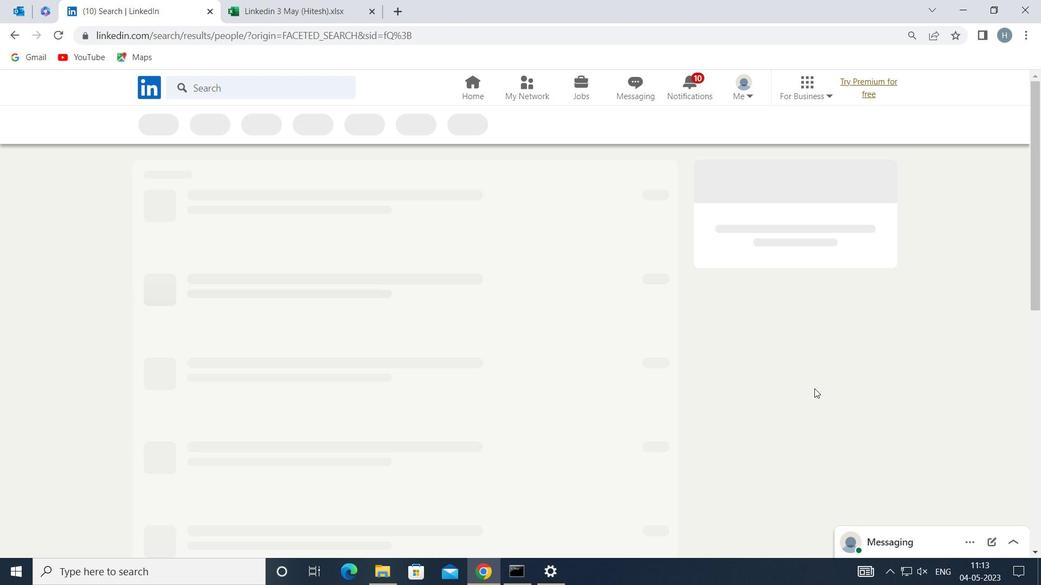
